 Task: Add an event with the title Second Lunch and Learn: Effective Project Management, date '2023/10/10', time 7:50 AM to 9:50 AMand add a description: A coffee meeting with a client is an informal and relaxed setting where business professionals come together to discuss matters related to their professional relationship. It provides an opportunity to connect on a more personal level, build rapport, and strengthen the business partnership.Select event color  Banana . Add location for the event as: 321 Tuileries Garden, Paris, France, logged in from the account softage.7@softage.netand send the event invitation to softage.10@softage.net and softage.5@softage.net. Set a reminder for the event Doesn't repeat
Action: Mouse moved to (55, 98)
Screenshot: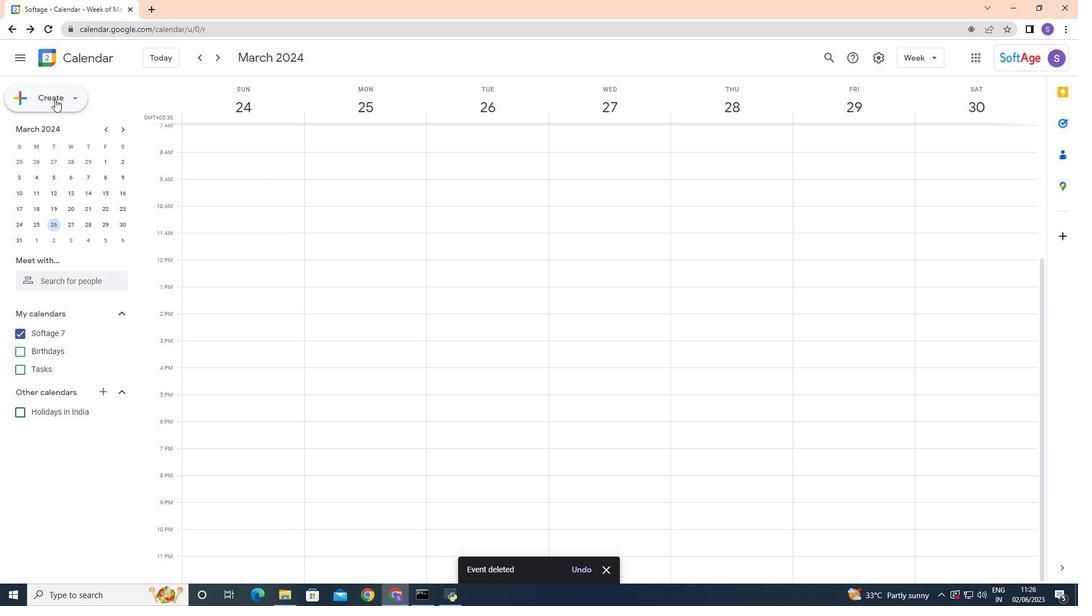 
Action: Mouse pressed left at (55, 98)
Screenshot: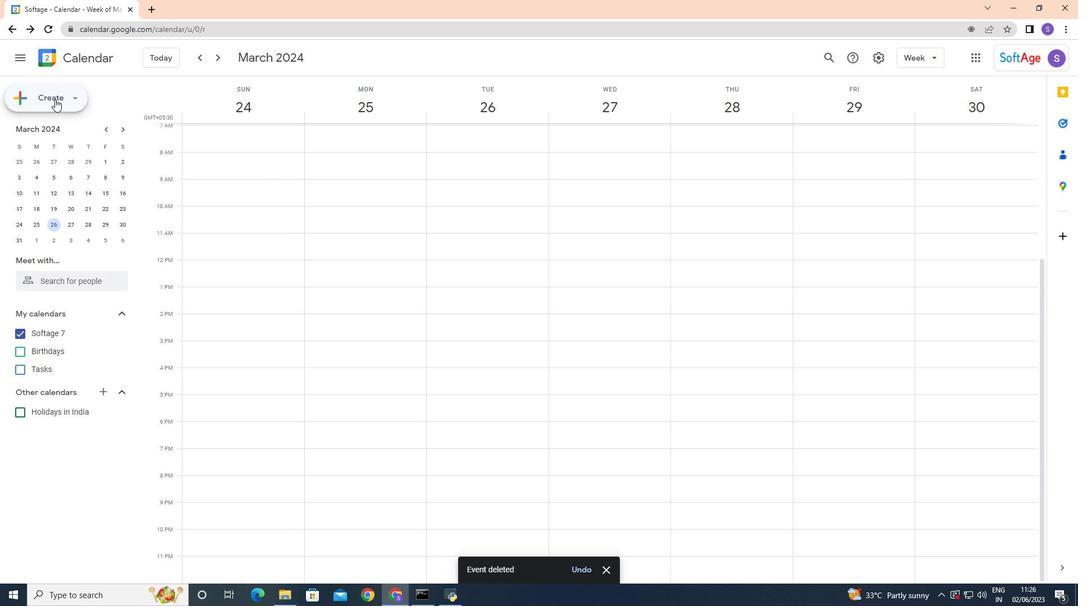 
Action: Mouse moved to (60, 133)
Screenshot: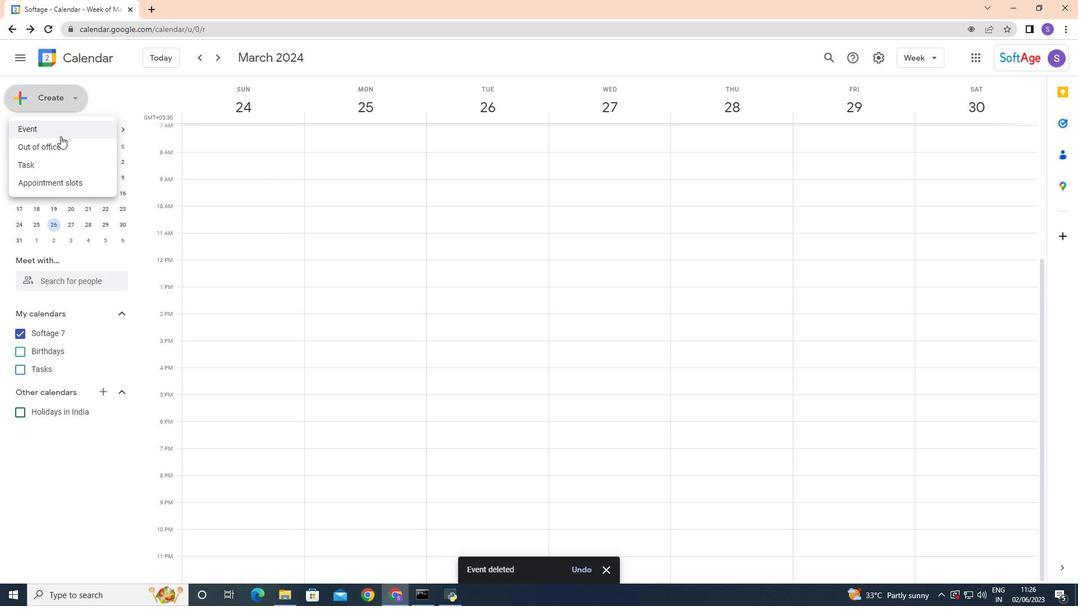
Action: Mouse pressed left at (60, 133)
Screenshot: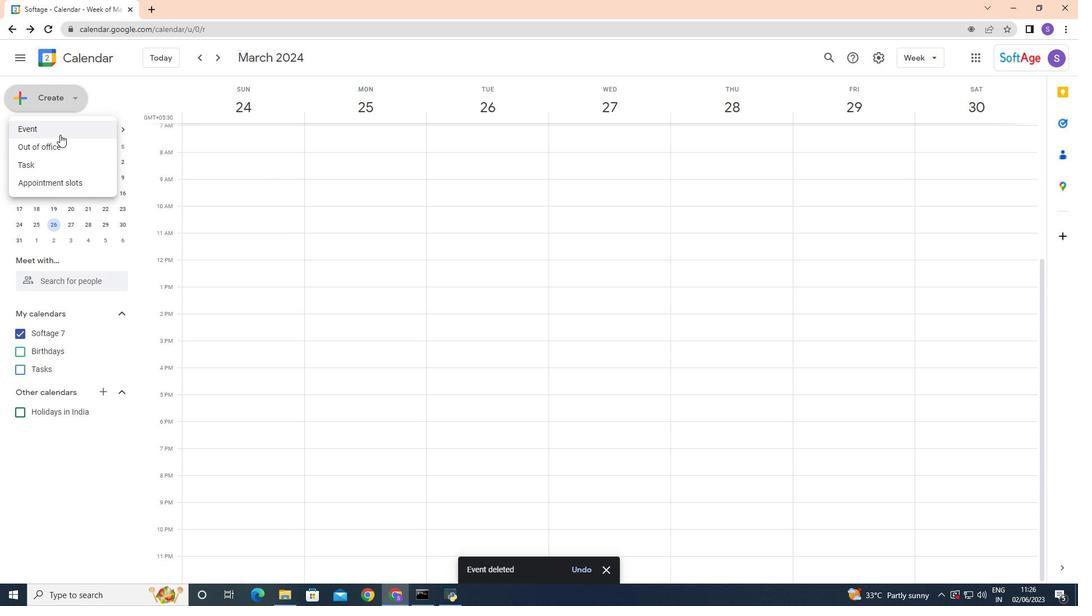 
Action: Mouse moved to (296, 209)
Screenshot: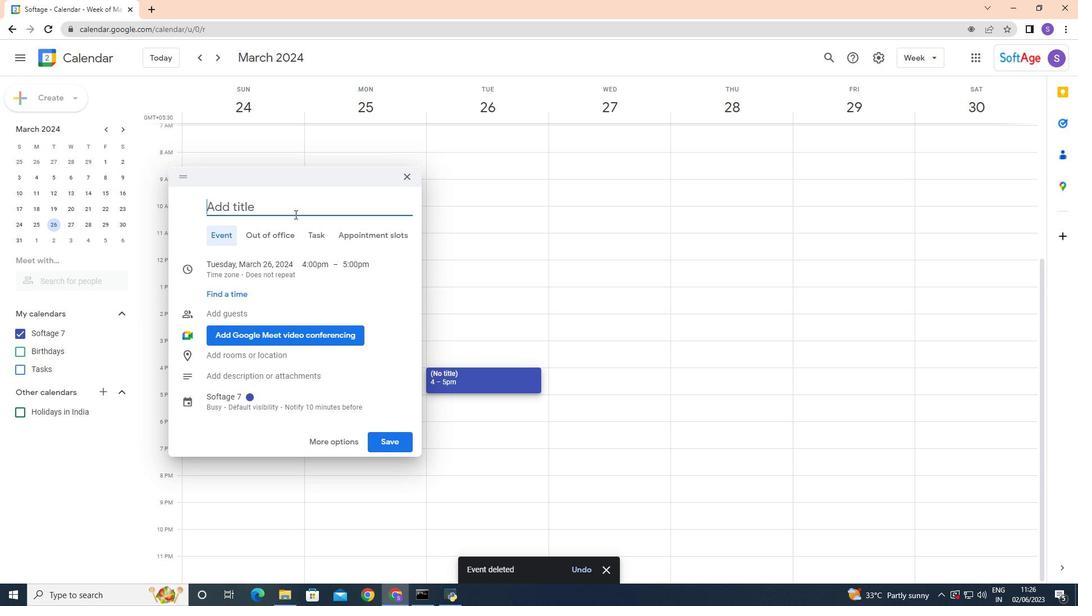 
Action: Mouse pressed left at (296, 209)
Screenshot: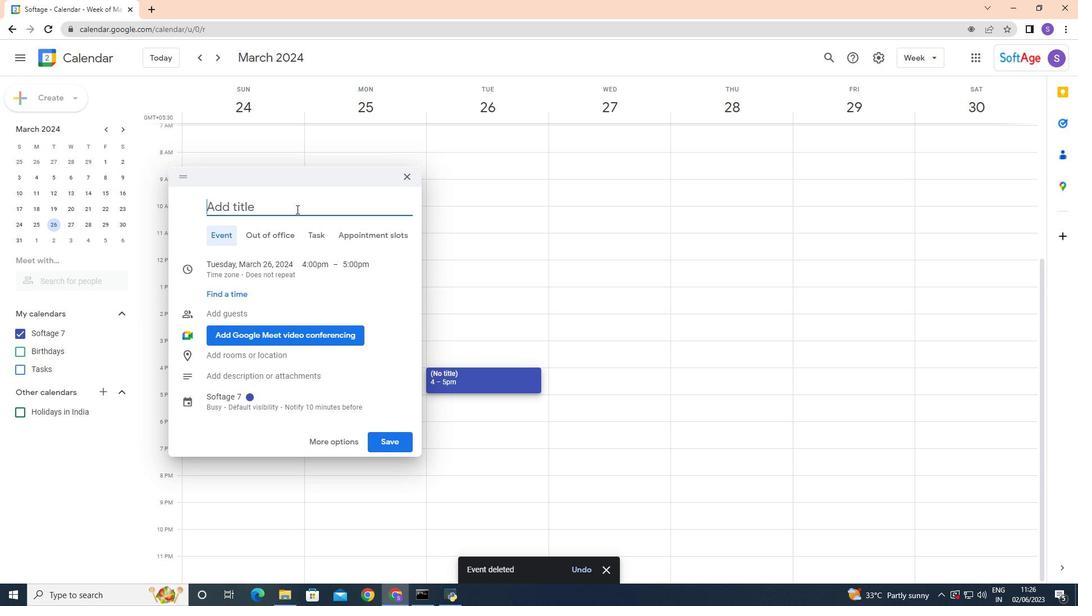 
Action: Key pressed <Key.shift>Second<Key.space><Key.shift>Lunch<Key.space>and<Key.space><Key.shift>Learn<Key.shift_r>:<Key.space><Key.shift>Effective<Key.space><Key.shift>Project<Key.space><Key.shift>Management
Screenshot: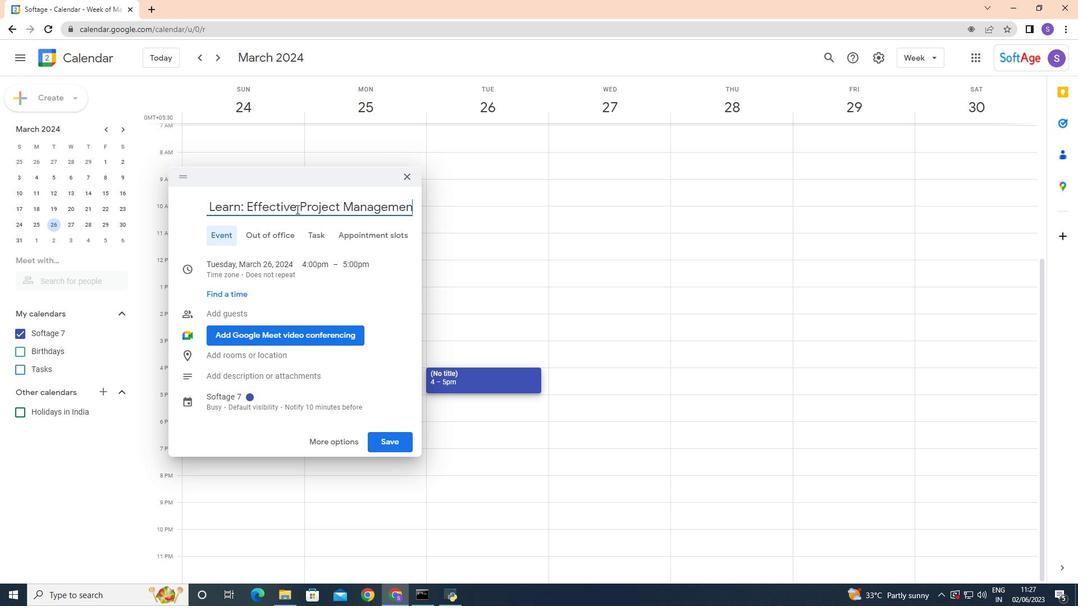 
Action: Mouse moved to (262, 270)
Screenshot: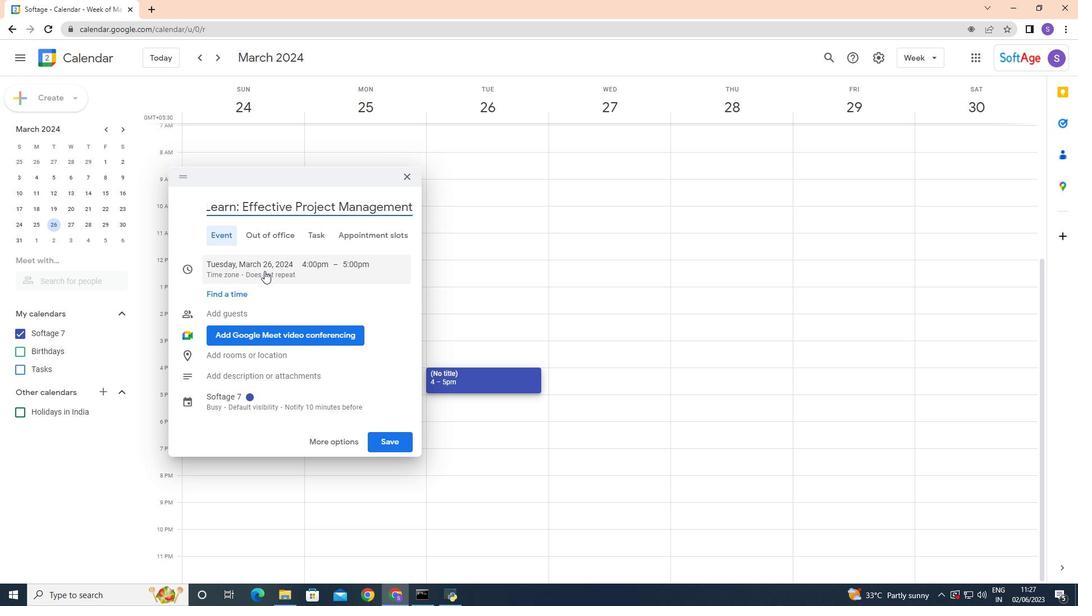 
Action: Mouse pressed left at (262, 270)
Screenshot: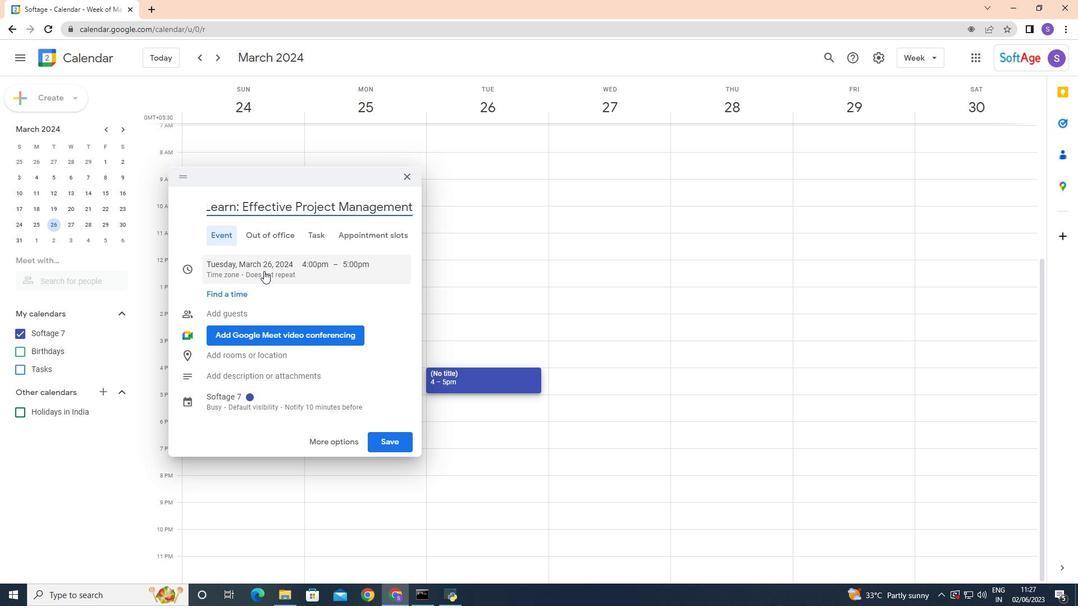 
Action: Mouse moved to (325, 286)
Screenshot: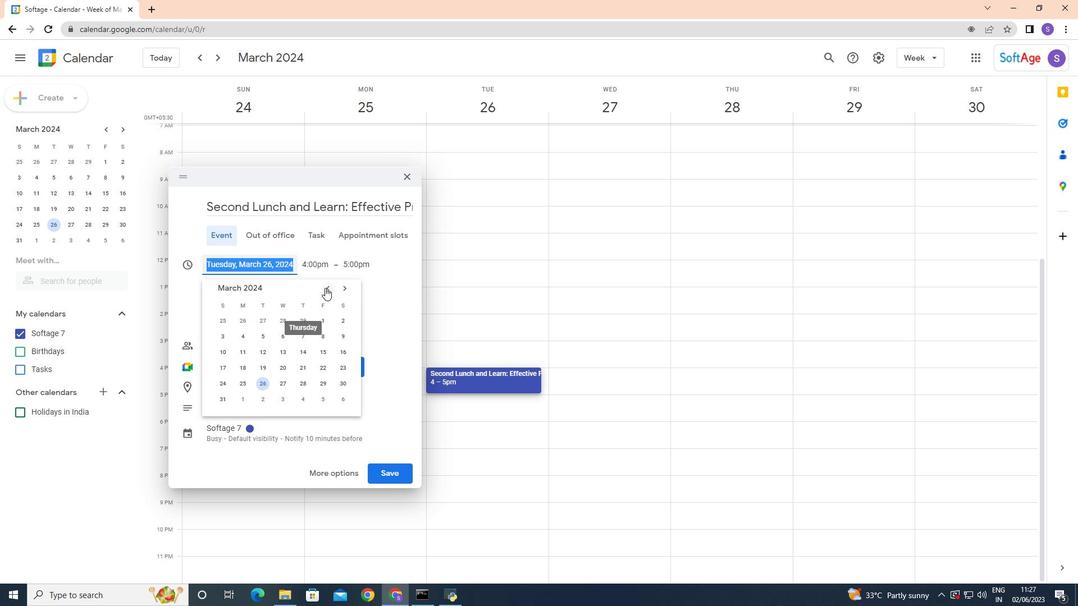 
Action: Mouse pressed left at (325, 286)
Screenshot: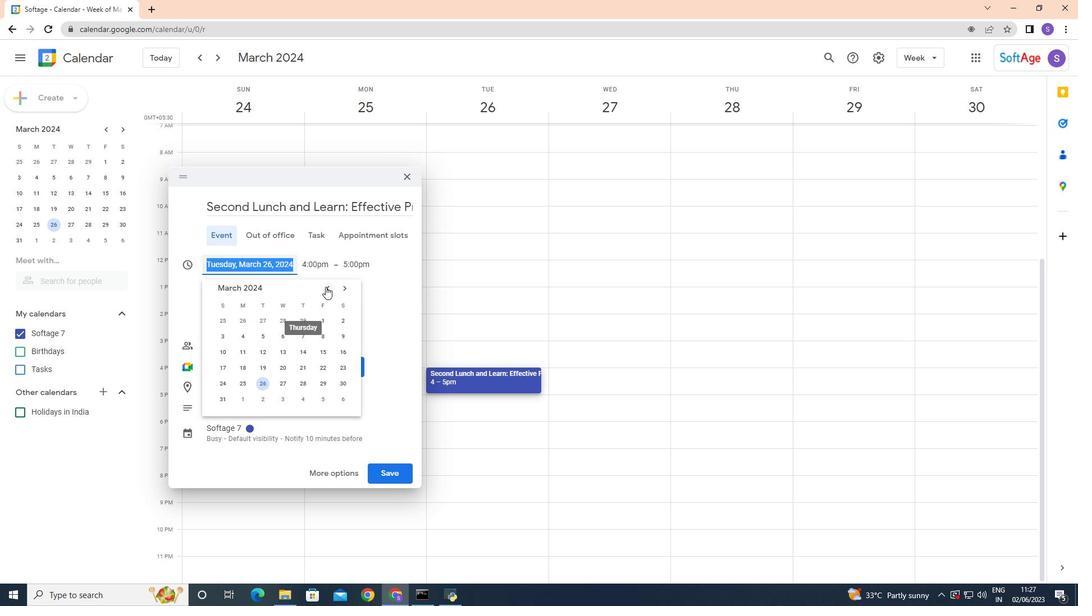 
Action: Mouse moved to (325, 286)
Screenshot: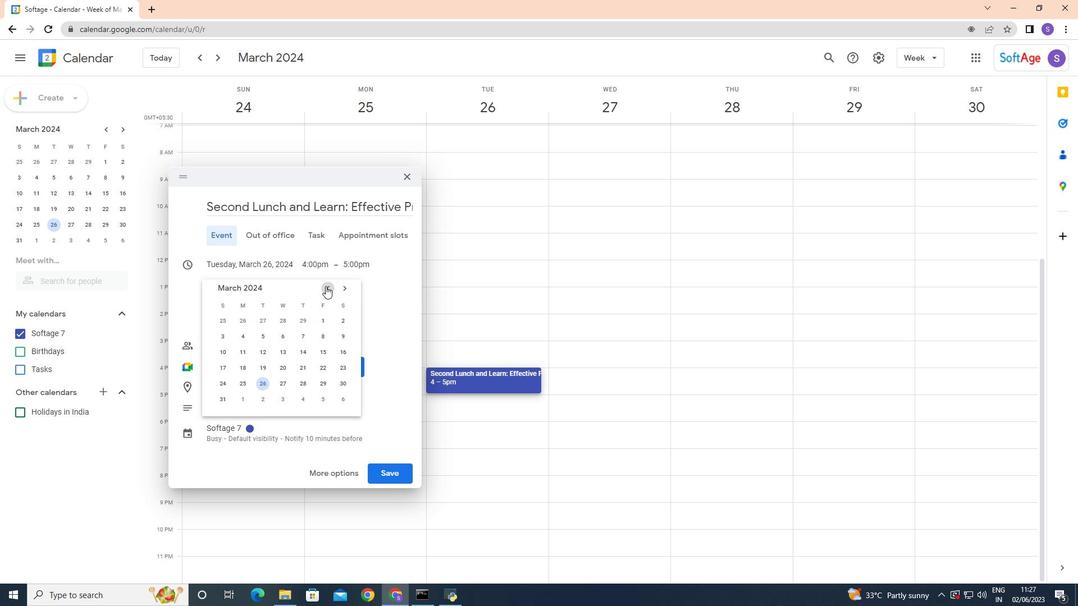 
Action: Mouse pressed left at (325, 286)
Screenshot: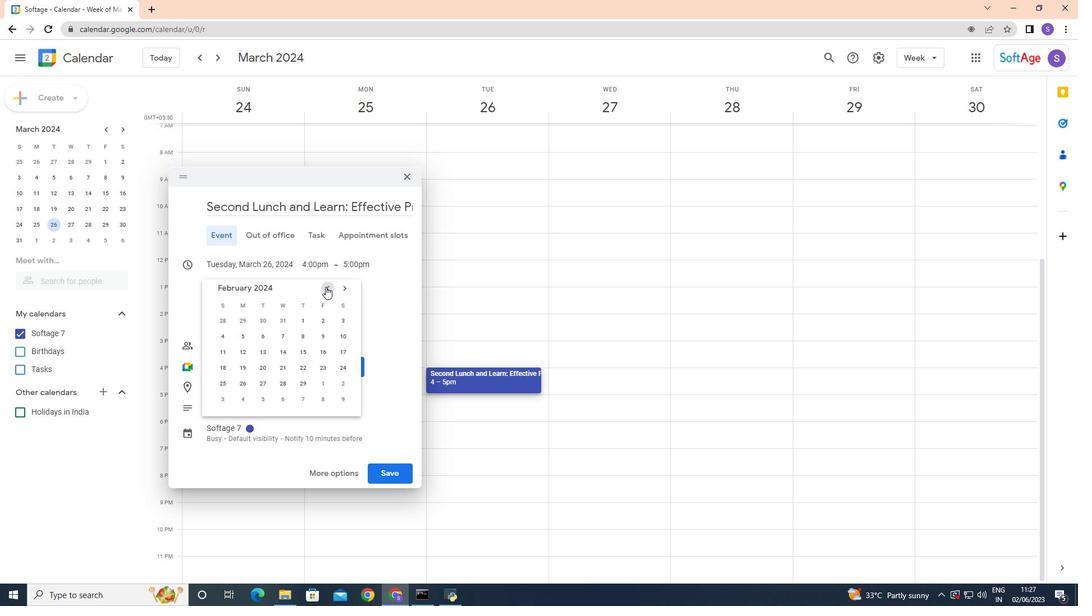 
Action: Mouse pressed left at (325, 286)
Screenshot: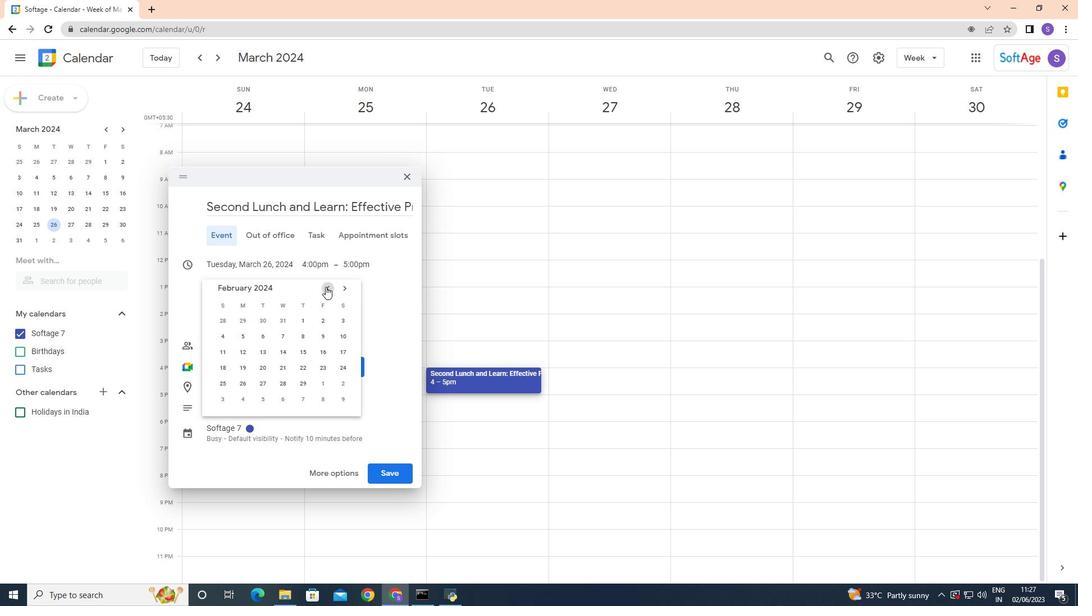 
Action: Mouse pressed left at (325, 286)
Screenshot: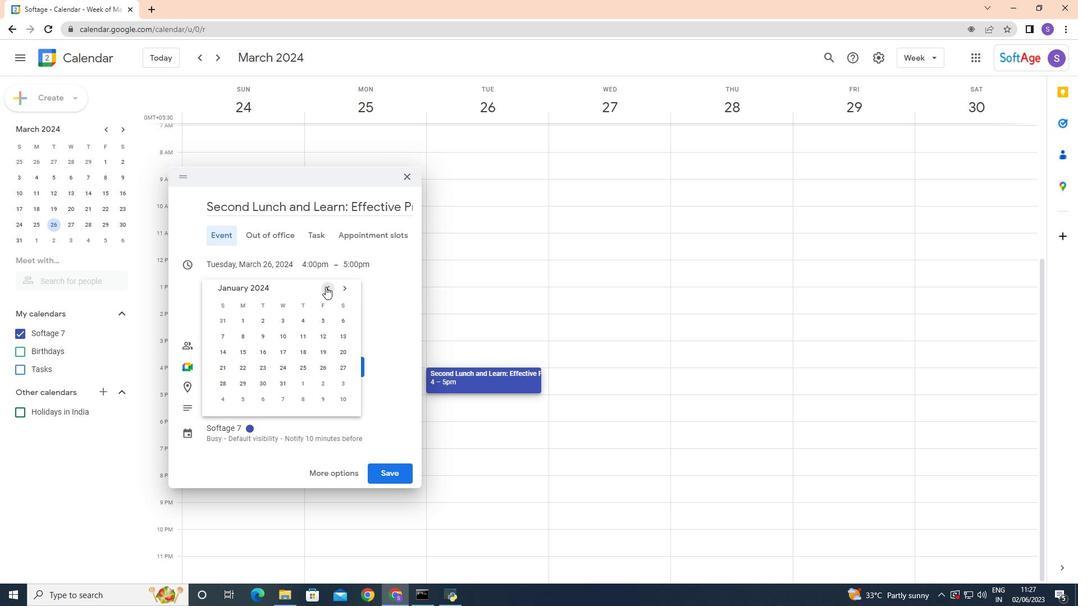 
Action: Mouse pressed left at (325, 286)
Screenshot: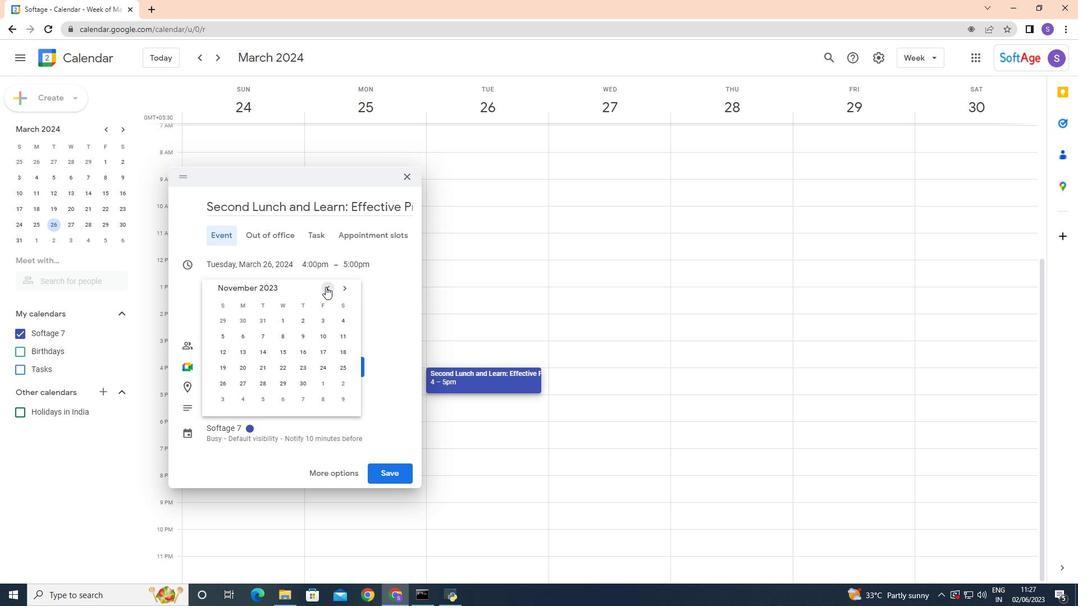 
Action: Mouse moved to (263, 336)
Screenshot: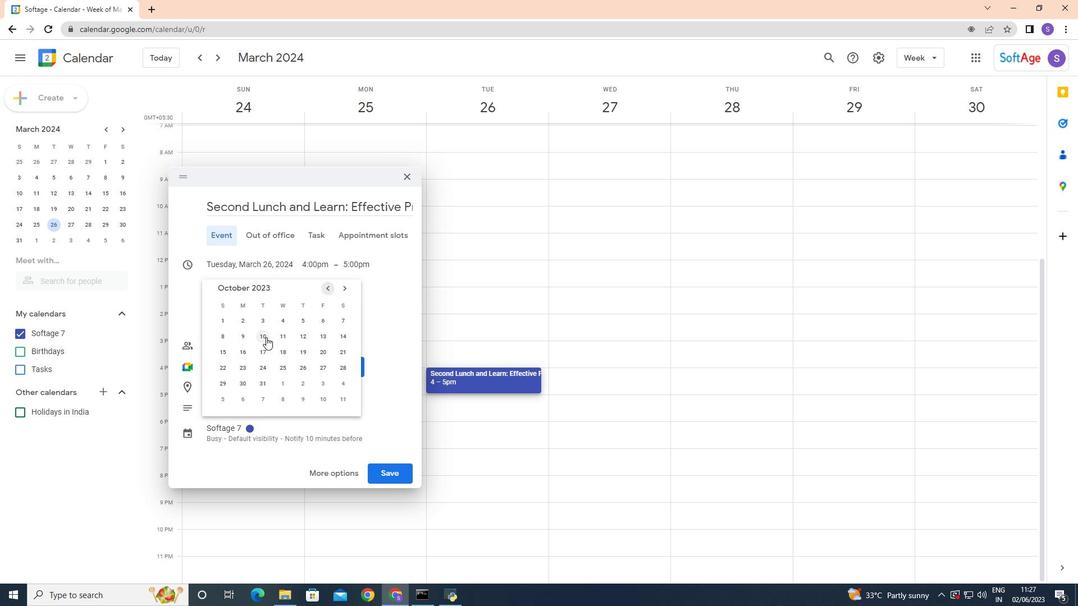 
Action: Mouse pressed left at (263, 336)
Screenshot: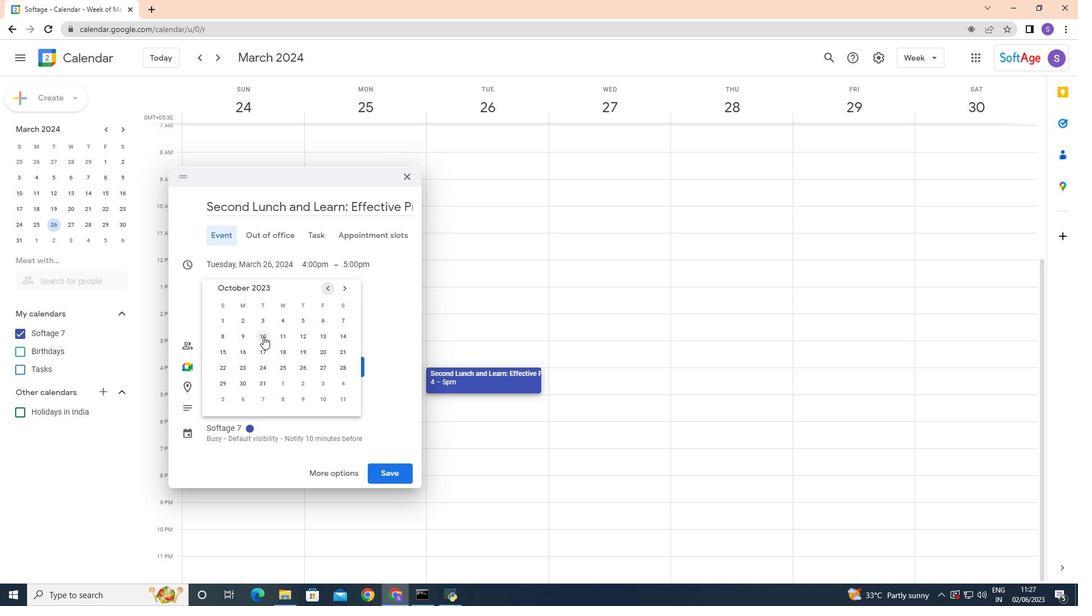 
Action: Mouse moved to (270, 265)
Screenshot: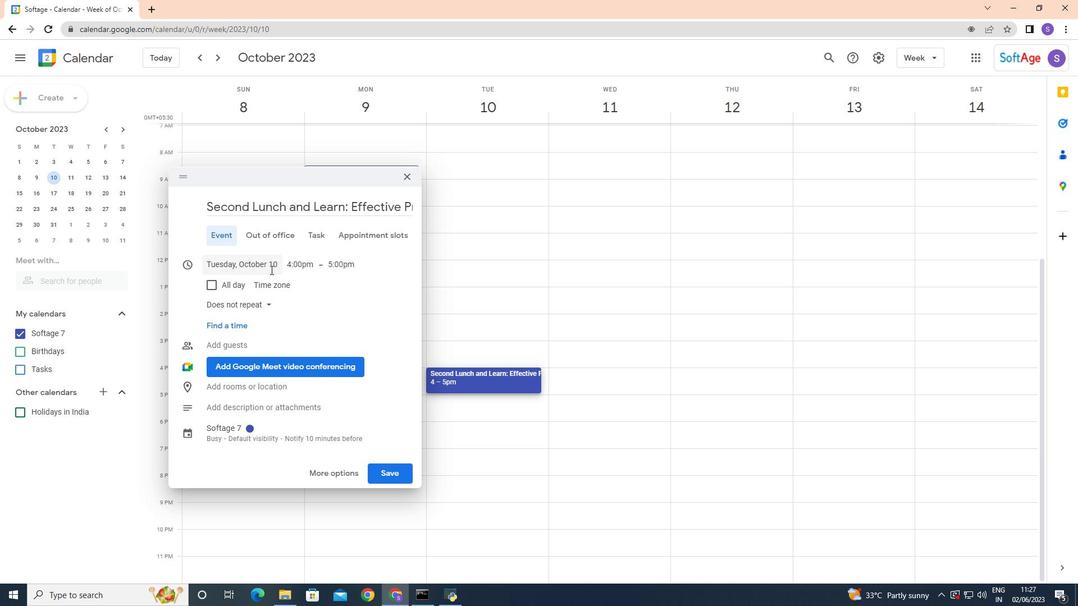 
Action: Mouse pressed left at (270, 265)
Screenshot: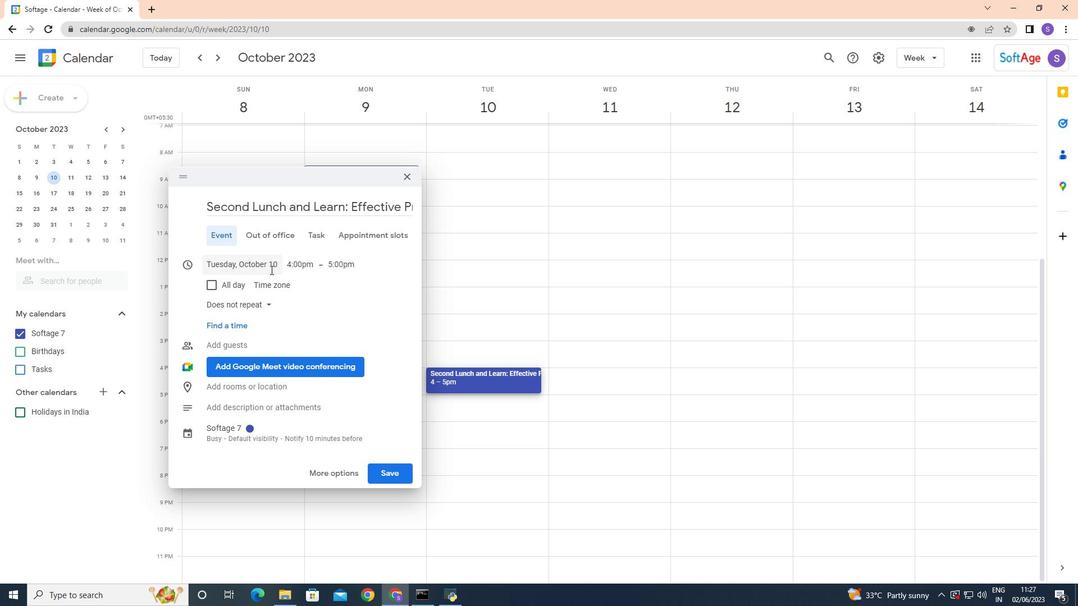 
Action: Mouse moved to (261, 336)
Screenshot: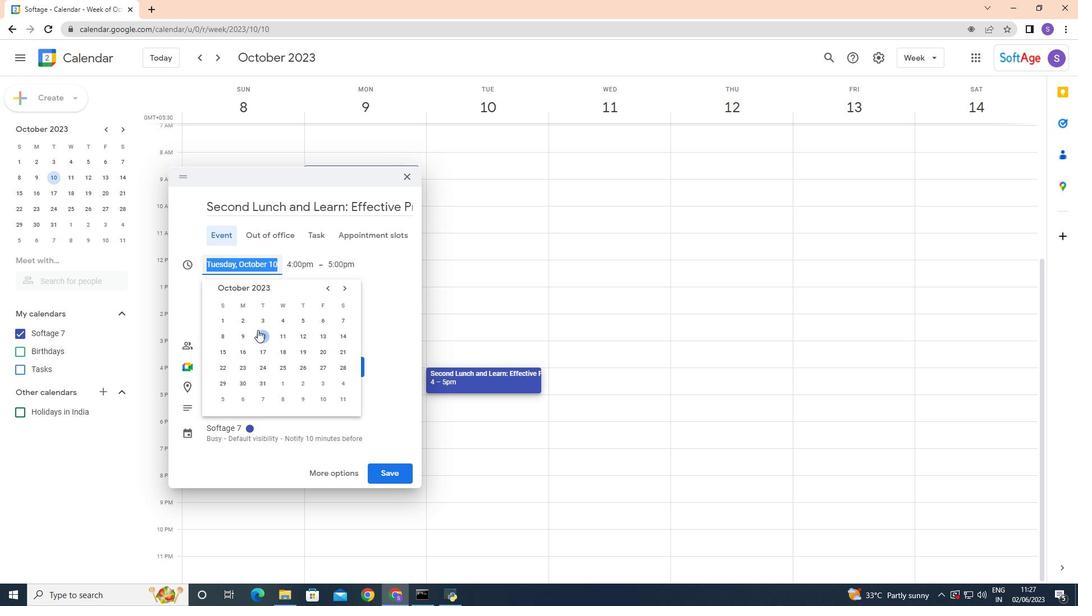 
Action: Mouse pressed left at (261, 336)
Screenshot: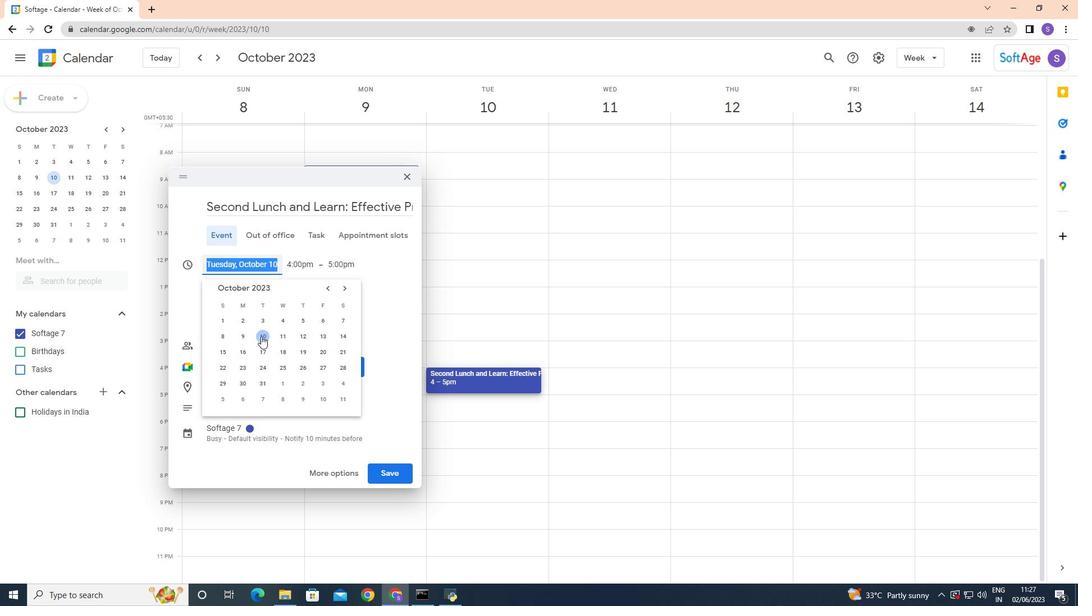 
Action: Mouse moved to (300, 265)
Screenshot: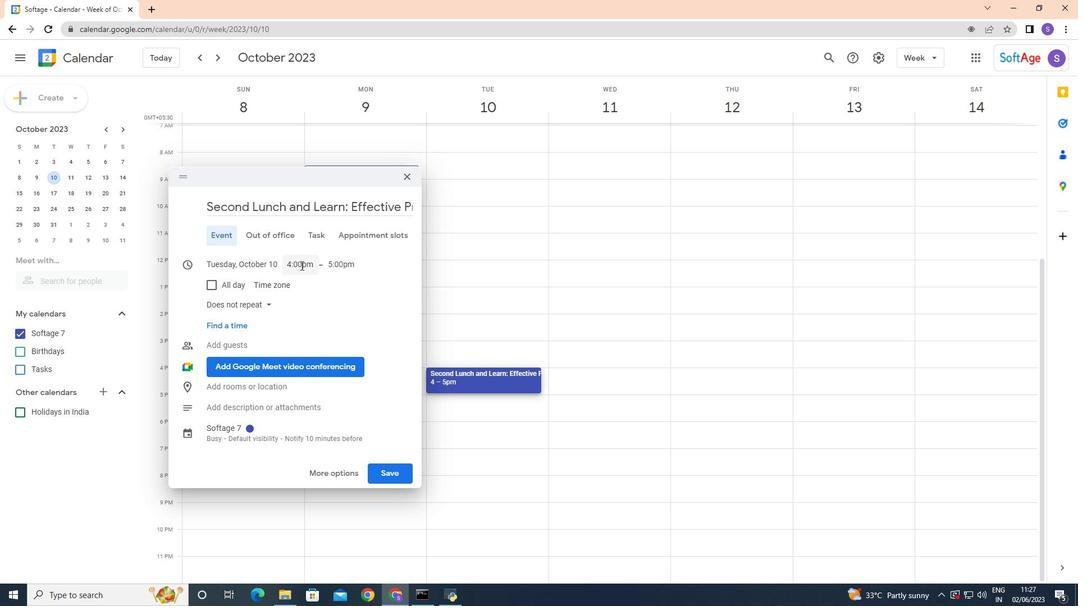 
Action: Mouse pressed left at (300, 265)
Screenshot: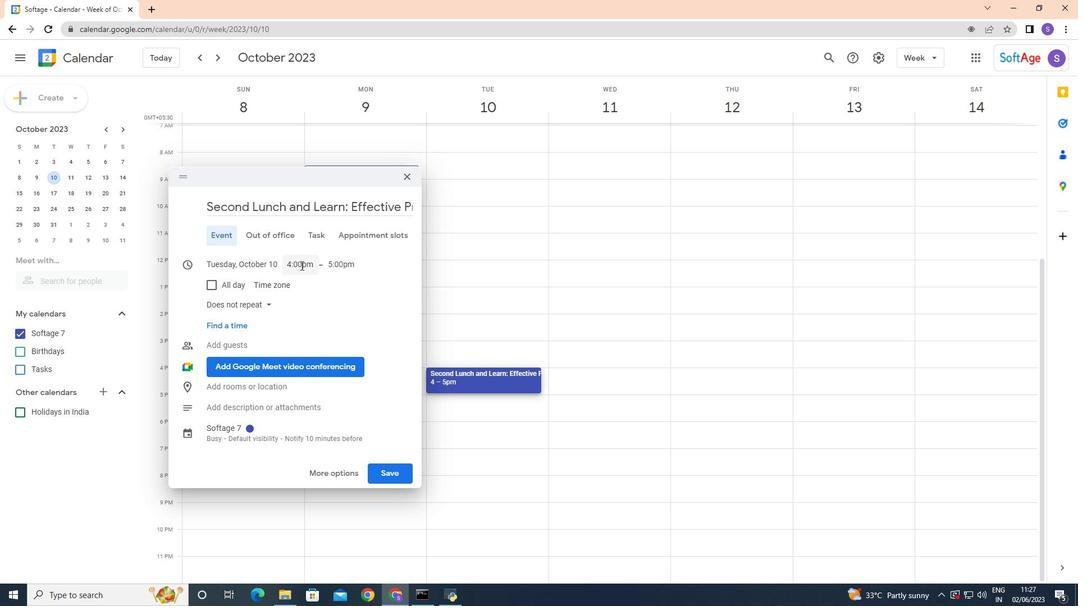 
Action: Mouse moved to (332, 338)
Screenshot: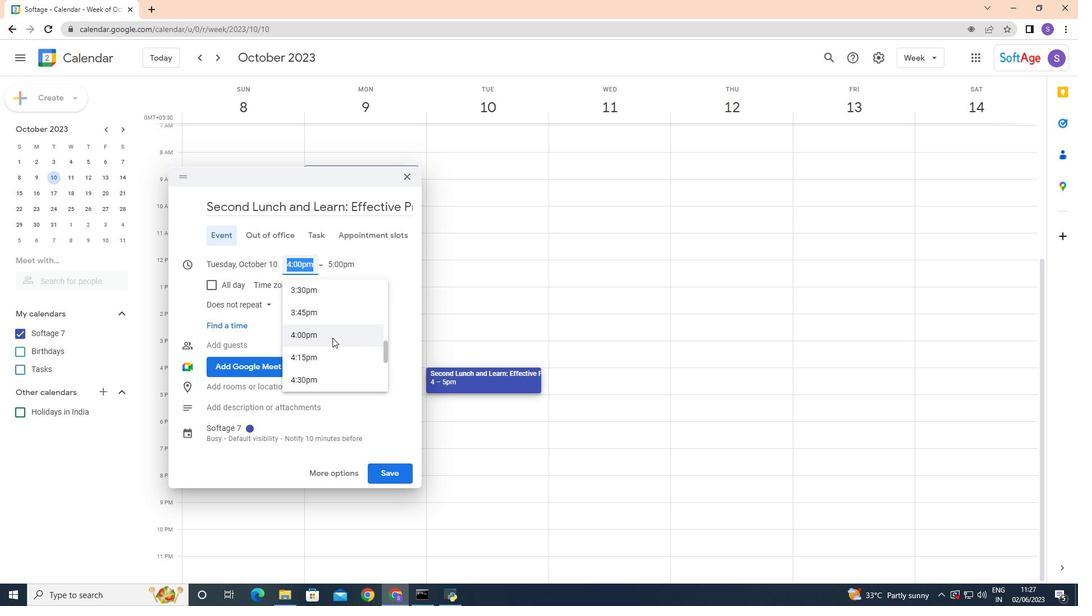 
Action: Mouse scrolled (332, 337) with delta (0, 0)
Screenshot: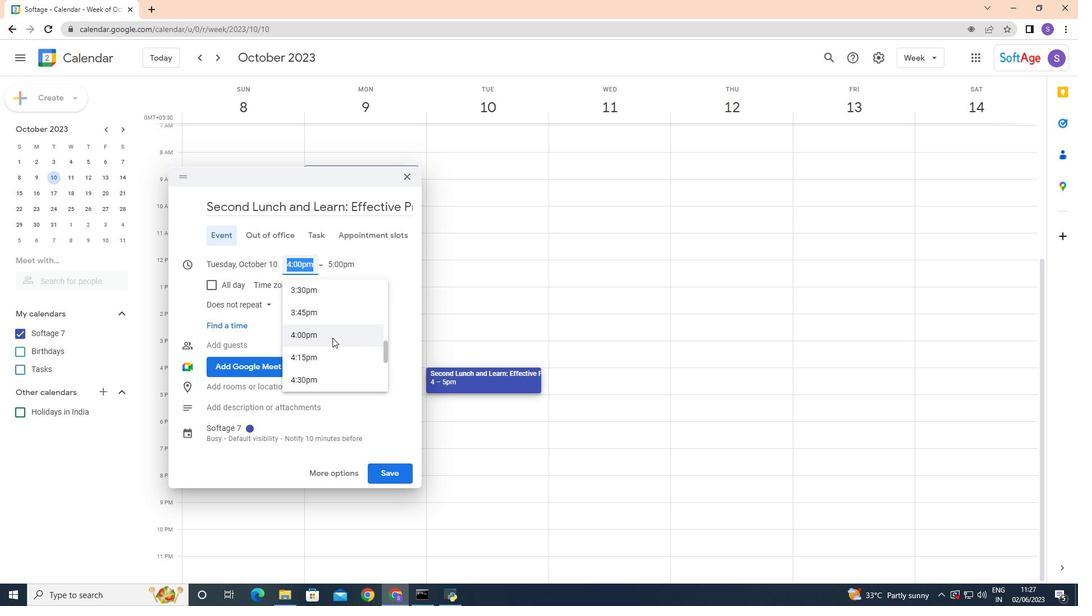 
Action: Mouse moved to (314, 359)
Screenshot: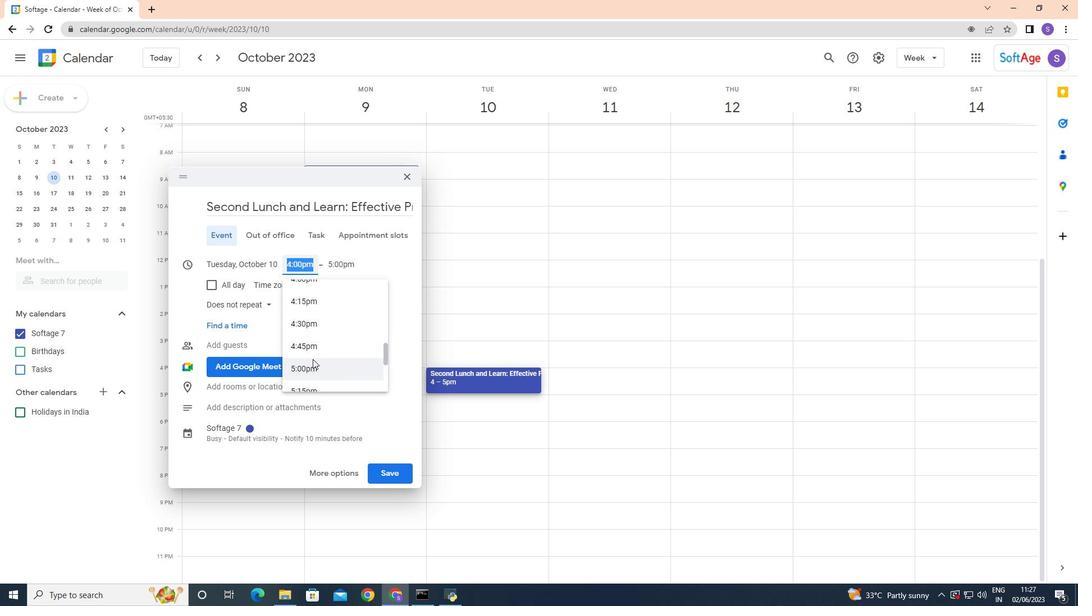 
Action: Mouse scrolled (314, 358) with delta (0, 0)
Screenshot: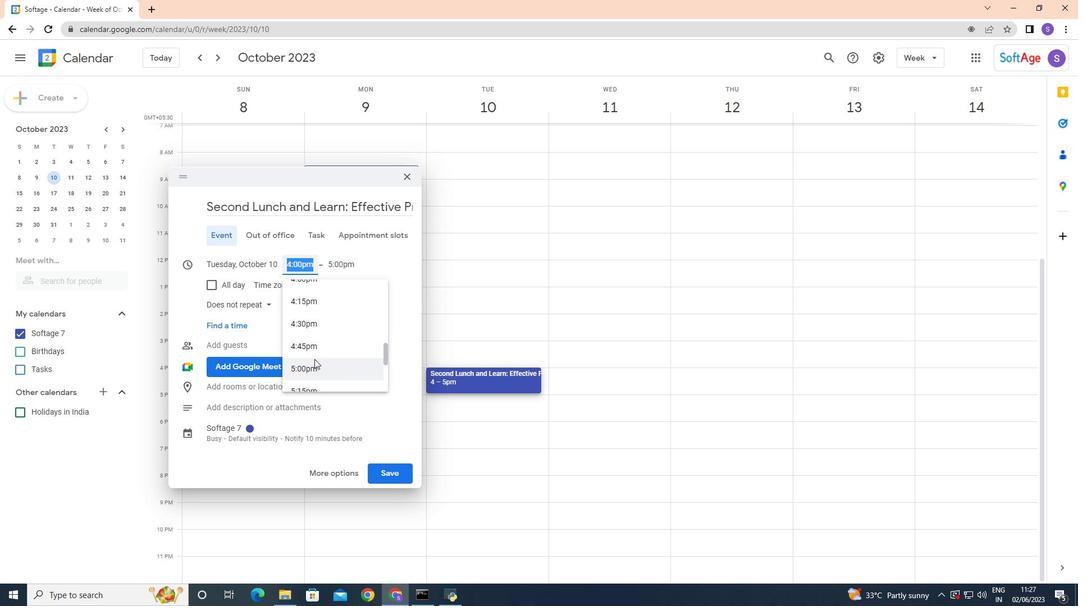 
Action: Mouse moved to (317, 350)
Screenshot: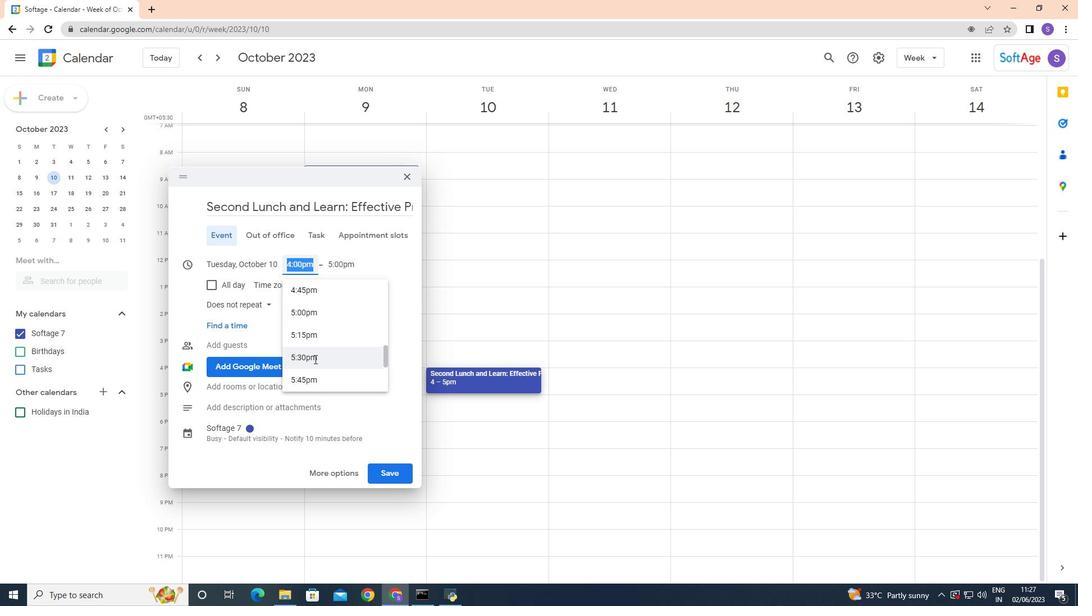 
Action: Mouse scrolled (317, 351) with delta (0, 0)
Screenshot: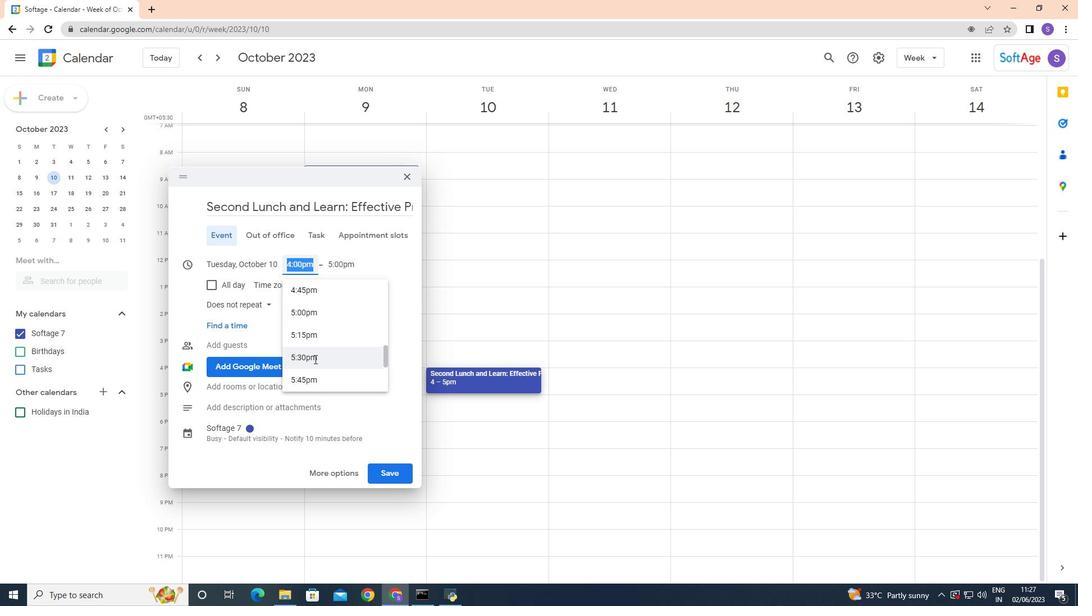 
Action: Mouse moved to (321, 346)
Screenshot: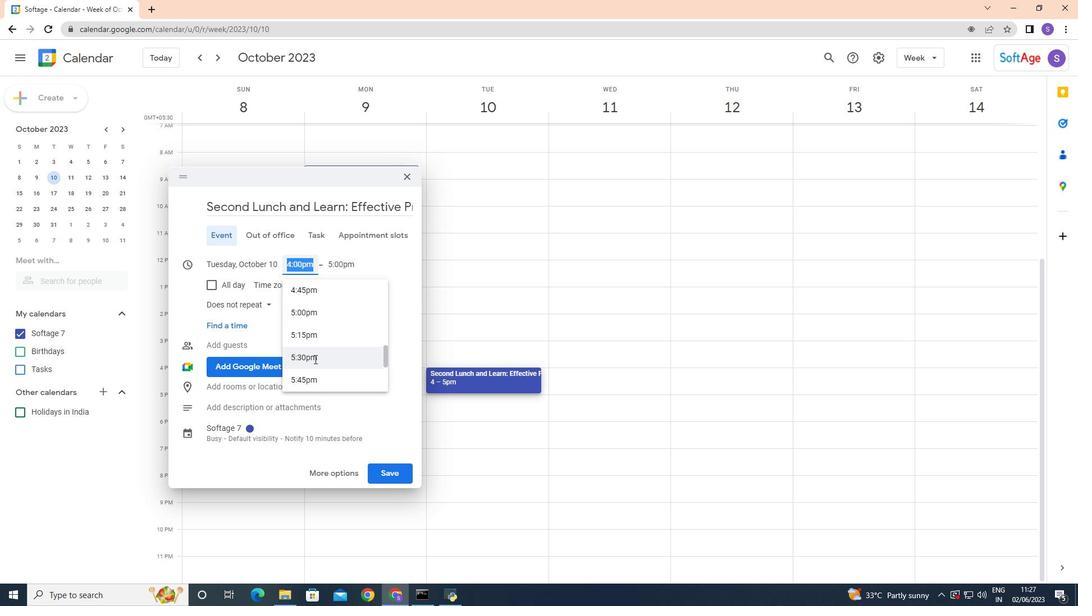 
Action: Mouse scrolled (320, 347) with delta (0, 0)
Screenshot: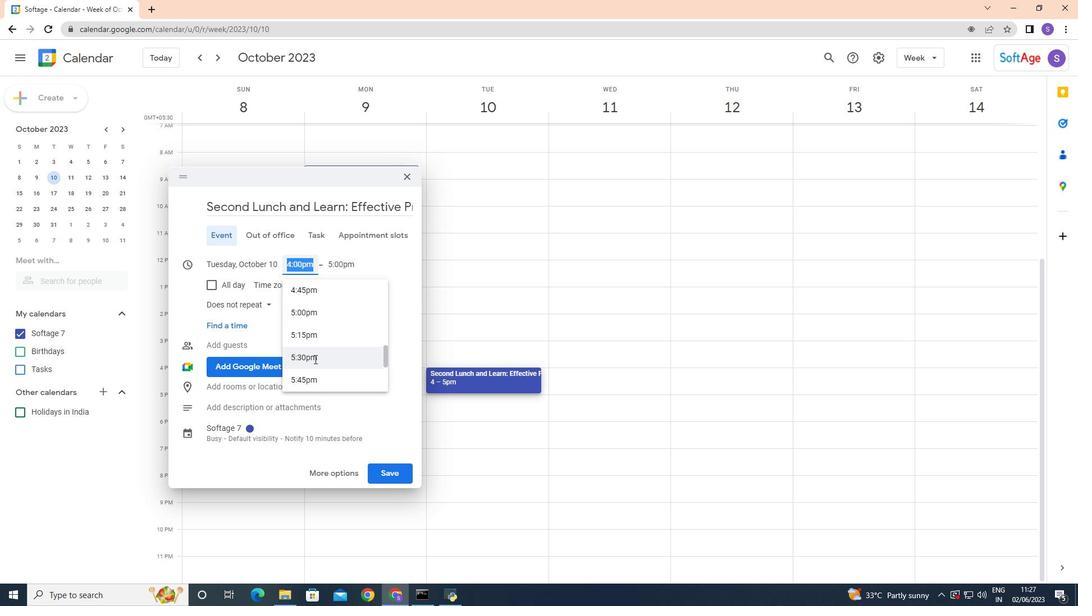 
Action: Mouse scrolled (320, 347) with delta (0, 0)
Screenshot: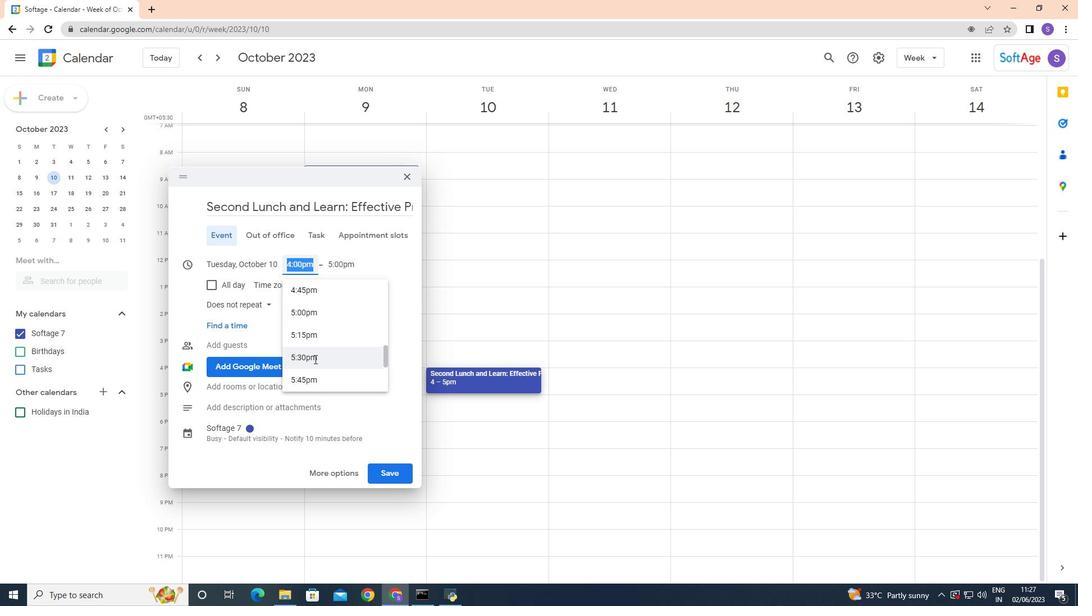 
Action: Mouse moved to (321, 345)
Screenshot: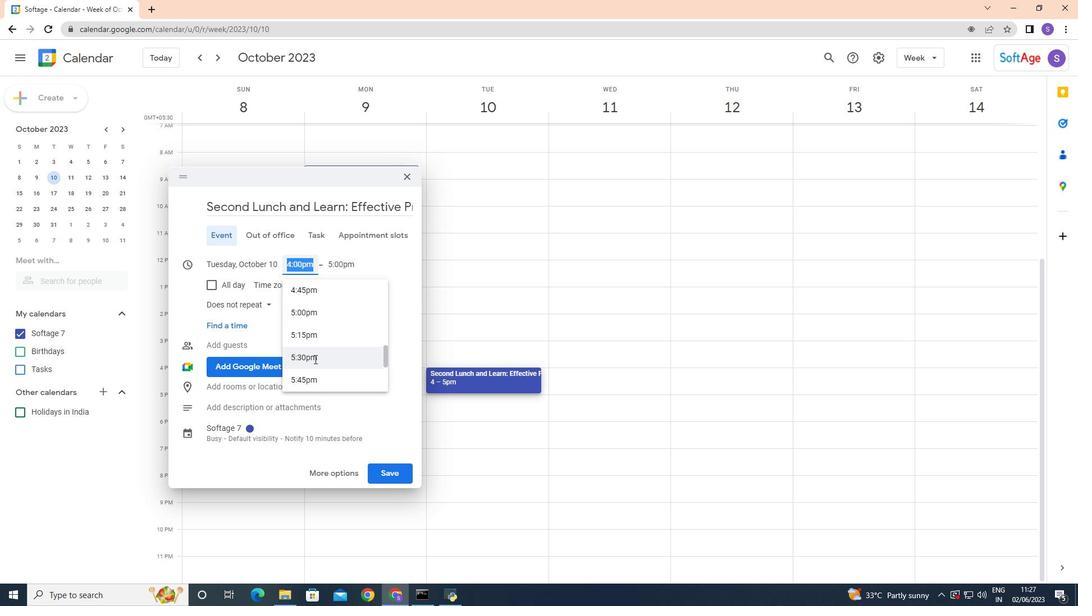 
Action: Mouse scrolled (321, 346) with delta (0, 0)
Screenshot: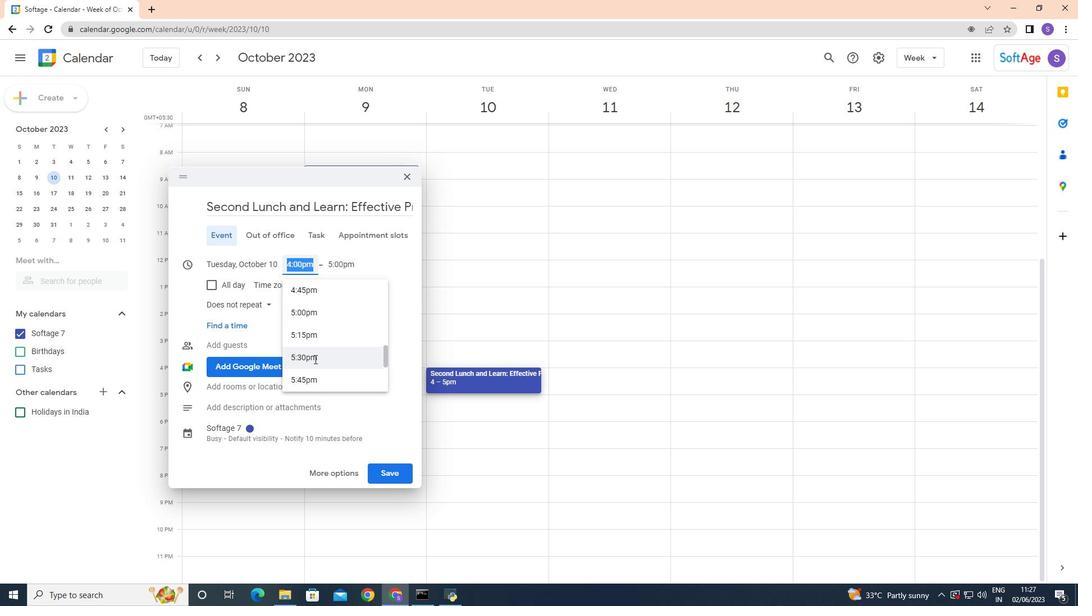 
Action: Mouse moved to (321, 345)
Screenshot: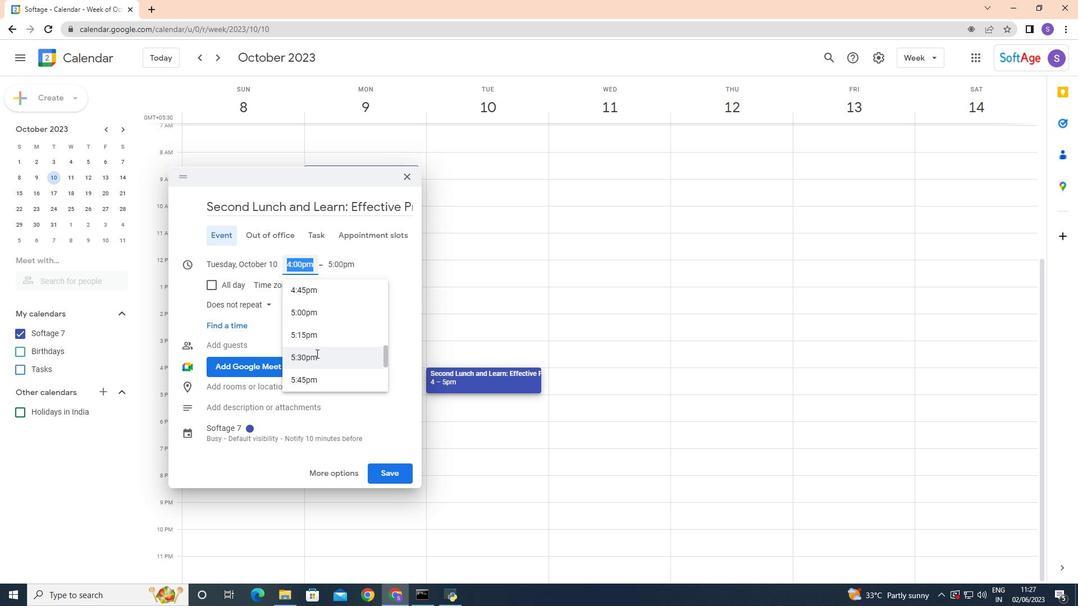 
Action: Mouse scrolled (321, 346) with delta (0, 0)
Screenshot: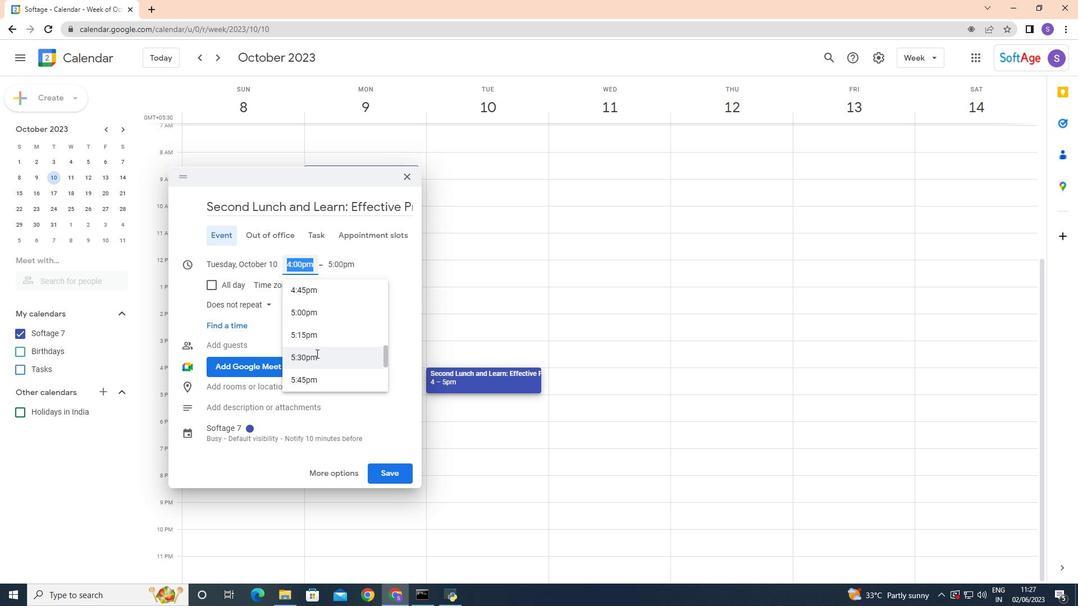 
Action: Mouse moved to (322, 348)
Screenshot: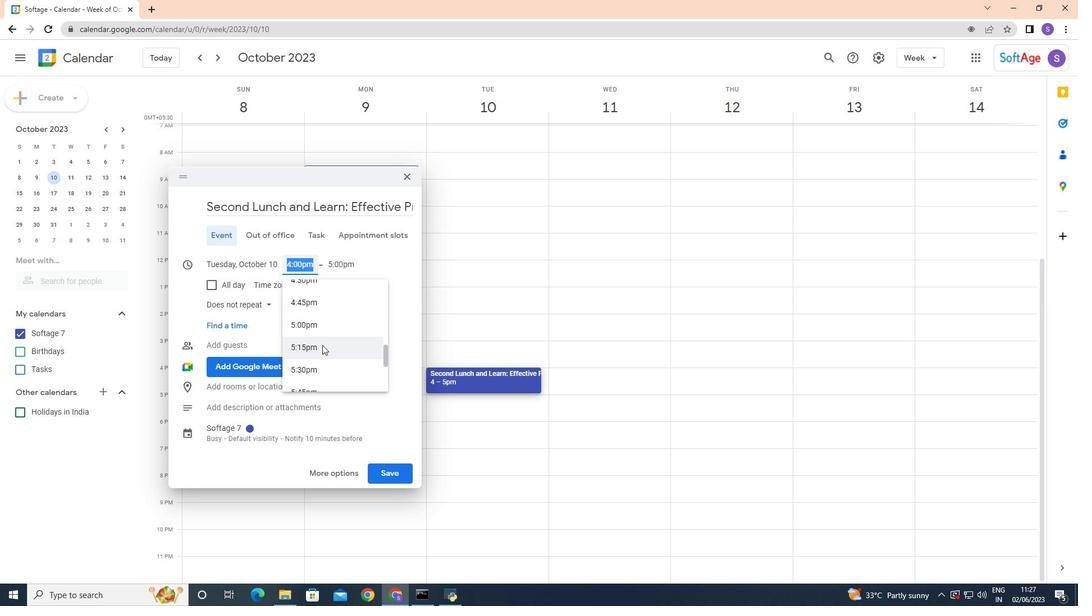
Action: Mouse scrolled (322, 349) with delta (0, 0)
Screenshot: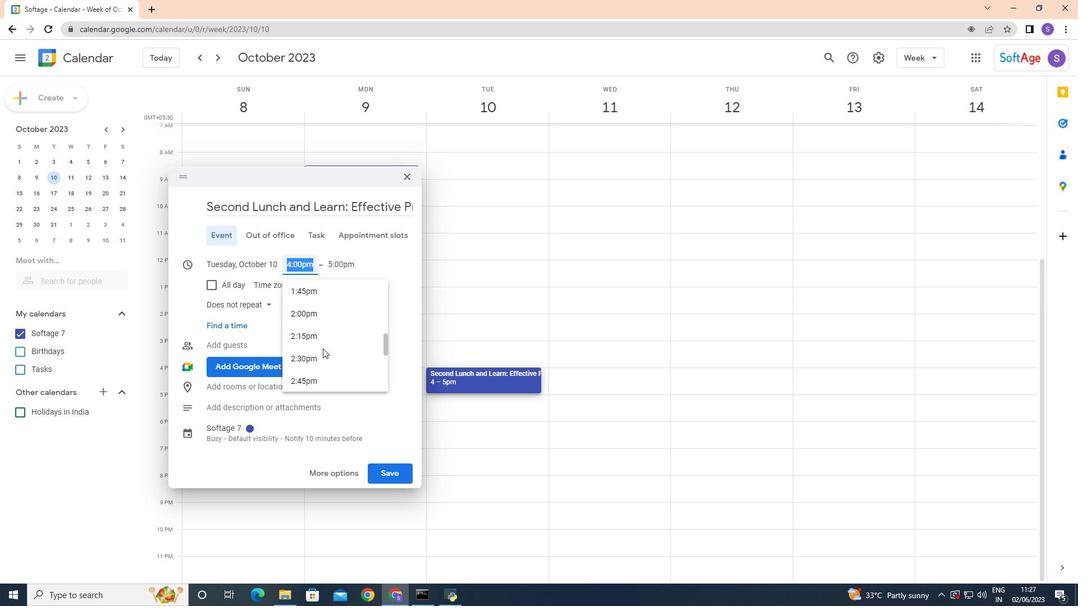
Action: Mouse scrolled (322, 349) with delta (0, 0)
Screenshot: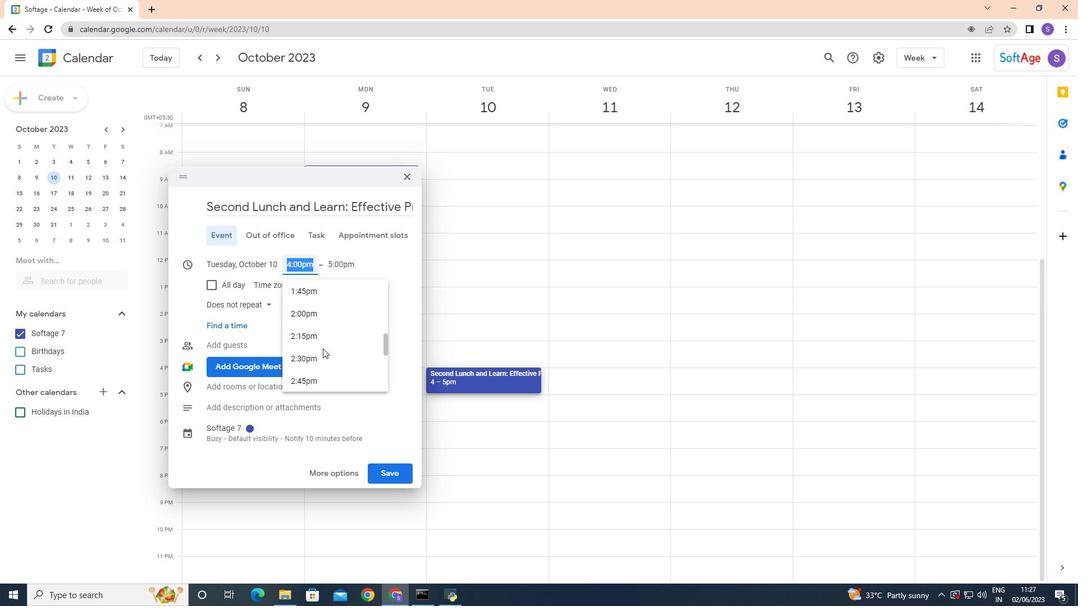 
Action: Mouse moved to (322, 348)
Screenshot: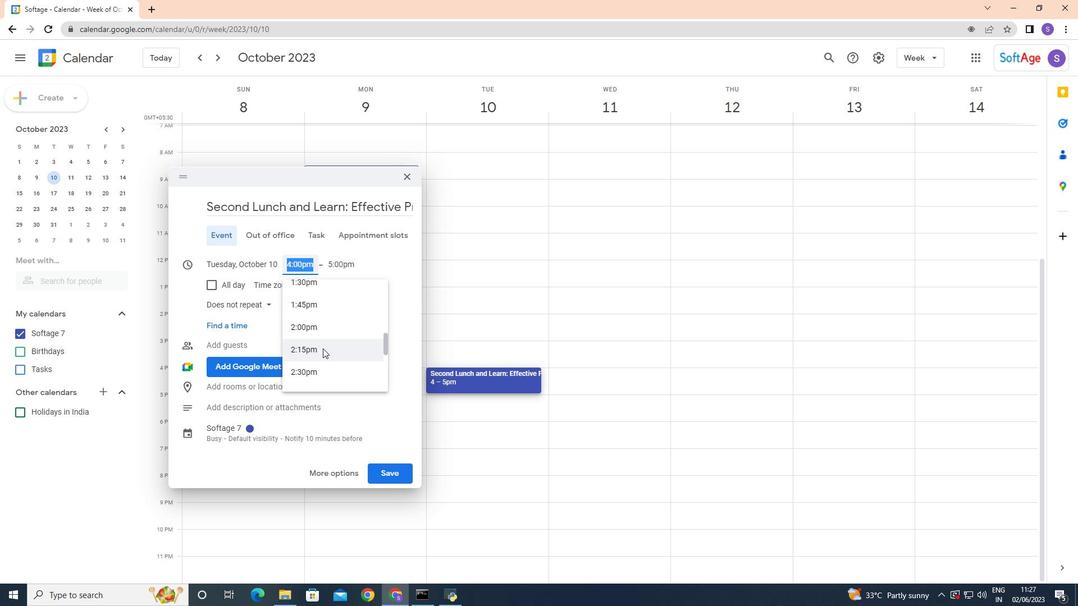
Action: Mouse scrolled (322, 349) with delta (0, 0)
Screenshot: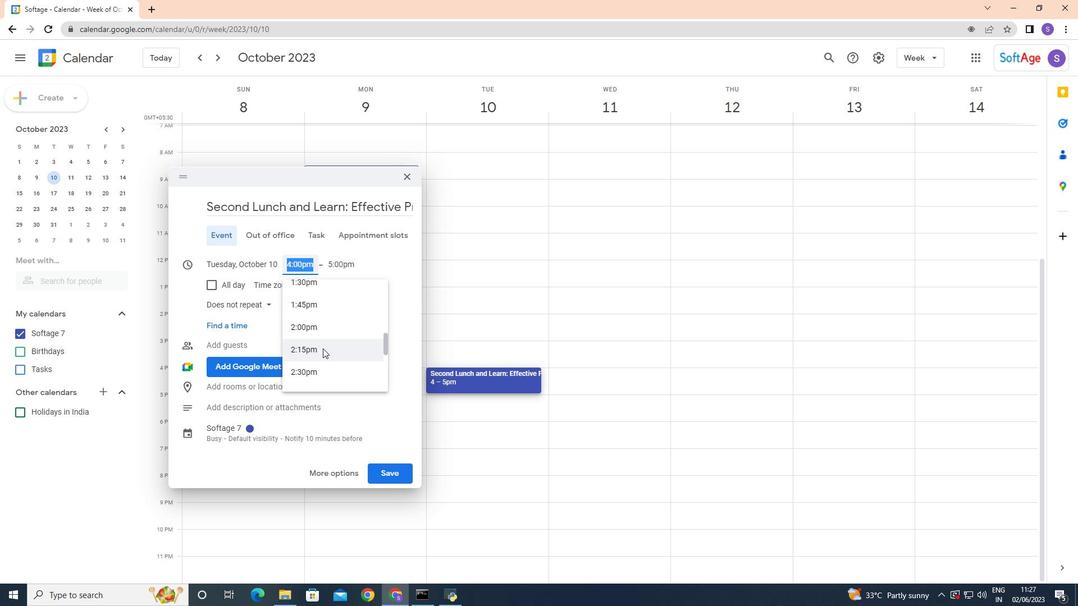 
Action: Mouse moved to (323, 348)
Screenshot: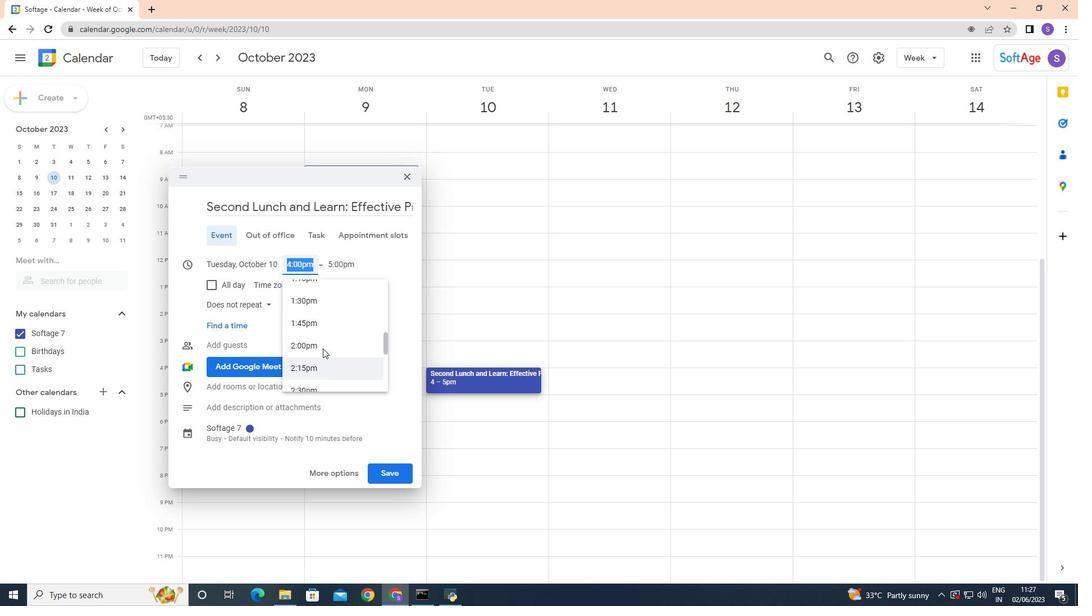 
Action: Mouse scrolled (322, 349) with delta (0, 0)
Screenshot: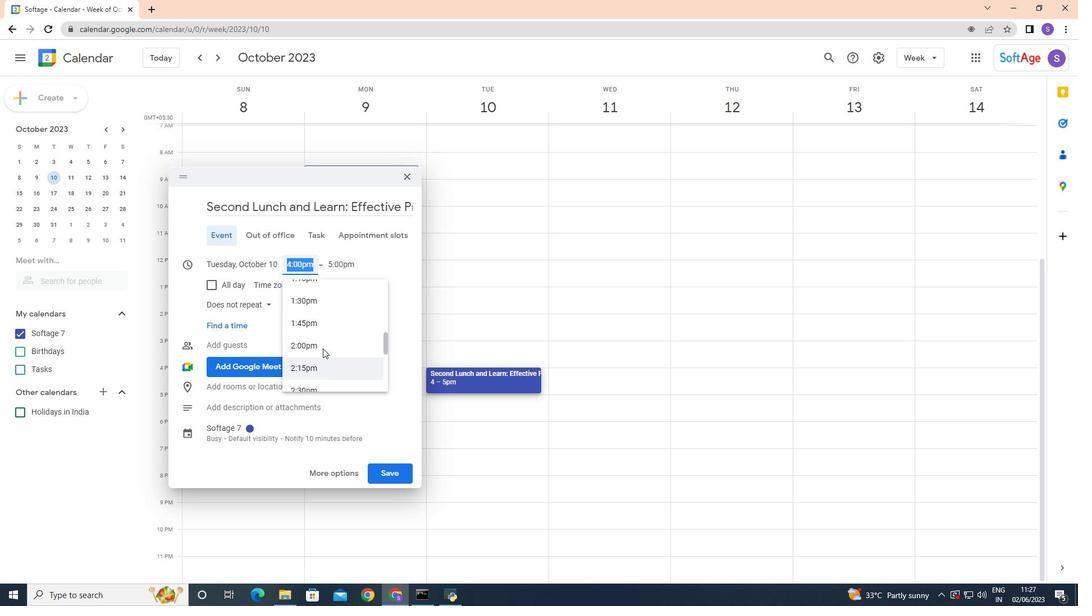 
Action: Mouse scrolled (323, 348) with delta (0, 0)
Screenshot: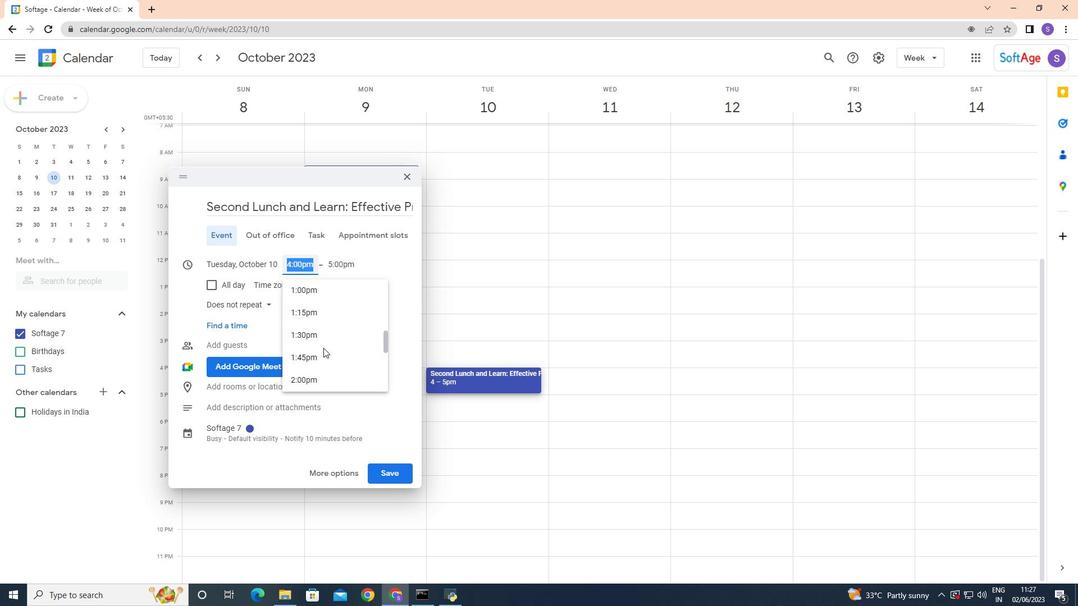 
Action: Mouse scrolled (323, 348) with delta (0, 0)
Screenshot: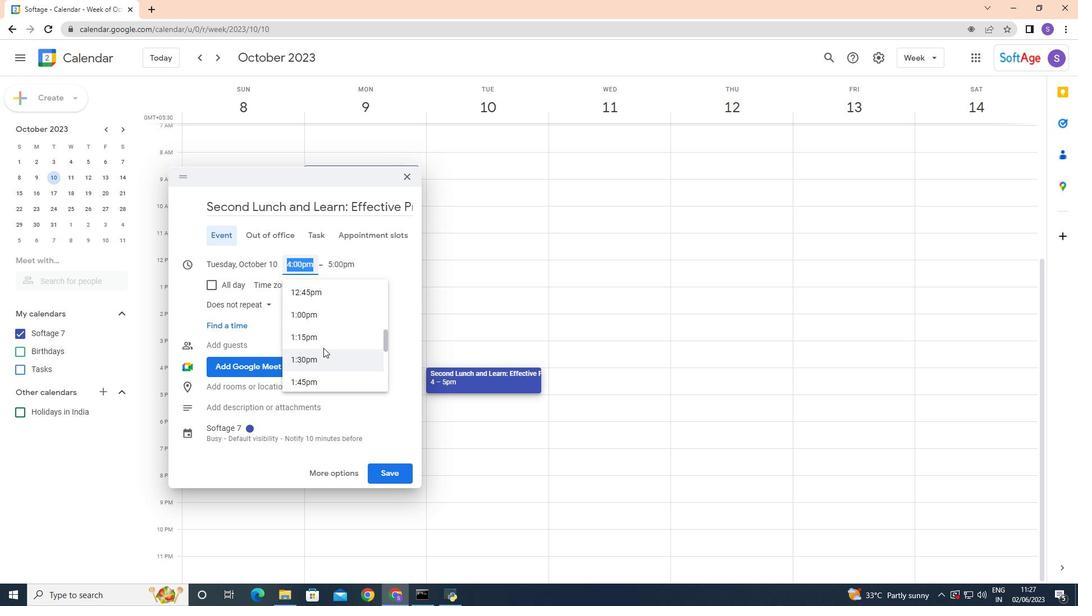 
Action: Mouse scrolled (323, 348) with delta (0, 0)
Screenshot: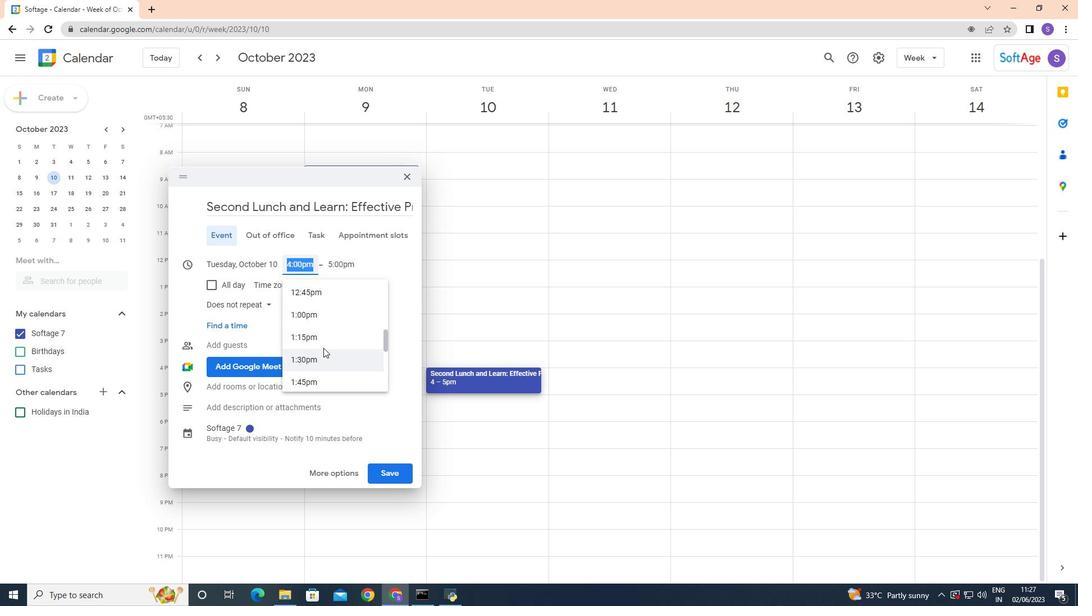 
Action: Mouse scrolled (323, 348) with delta (0, 0)
Screenshot: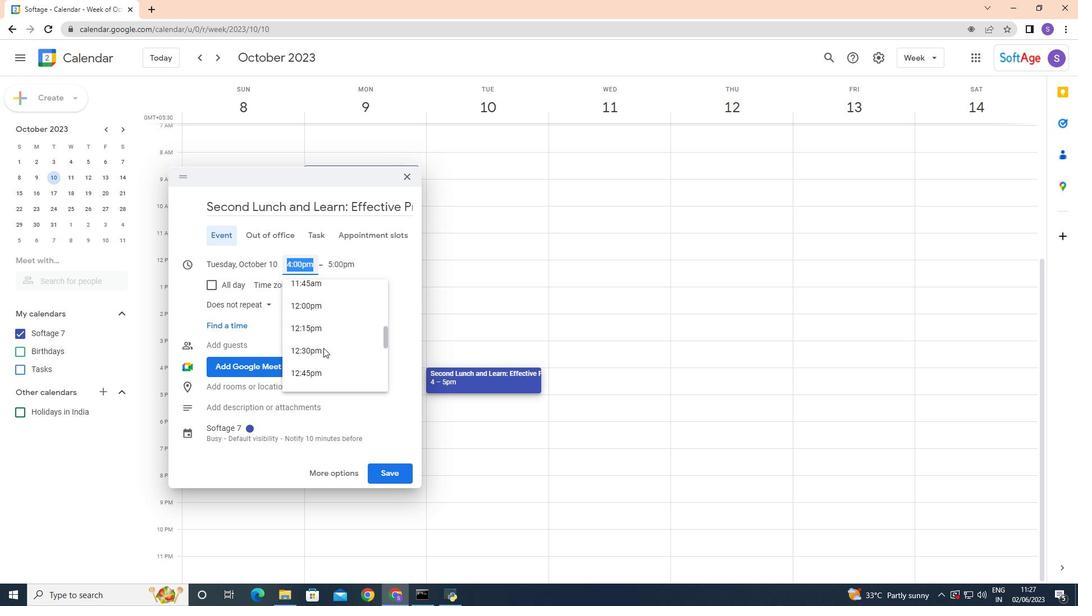
Action: Mouse scrolled (323, 348) with delta (0, 0)
Screenshot: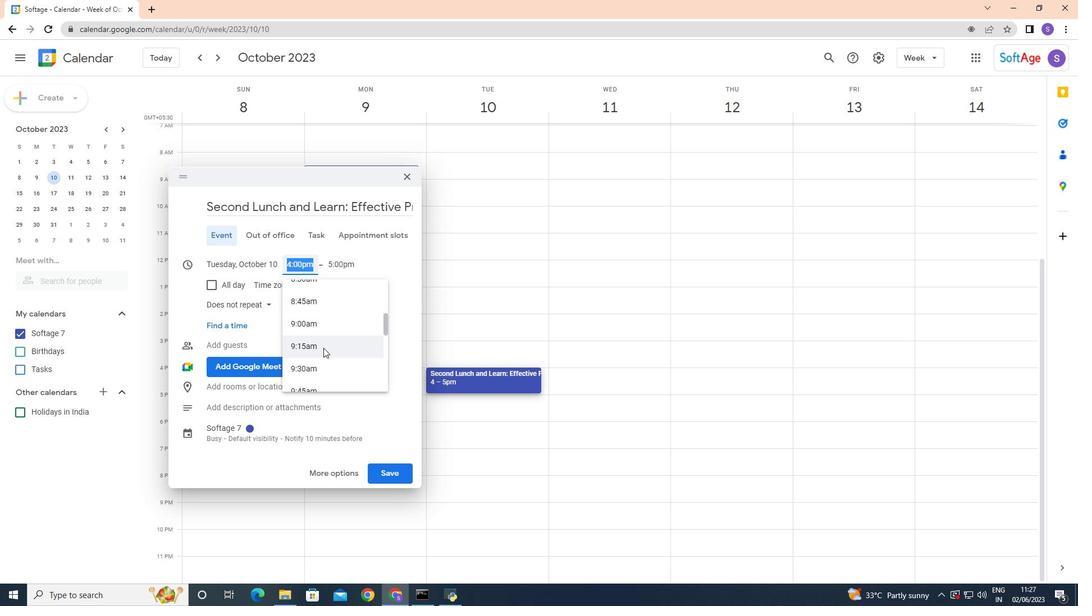 
Action: Mouse moved to (318, 347)
Screenshot: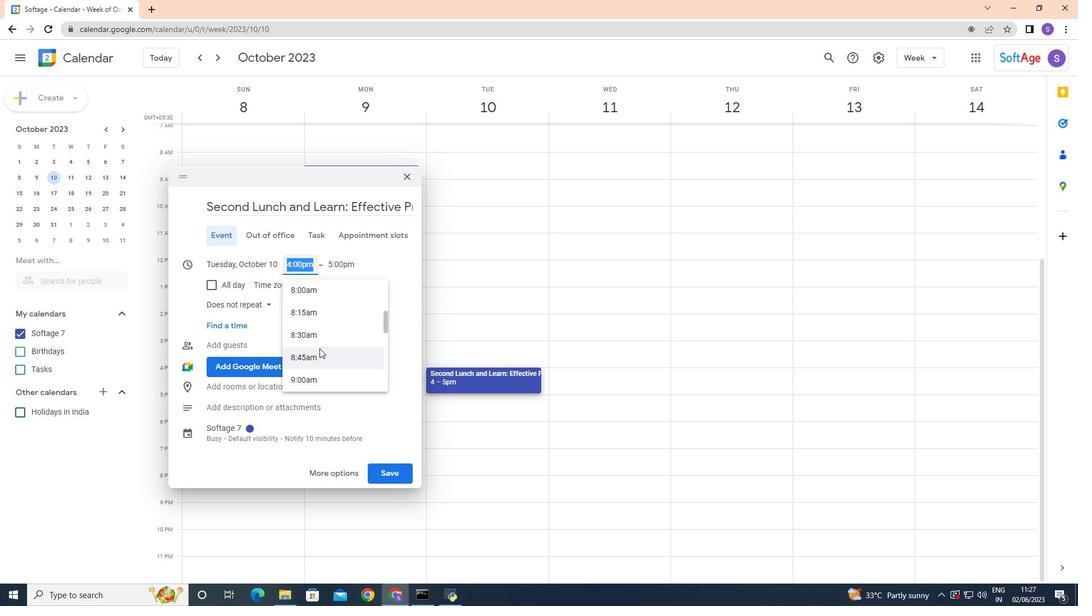 
Action: Mouse scrolled (318, 348) with delta (0, 0)
Screenshot: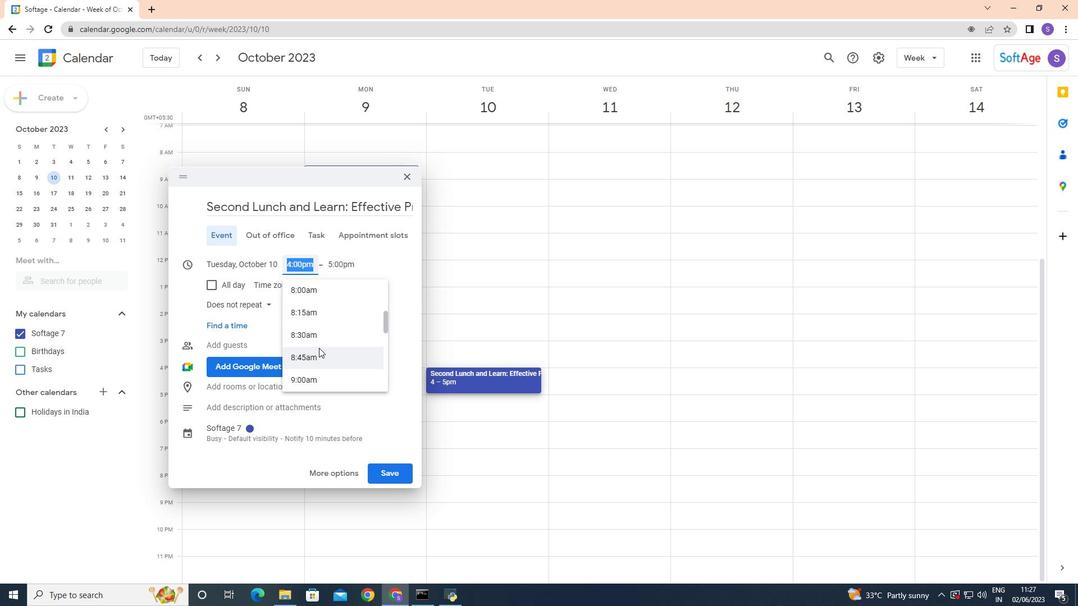 
Action: Mouse scrolled (318, 348) with delta (0, 0)
Screenshot: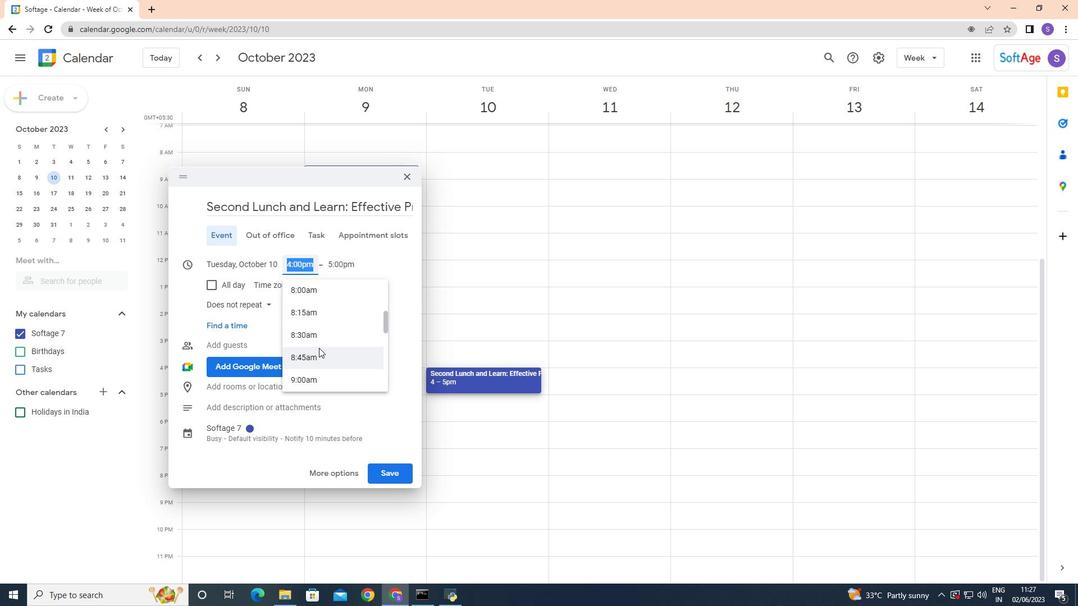 
Action: Mouse moved to (310, 379)
Screenshot: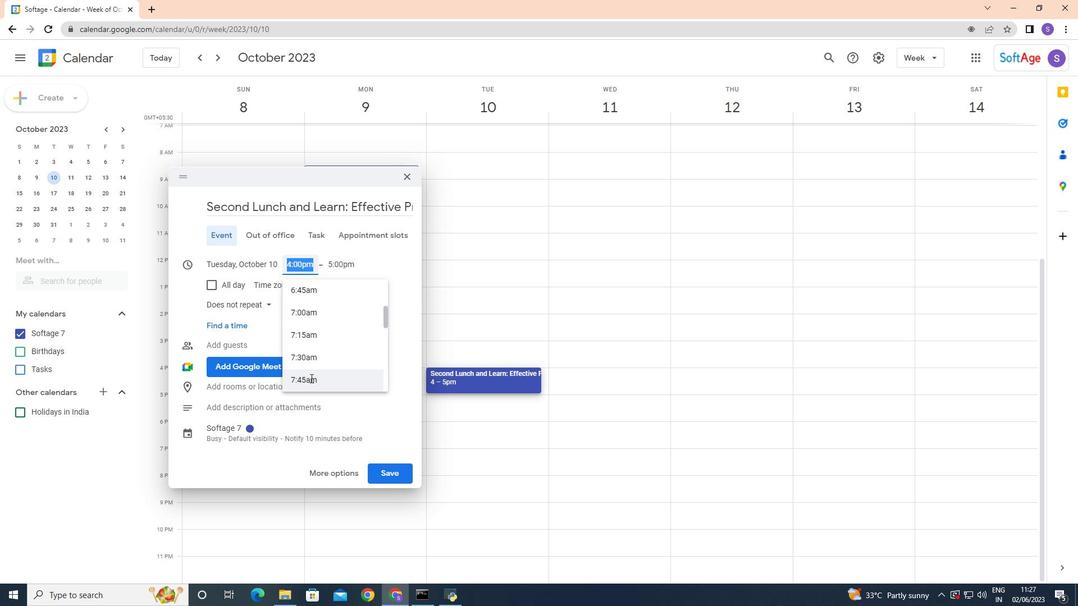
Action: Mouse pressed left at (310, 379)
Screenshot: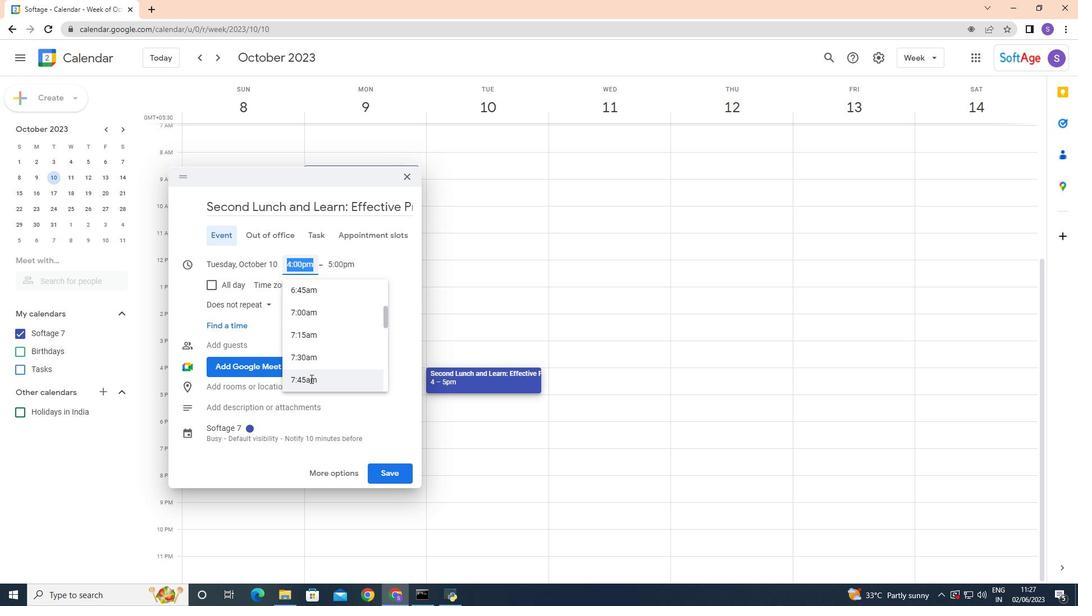 
Action: Mouse moved to (299, 242)
Screenshot: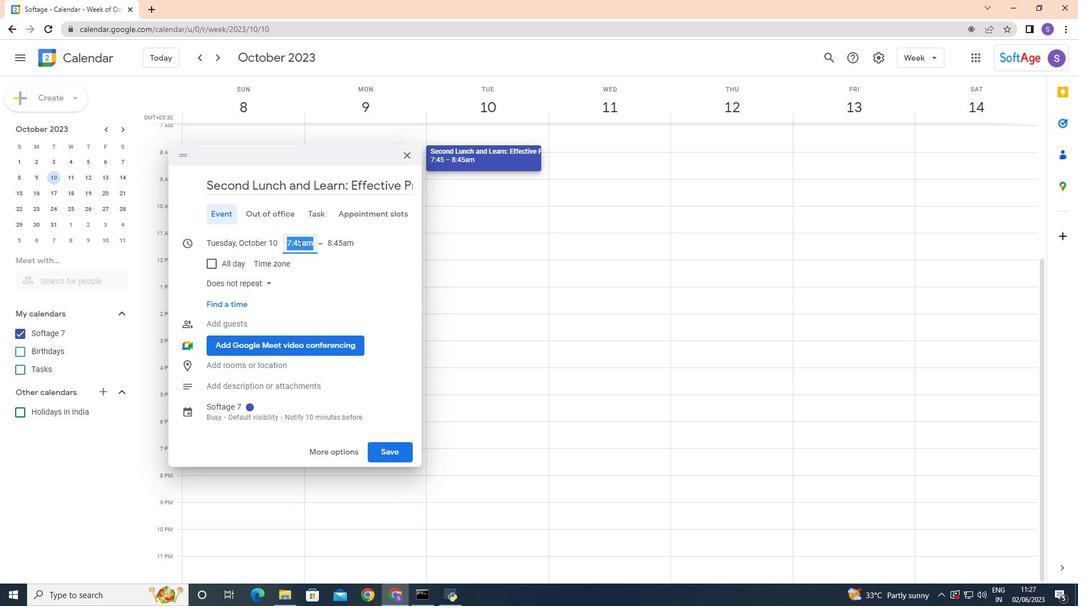 
Action: Mouse pressed left at (299, 242)
Screenshot: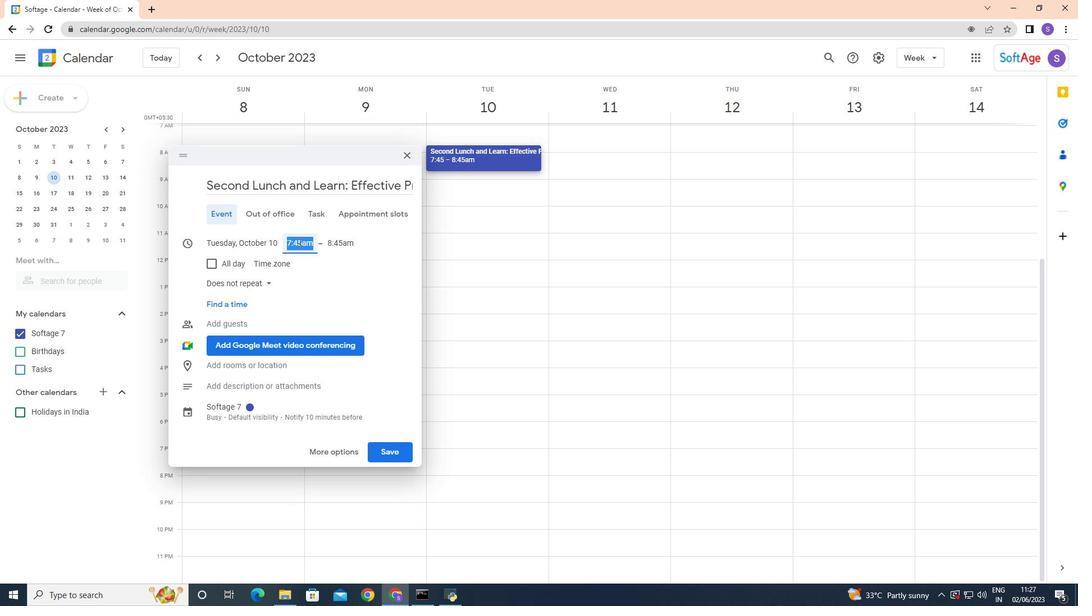 
Action: Mouse moved to (309, 252)
Screenshot: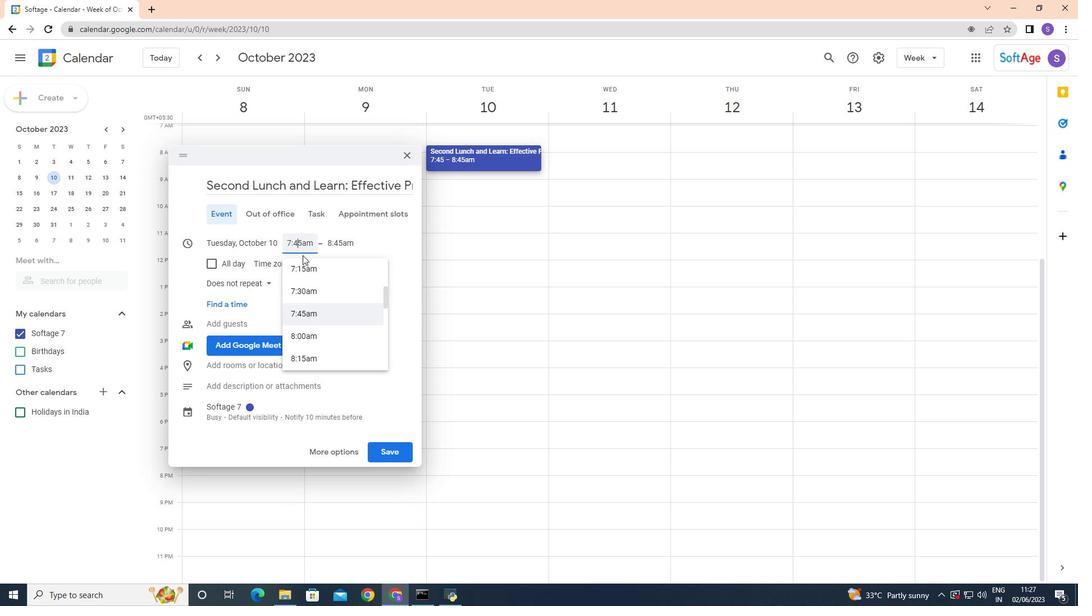 
Action: Key pressed <Key.backspace>
Screenshot: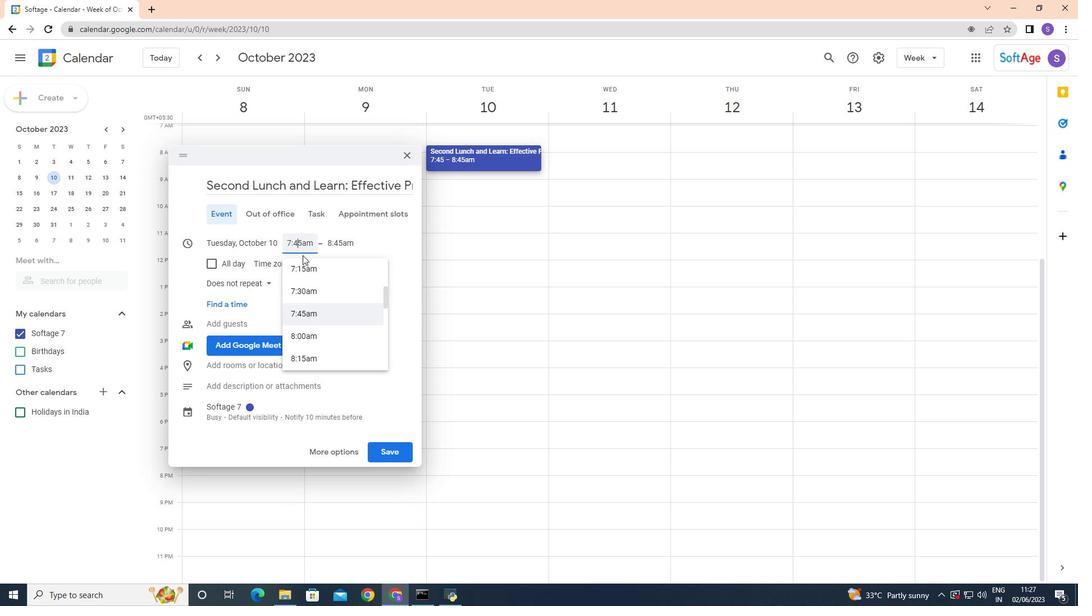 
Action: Mouse moved to (323, 241)
Screenshot: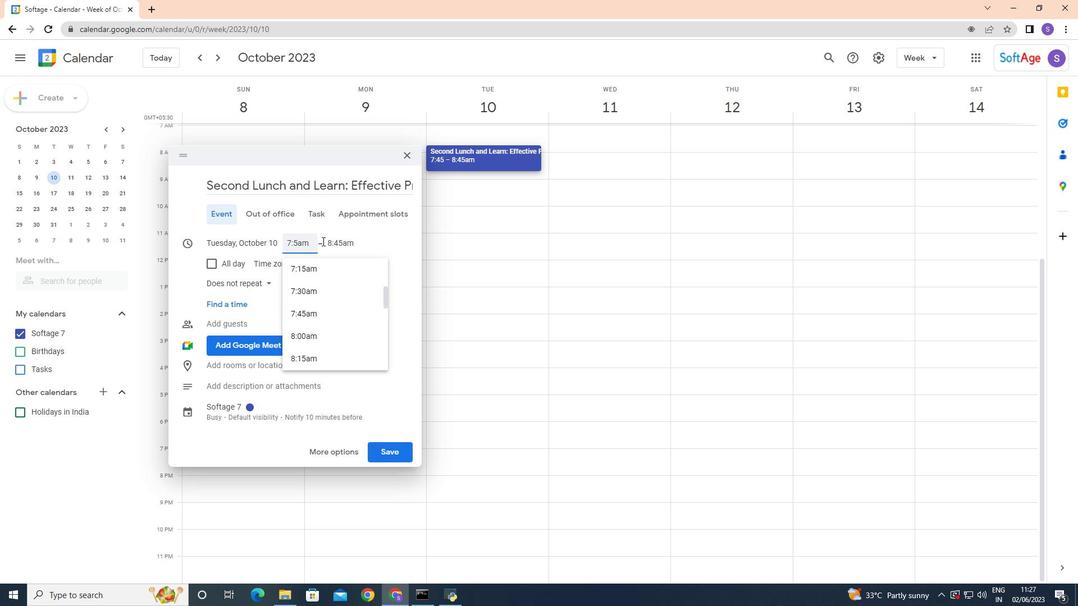 
Action: Key pressed <Key.right>
Screenshot: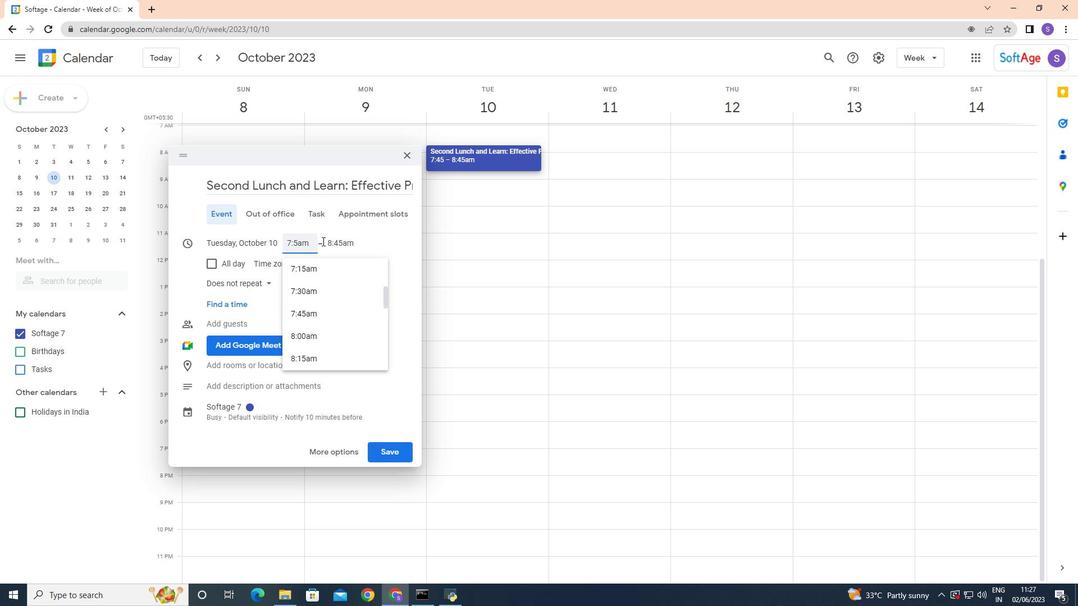 
Action: Mouse moved to (329, 245)
Screenshot: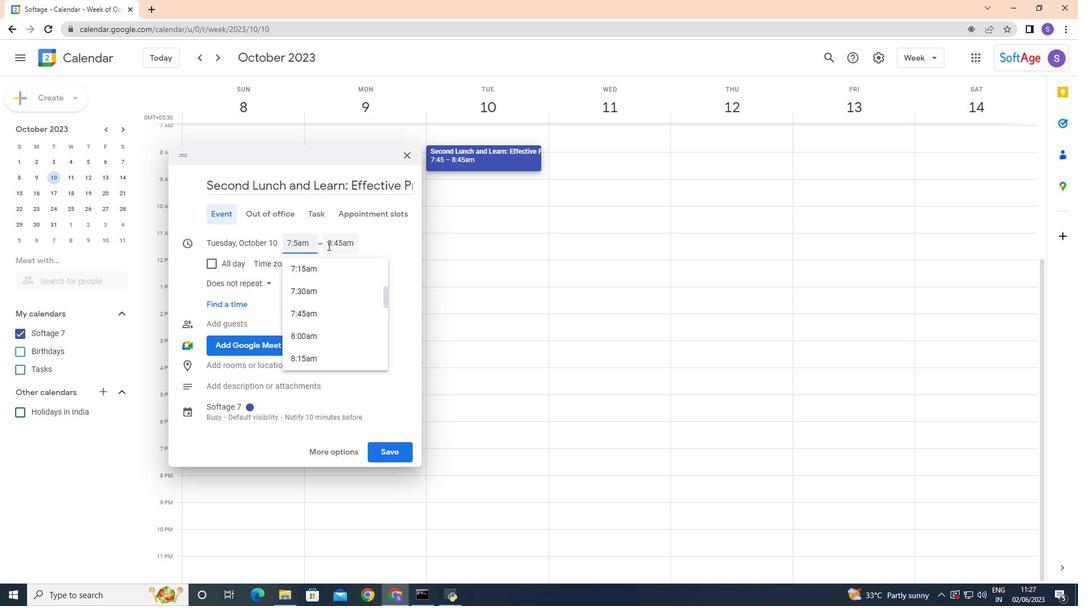 
Action: Key pressed 0
Screenshot: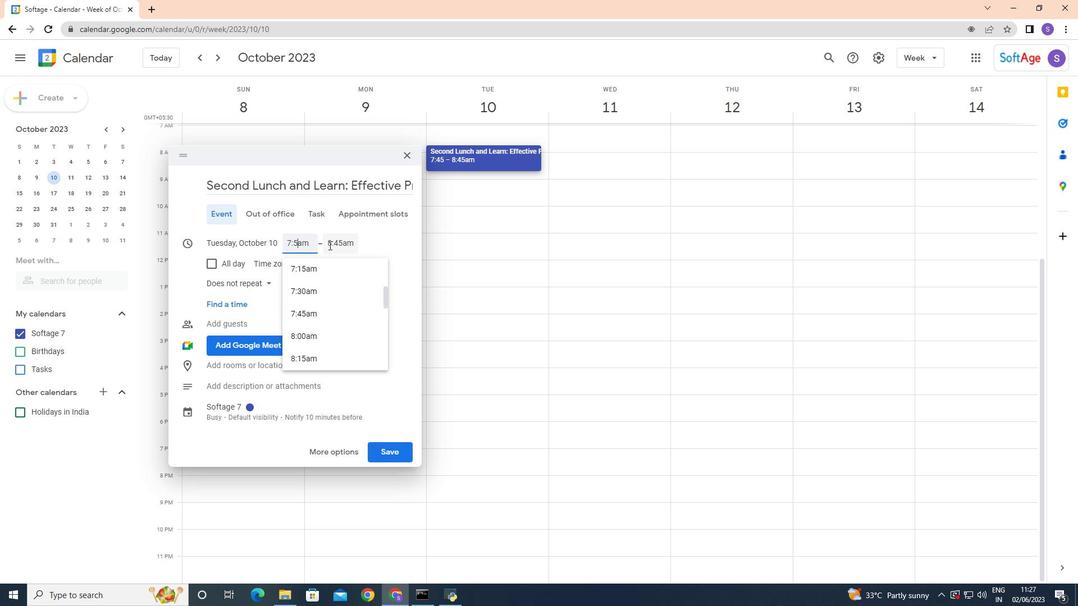 
Action: Mouse moved to (341, 242)
Screenshot: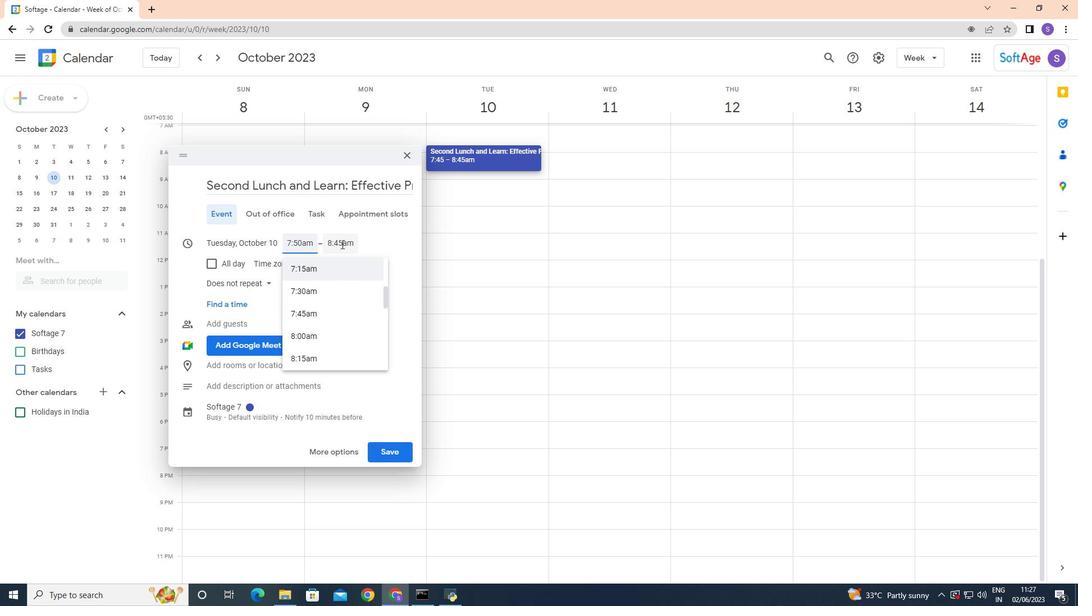 
Action: Mouse pressed left at (341, 242)
Screenshot: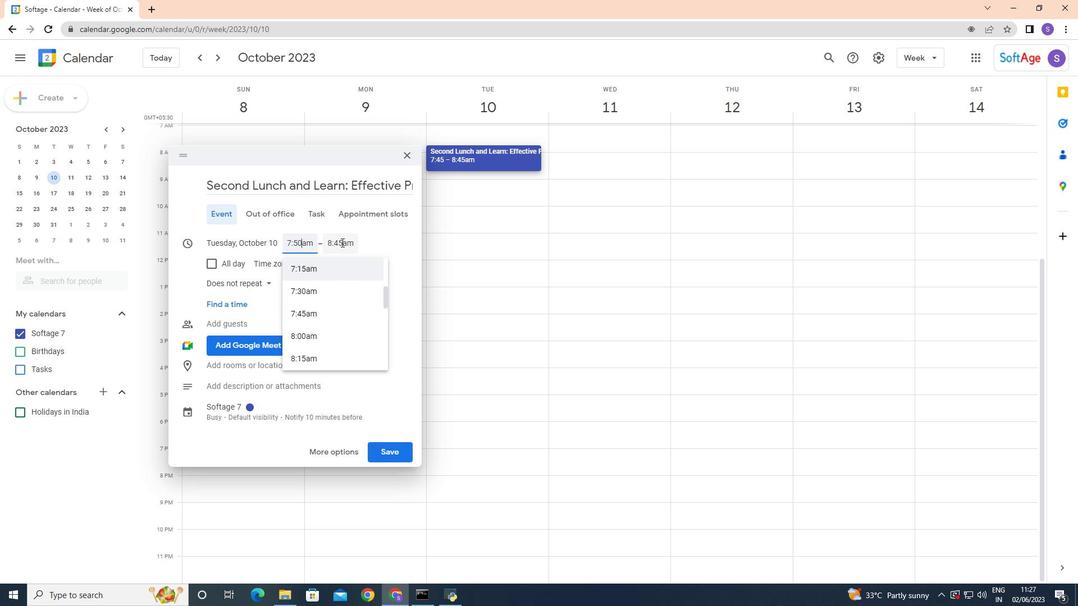 
Action: Mouse moved to (348, 332)
Screenshot: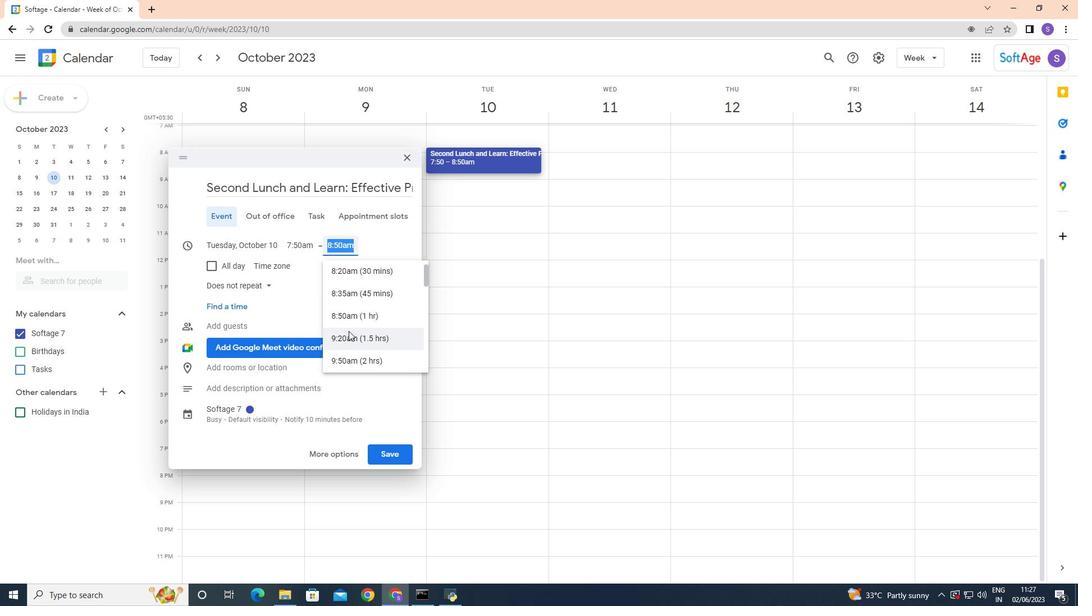 
Action: Mouse scrolled (348, 332) with delta (0, 0)
Screenshot: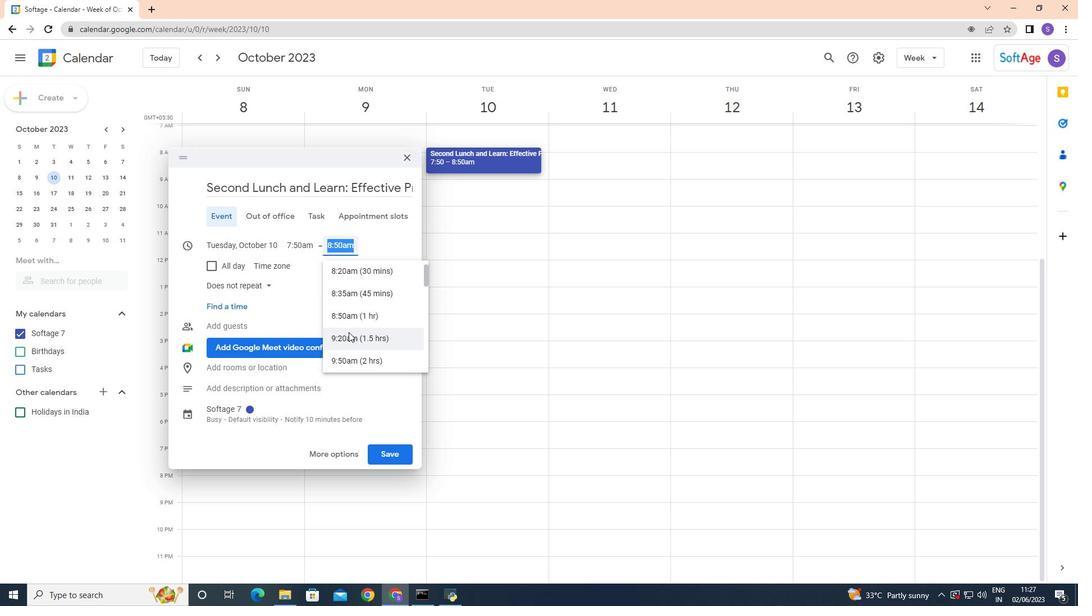 
Action: Mouse moved to (354, 336)
Screenshot: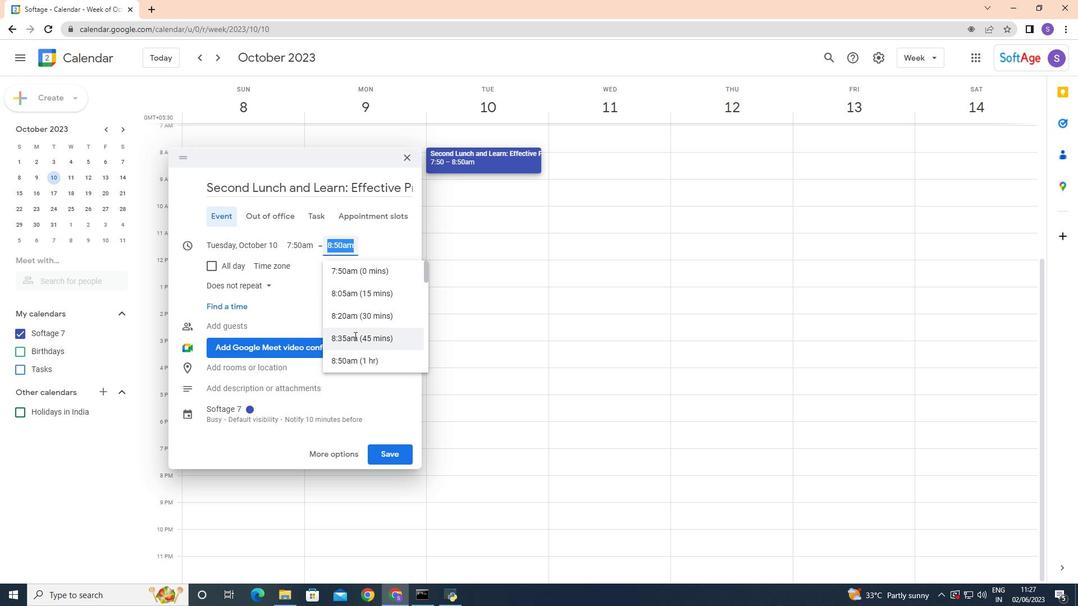 
Action: Mouse scrolled (354, 335) with delta (0, 0)
Screenshot: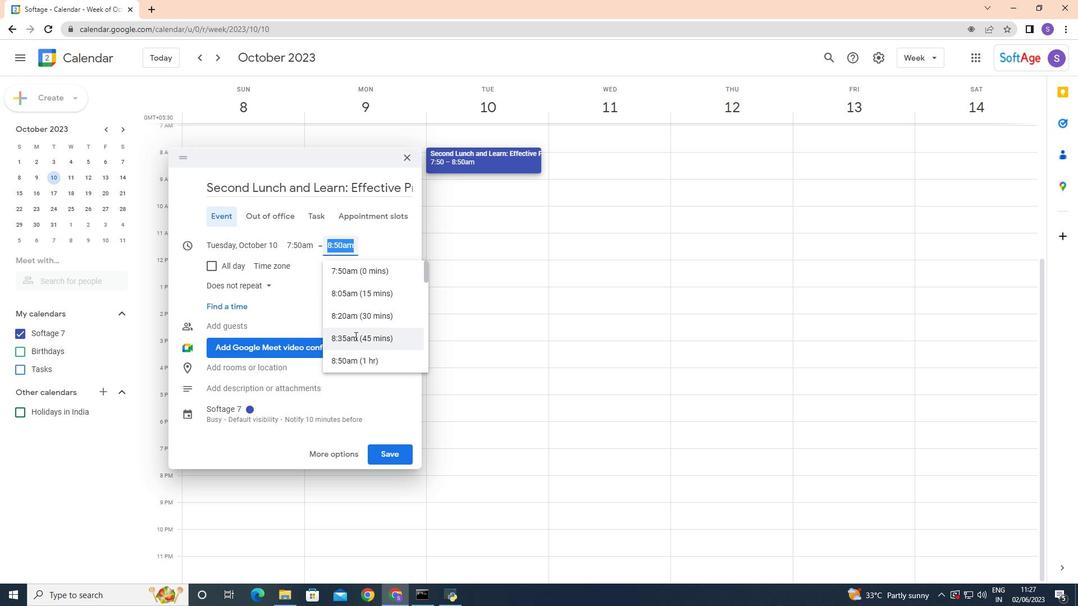 
Action: Mouse moved to (355, 336)
Screenshot: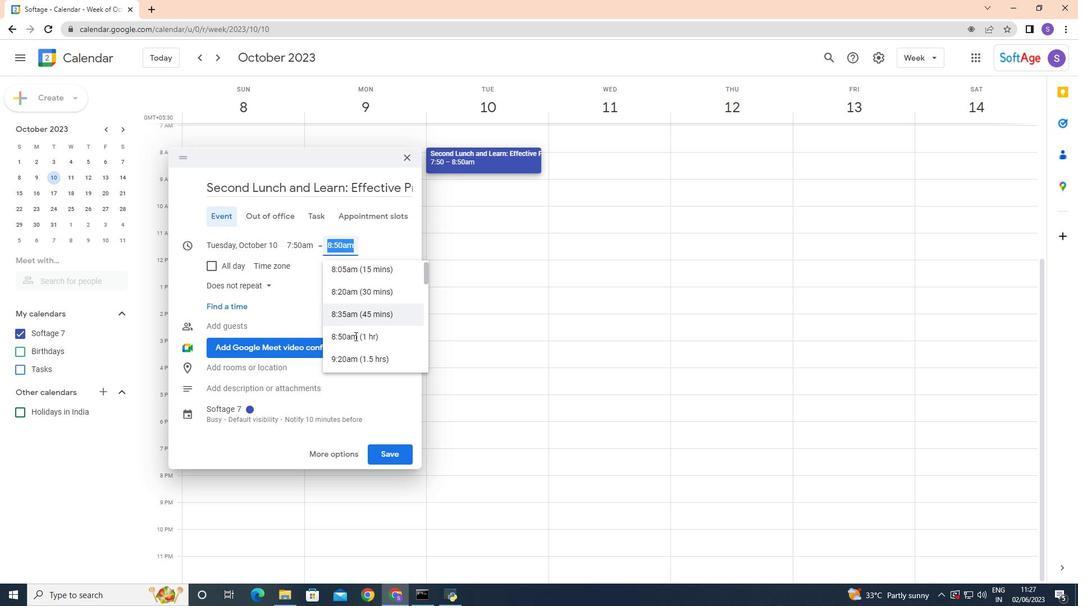 
Action: Mouse scrolled (355, 335) with delta (0, 0)
Screenshot: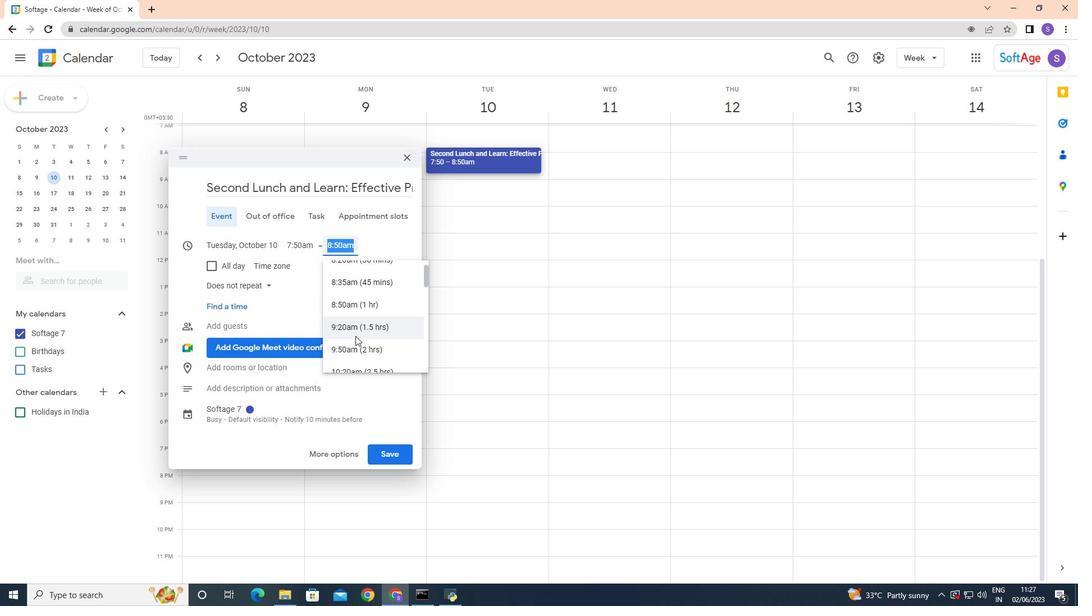 
Action: Mouse moved to (357, 340)
Screenshot: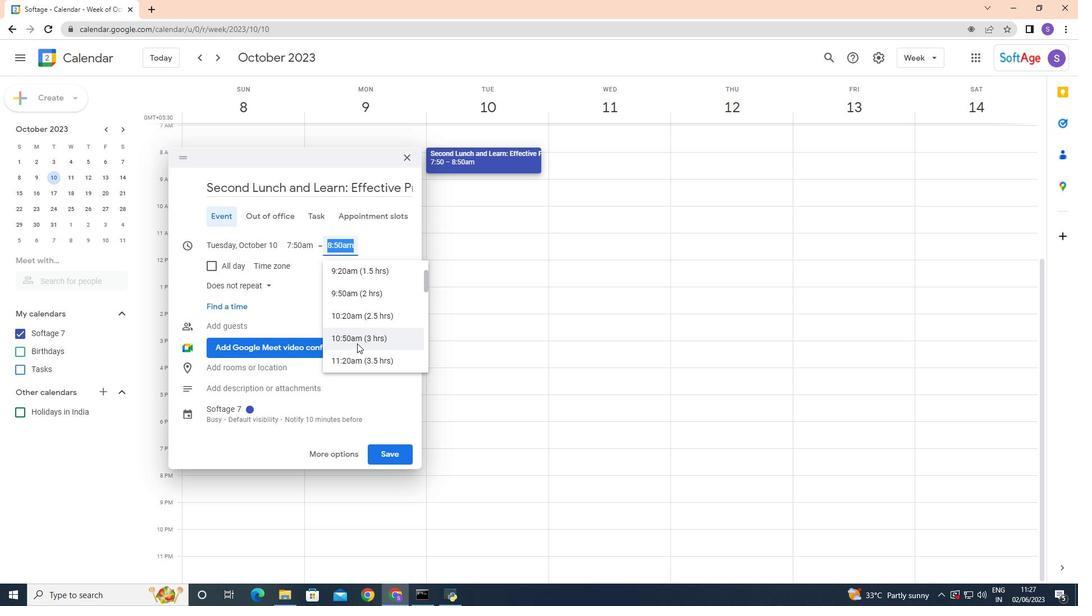 
Action: Mouse pressed left at (357, 340)
Screenshot: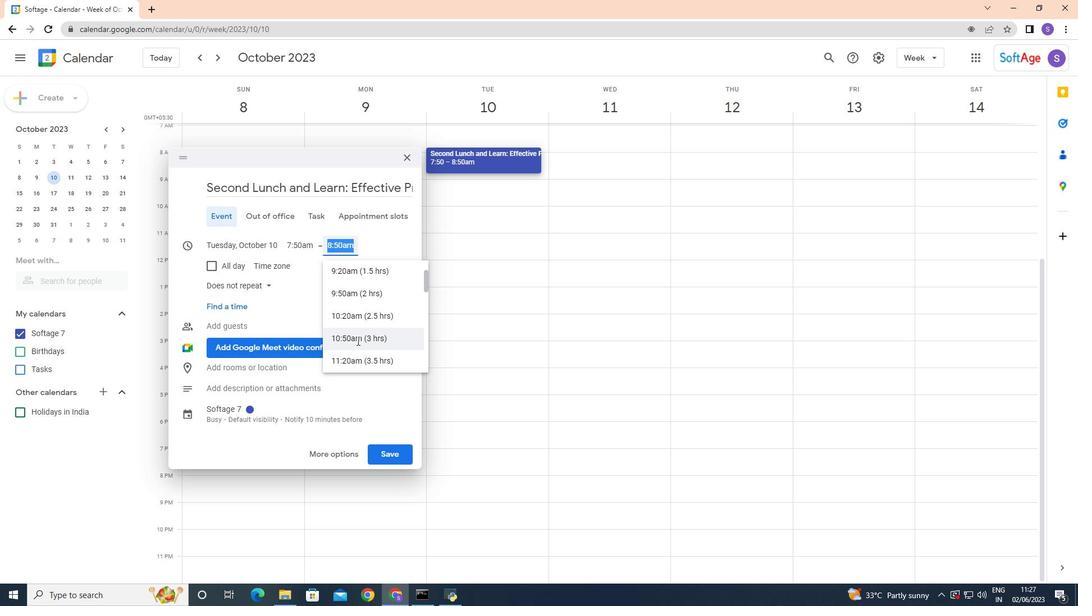 
Action: Mouse moved to (349, 248)
Screenshot: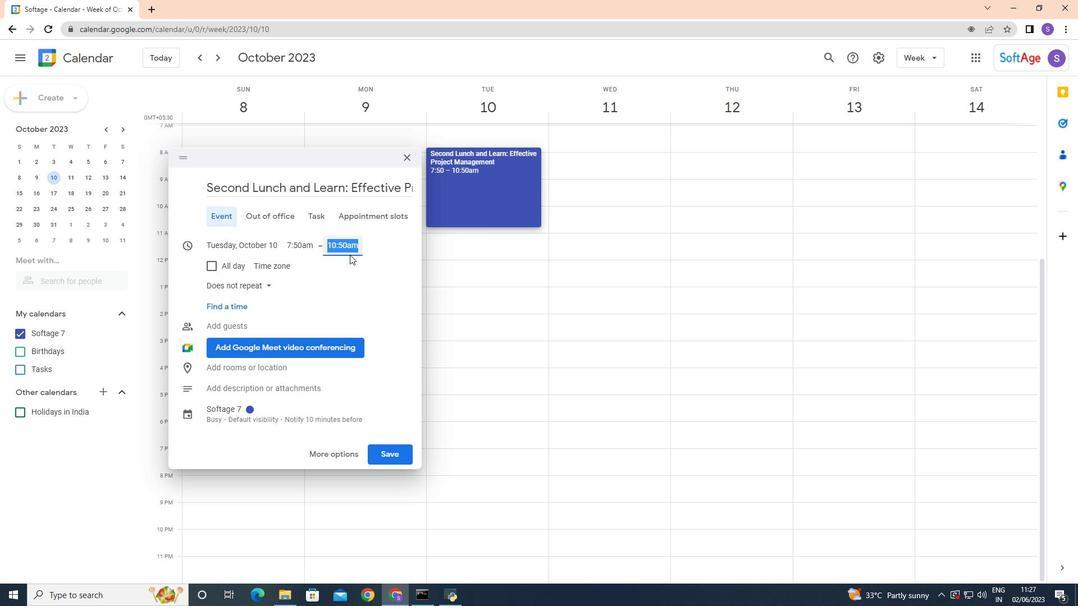 
Action: Mouse pressed left at (349, 248)
Screenshot: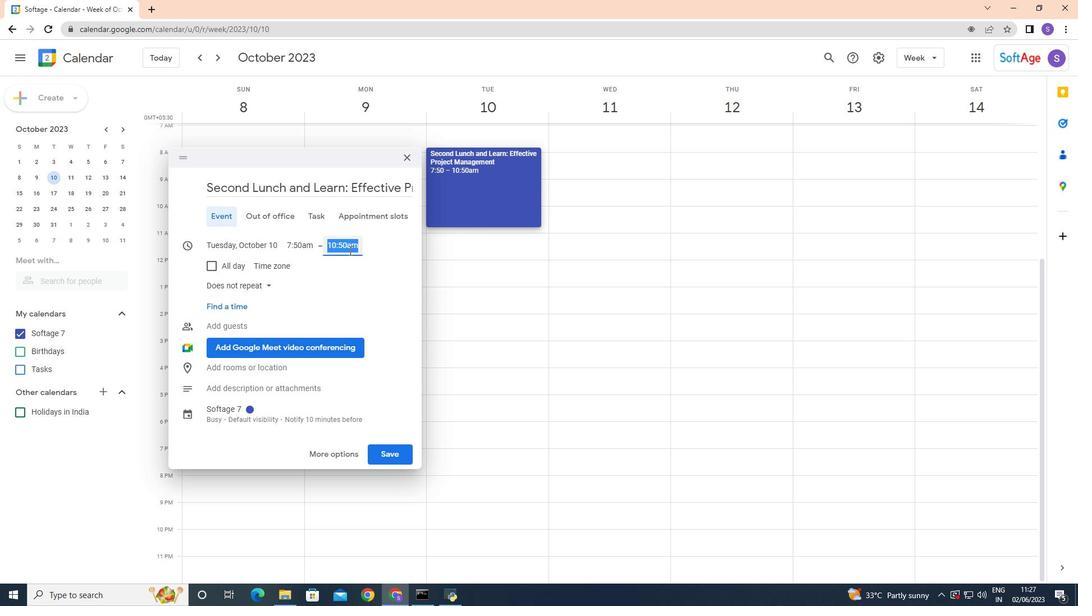 
Action: Mouse moved to (365, 314)
Screenshot: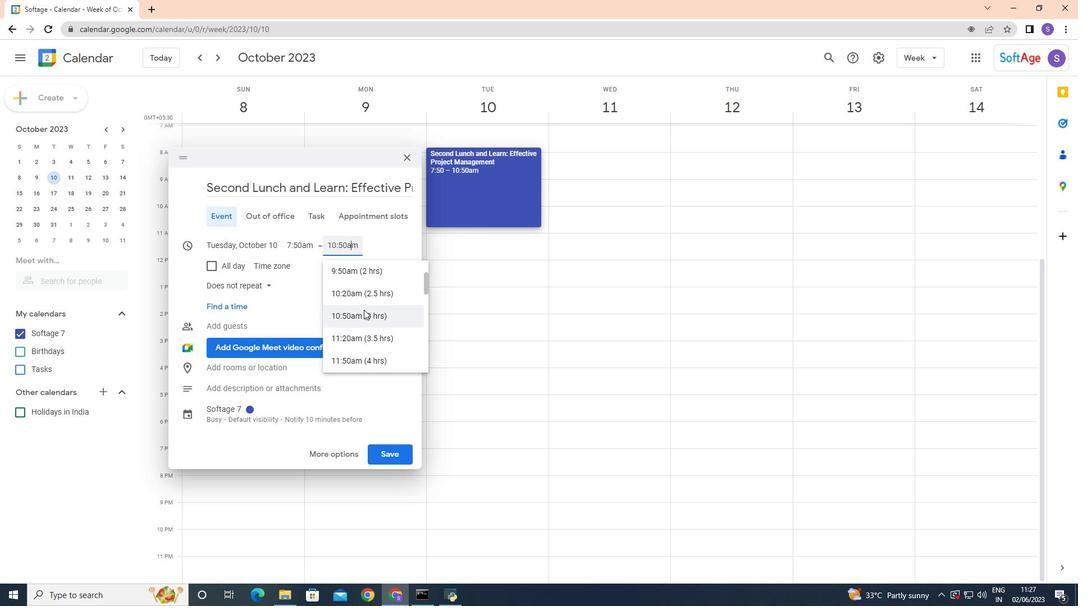 
Action: Mouse scrolled (365, 315) with delta (0, 0)
Screenshot: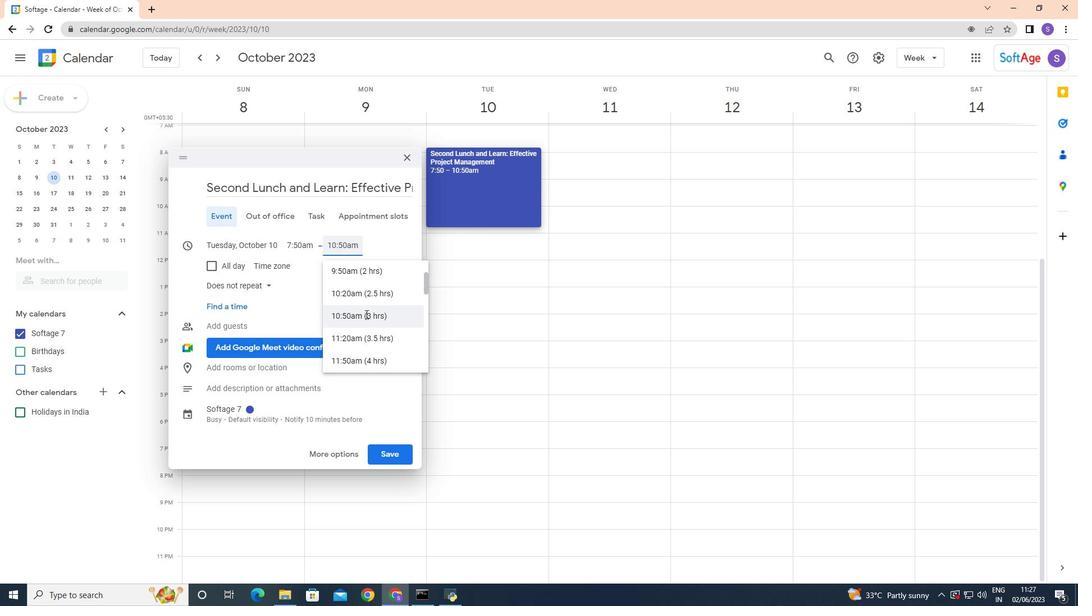 
Action: Mouse moved to (362, 329)
Screenshot: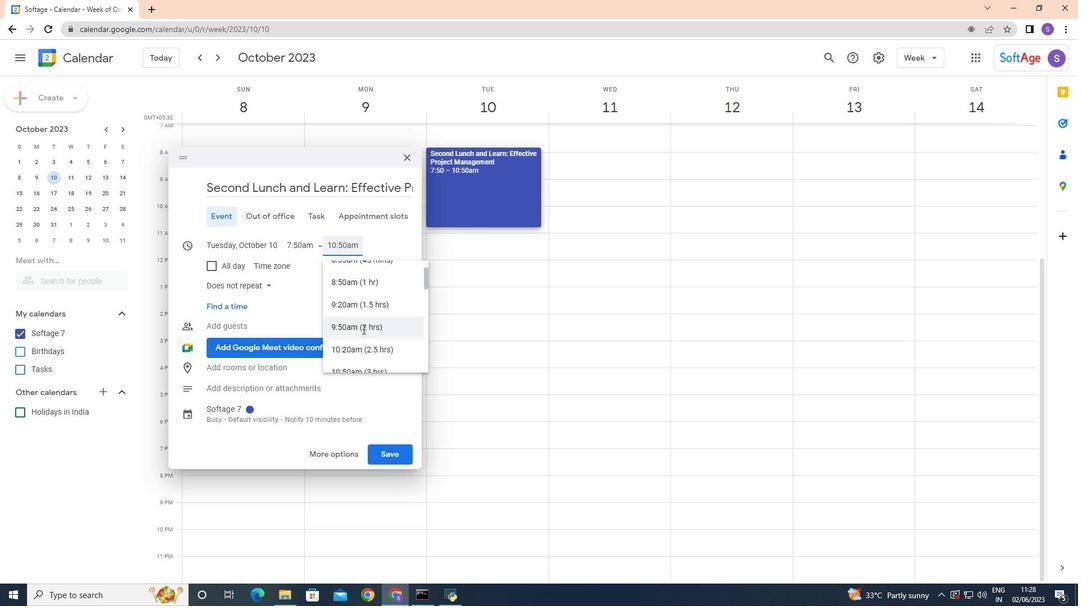 
Action: Mouse pressed left at (362, 329)
Screenshot: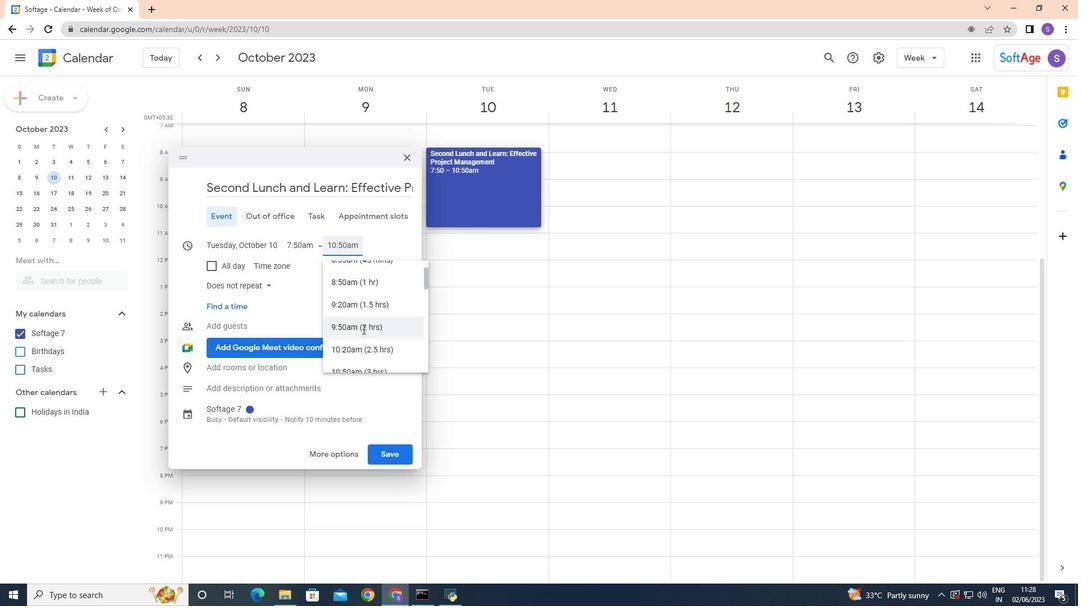 
Action: Mouse moved to (375, 277)
Screenshot: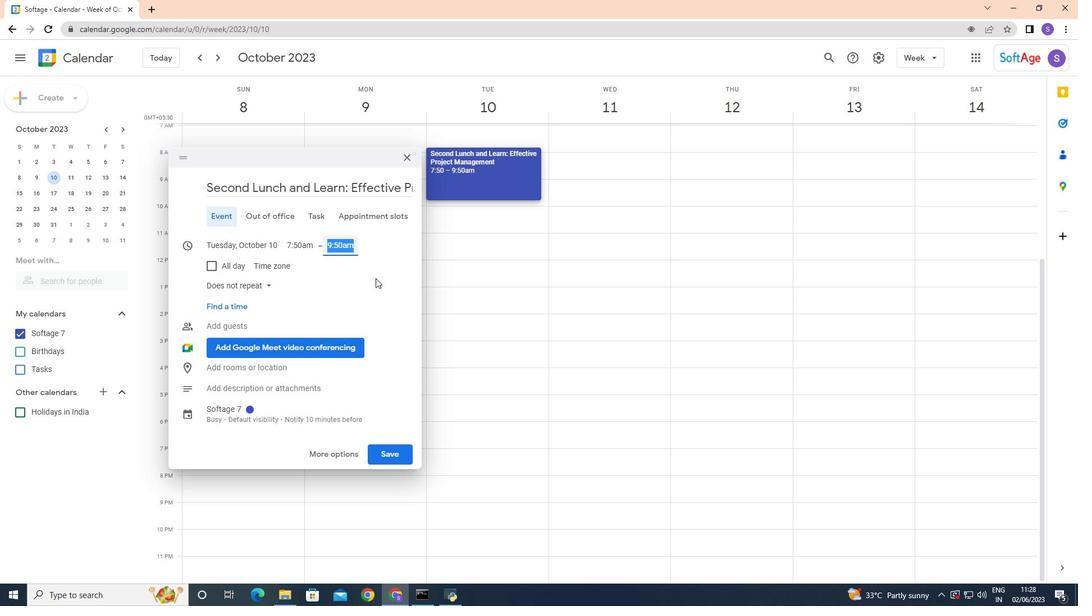 
Action: Mouse pressed left at (375, 277)
Screenshot: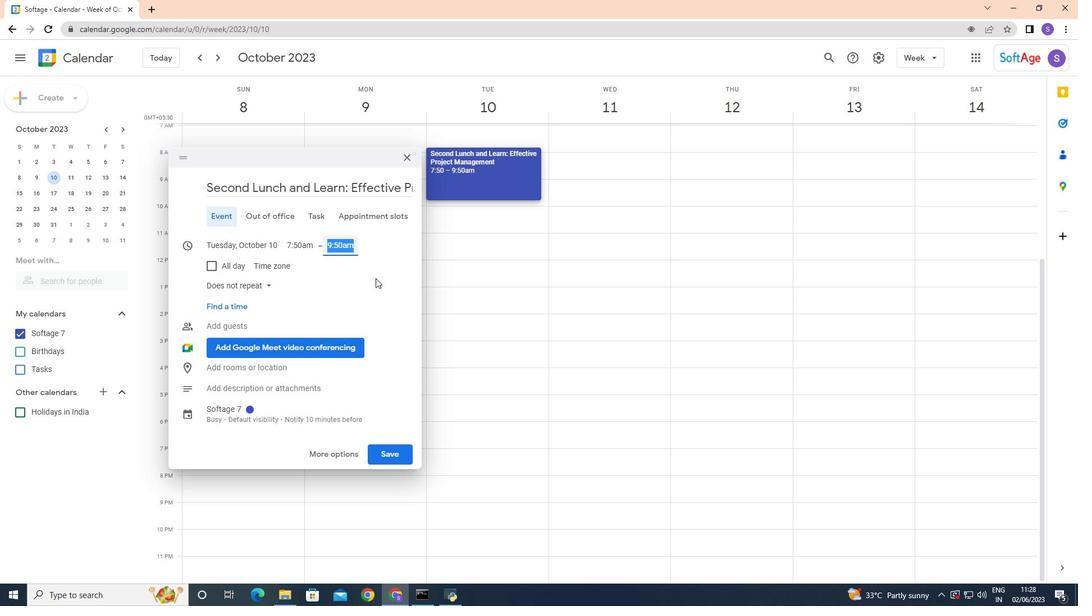 
Action: Mouse moved to (247, 389)
Screenshot: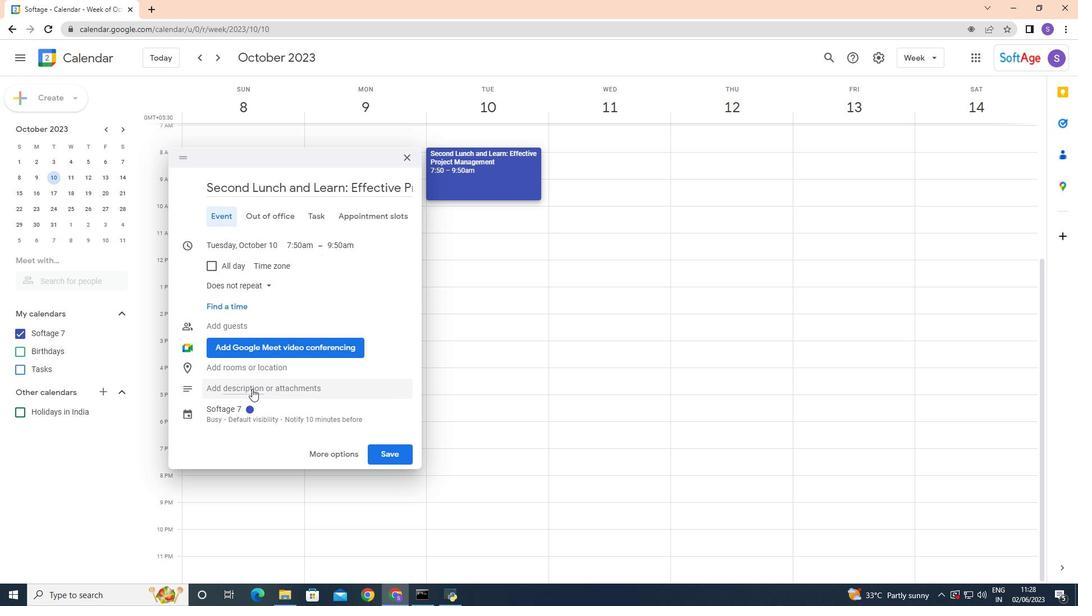 
Action: Mouse pressed left at (247, 389)
Screenshot: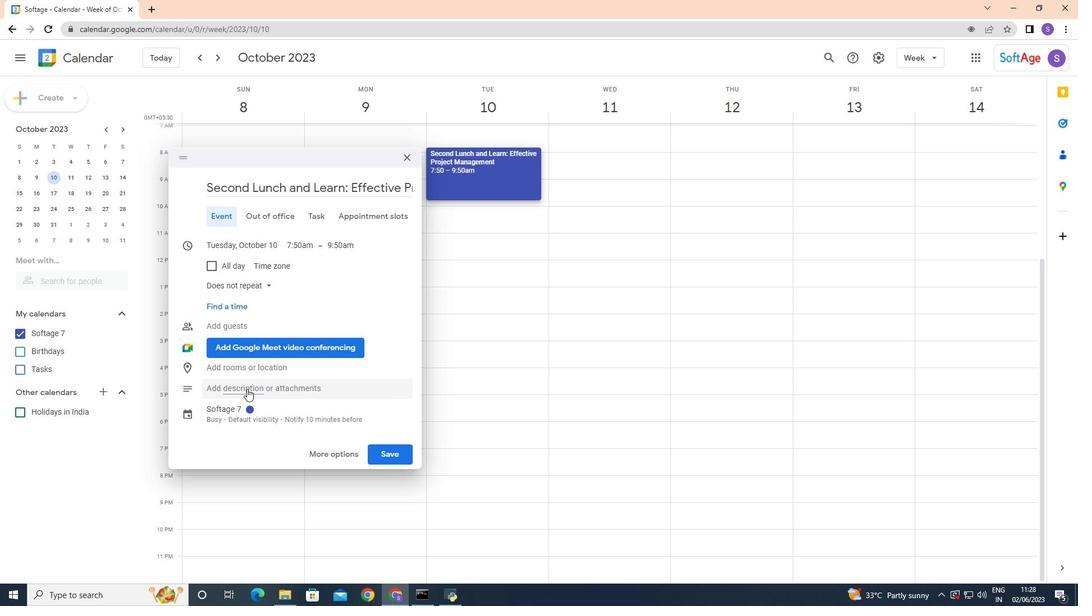 
Action: Mouse moved to (247, 387)
Screenshot: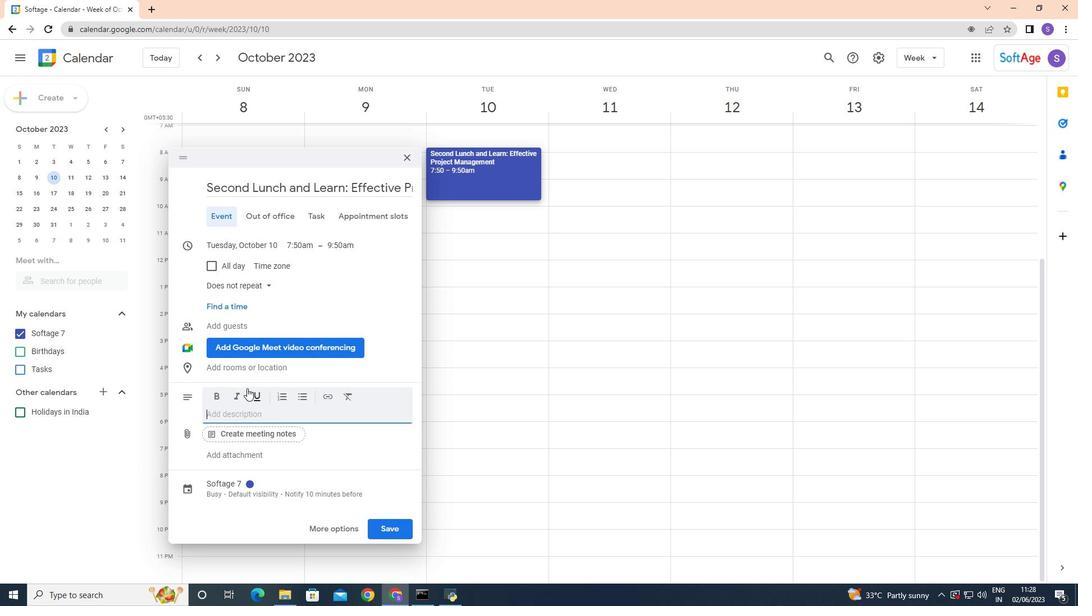 
Action: Key pressed <Key.shift>A<Key.space>coffee<Key.space>meeting<Key.space>with<Key.space>a<Key.space>client<Key.space>is<Key.space>an<Key.space>informal<Key.space>and<Key.space>relaxed<Key.space>setting<Key.space>where<Key.space>buss<Key.backspace>iness<Key.space>professional<Key.space>relationship.<Key.space><Key.shift>It<Key.space><Key.shift>provides<Key.space>an<Key.space>opportunity<Key.space>to<Key.space>connect<Key.space>on<Key.space>a<Key.space>more<Key.space>personal<Key.space>level,<Key.space>v<Key.backspace>build<Key.space>rapport,<Key.space>and<Key.space>strengthen<Key.space>the<Key.space>bussi<Key.backspace><Key.backspace>iness<Key.space>partnership.
Screenshot: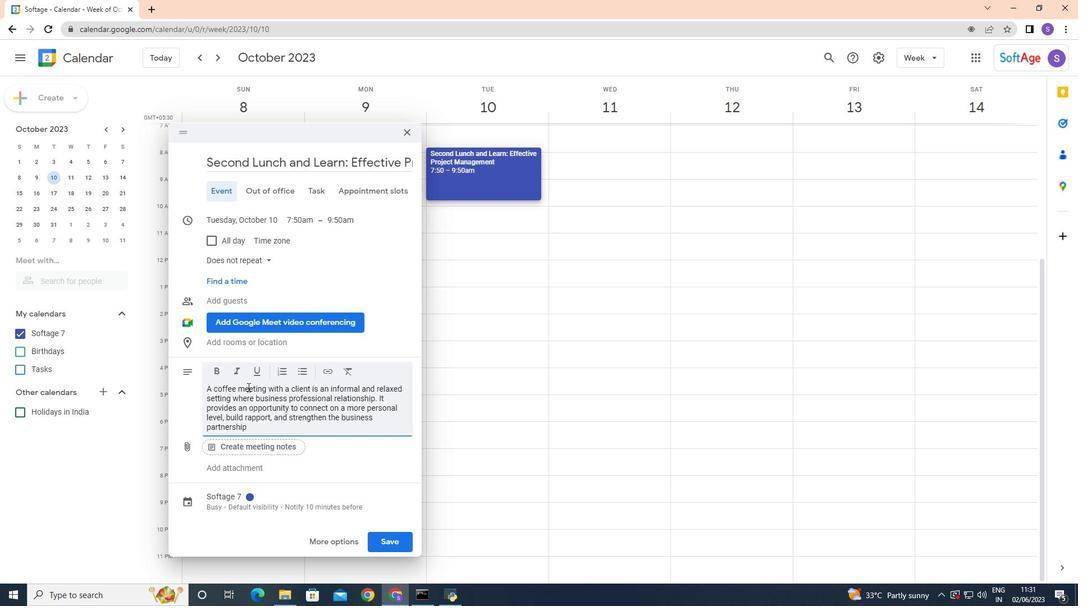 
Action: Mouse moved to (245, 498)
Screenshot: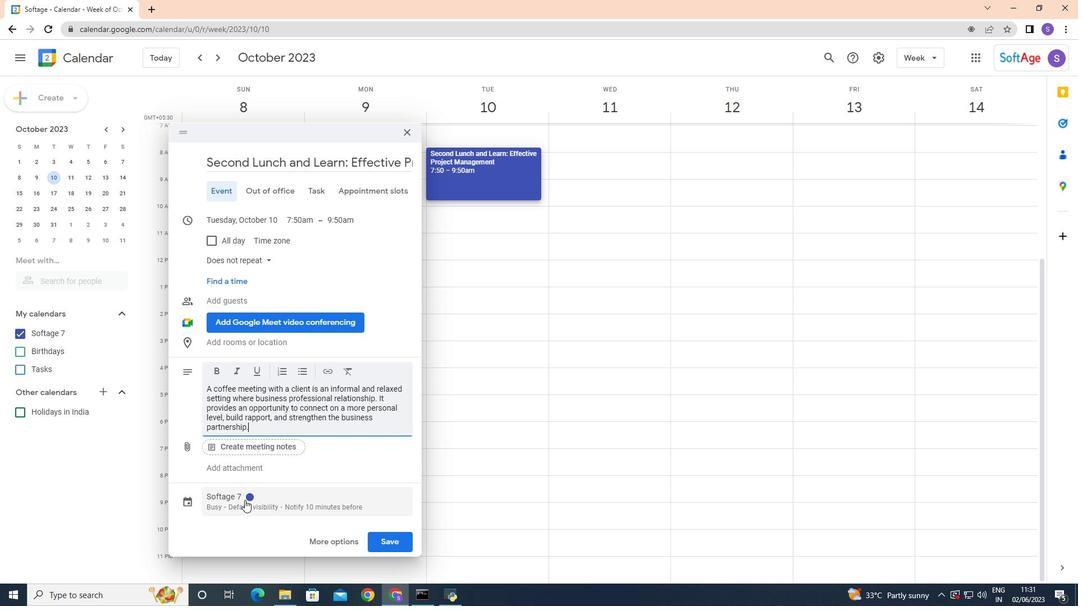 
Action: Mouse pressed left at (245, 498)
Screenshot: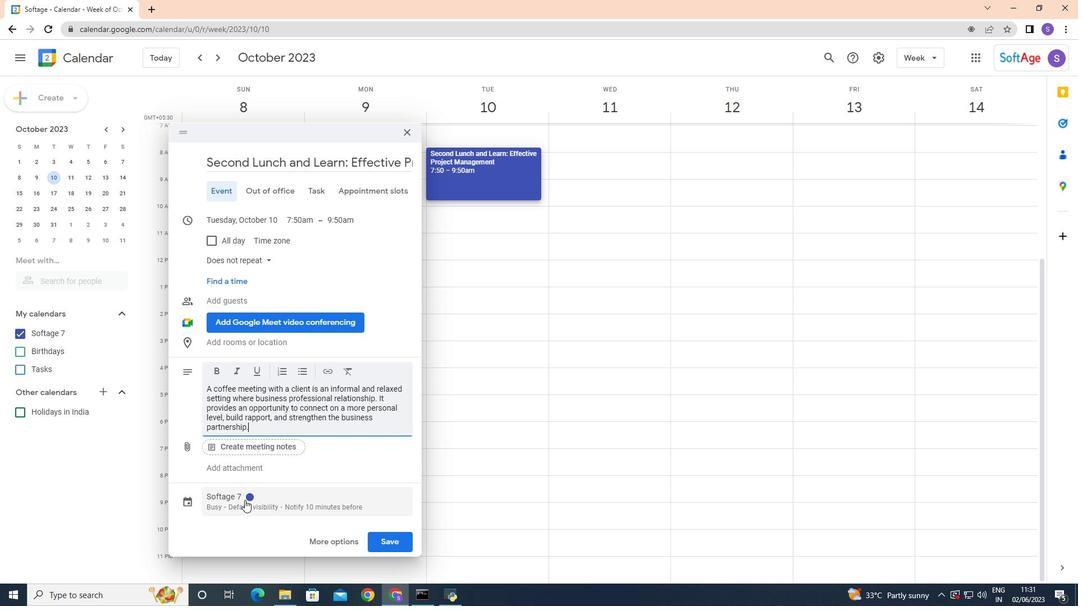 
Action: Mouse moved to (273, 421)
Screenshot: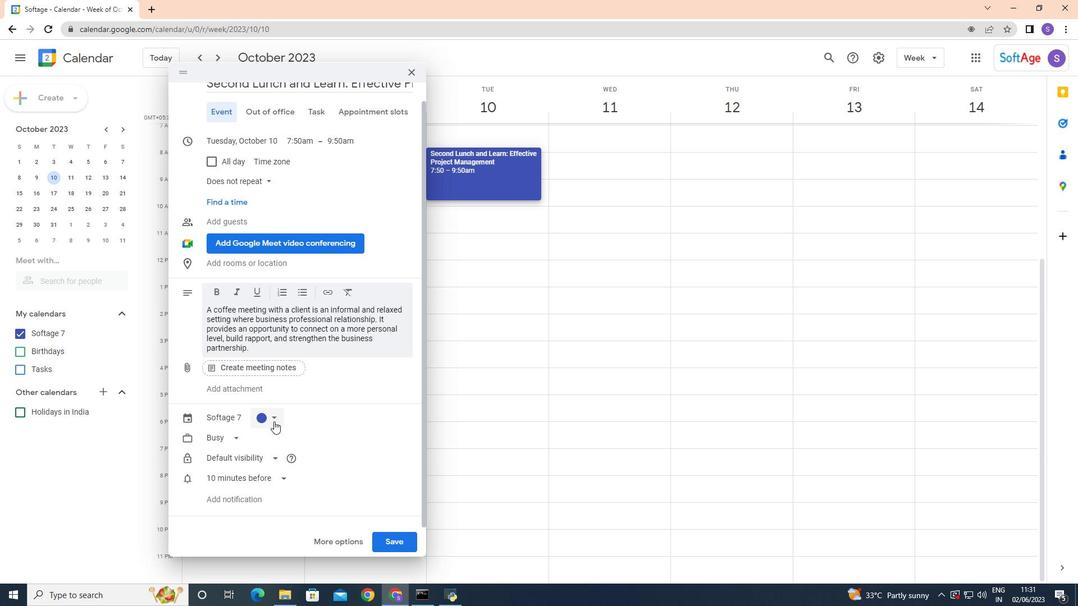 
Action: Mouse pressed left at (273, 421)
Screenshot: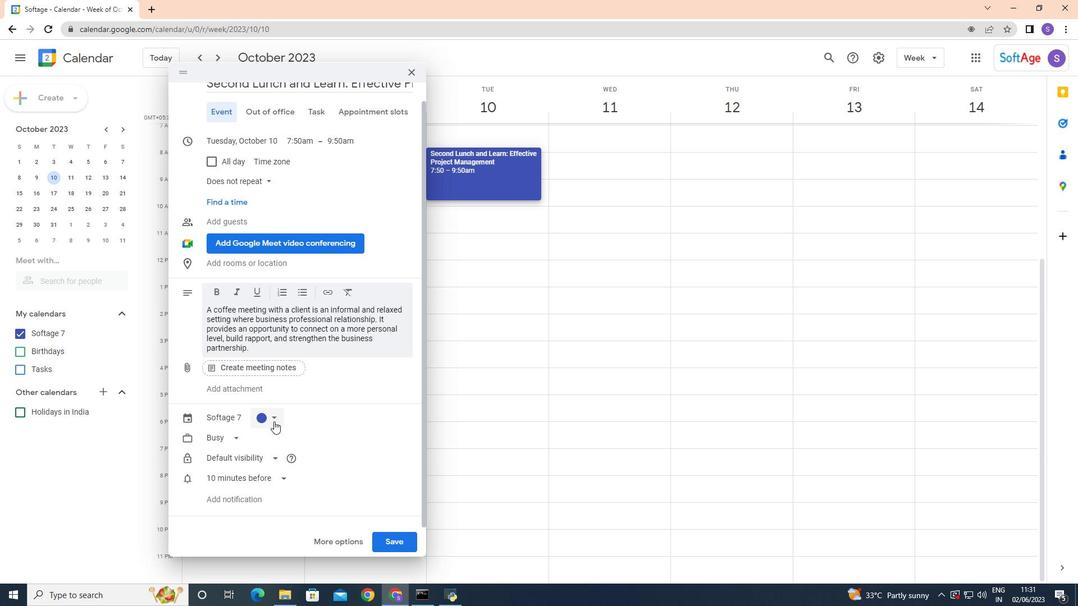 
Action: Mouse moved to (275, 432)
Screenshot: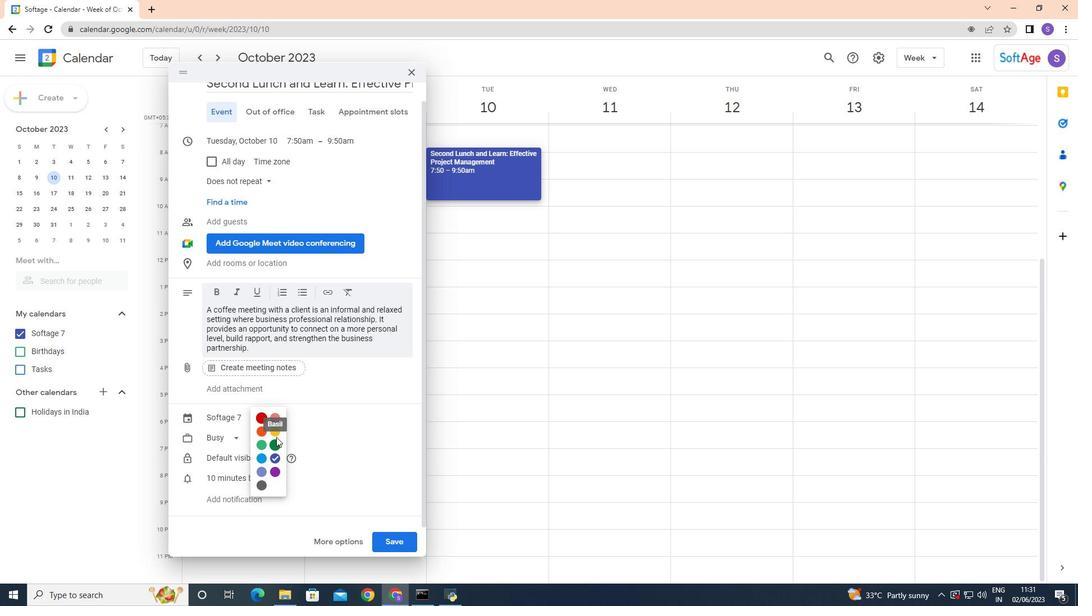 
Action: Mouse pressed left at (275, 432)
Screenshot: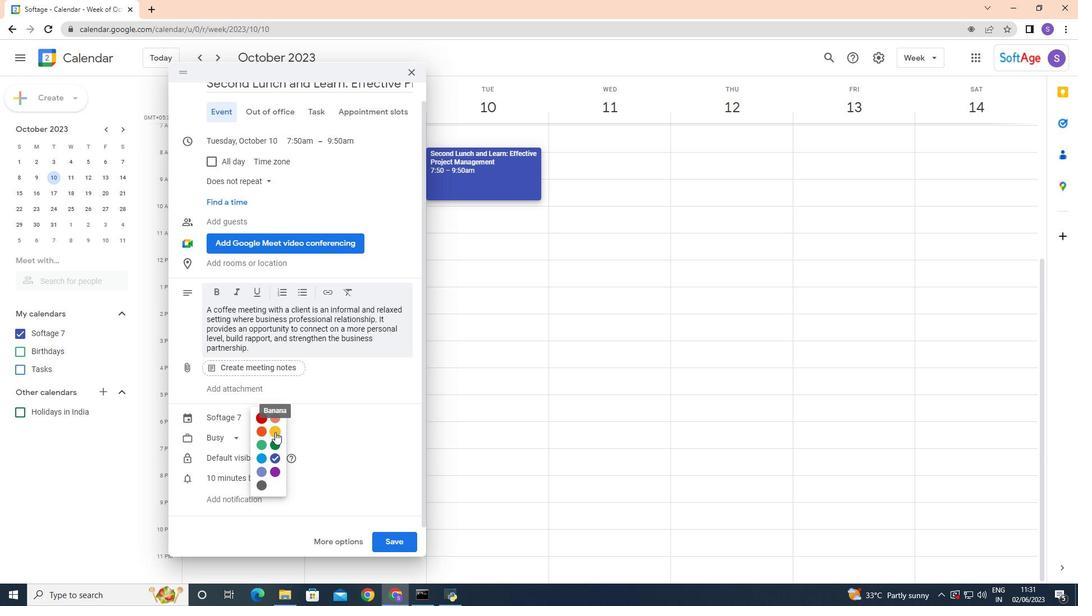 
Action: Mouse moved to (267, 263)
Screenshot: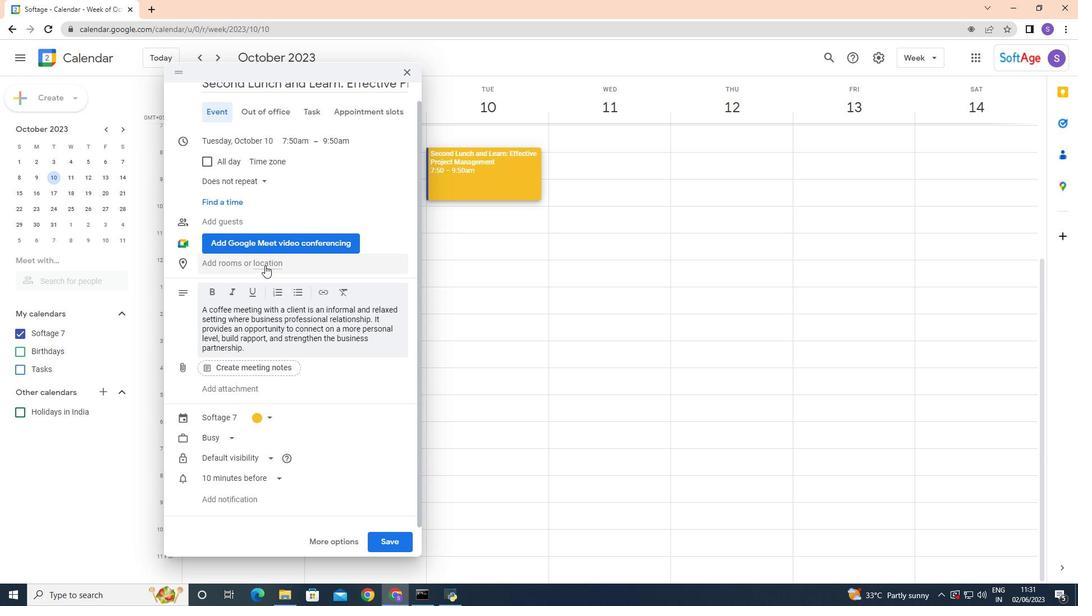 
Action: Mouse pressed left at (267, 263)
Screenshot: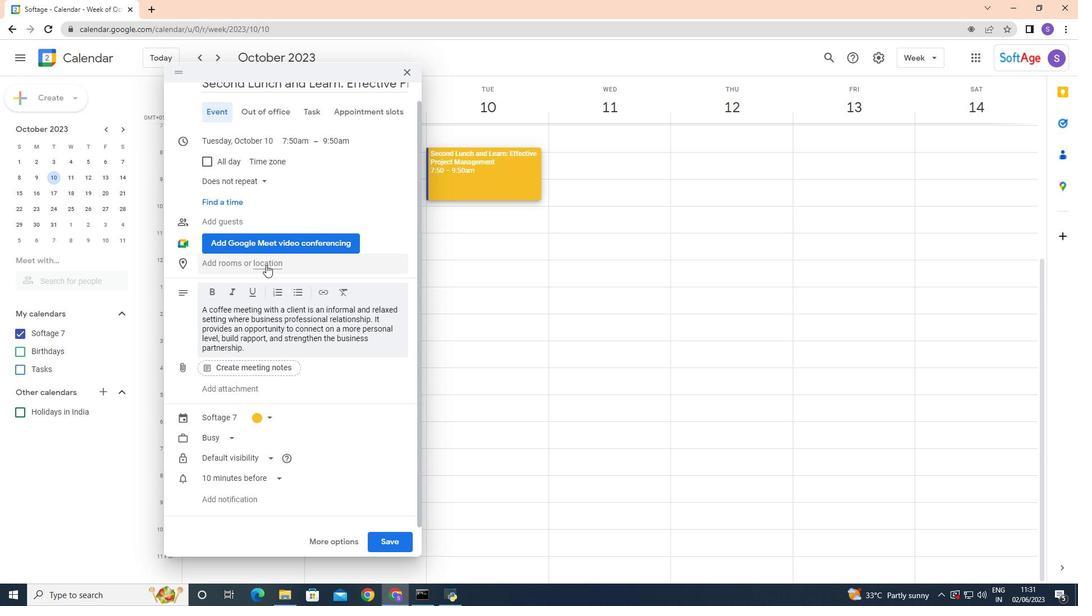 
Action: Mouse moved to (261, 309)
Screenshot: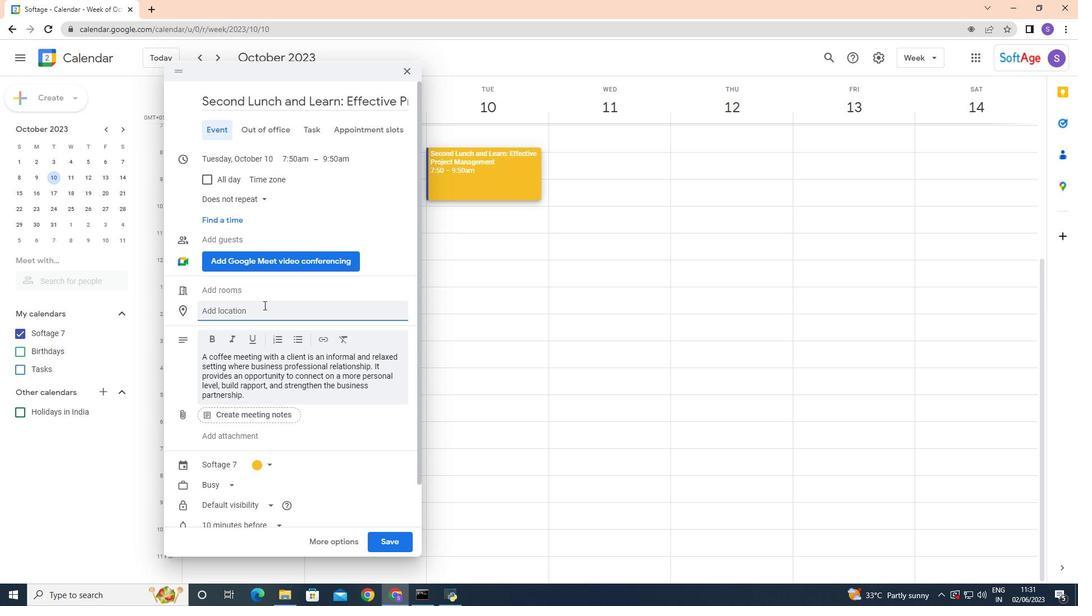 
Action: Mouse pressed left at (261, 309)
Screenshot: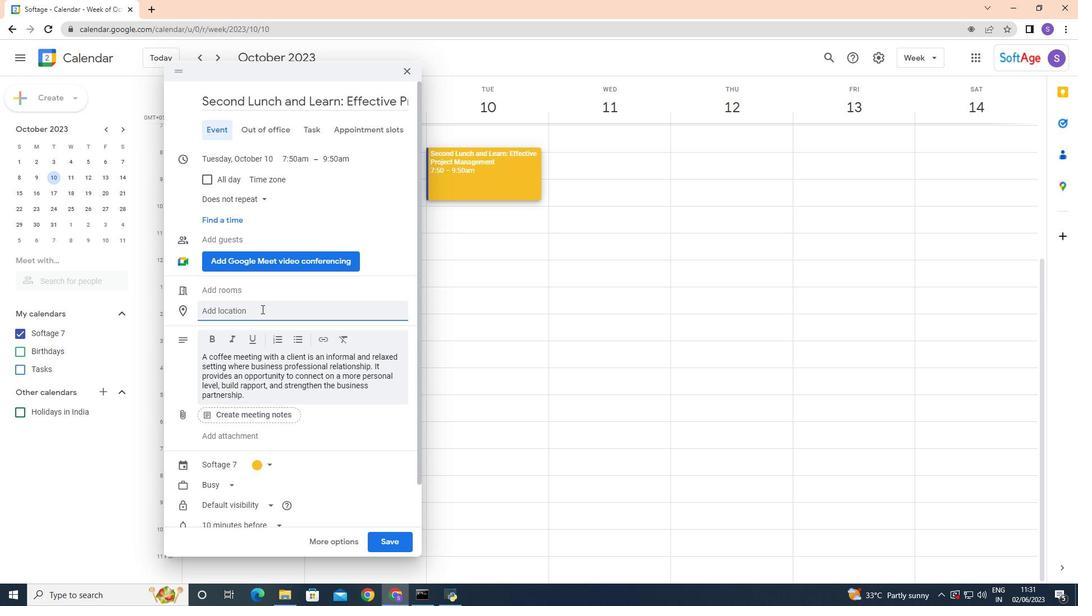 
Action: Key pressed 321<Key.space><Key.shift>Tuileries<Key.space><Key.shift>Garden,<Key.space>
Screenshot: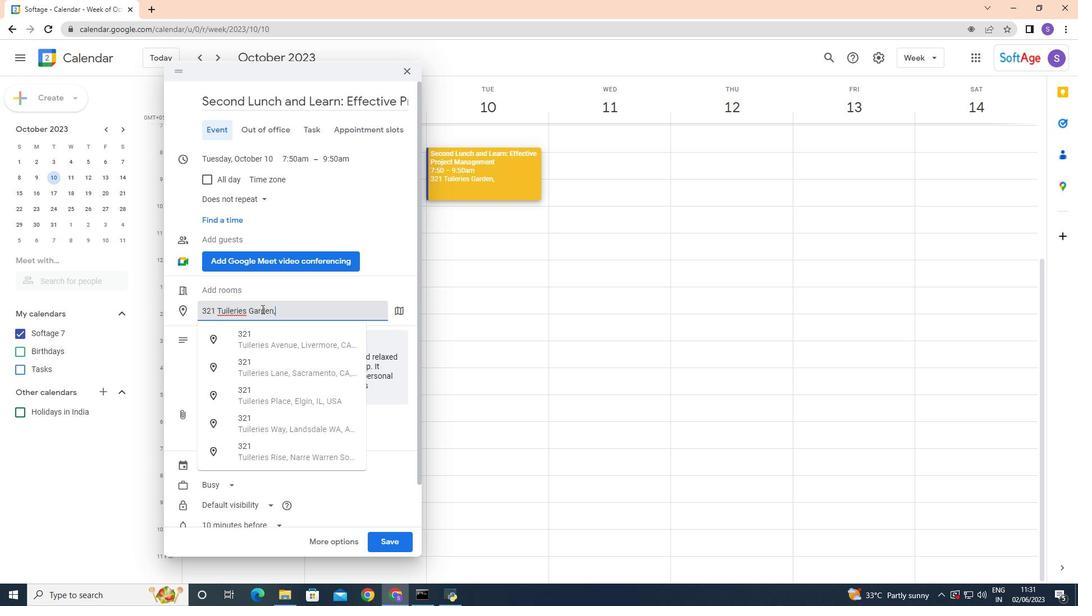 
Action: Mouse moved to (242, 308)
Screenshot: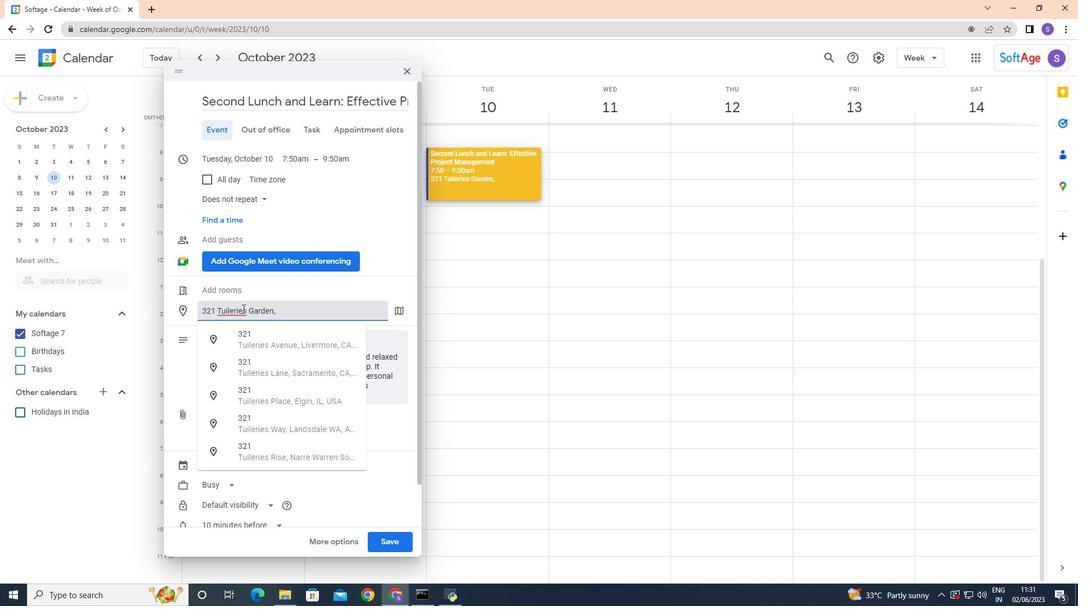 
Action: Mouse pressed right at (242, 308)
Screenshot: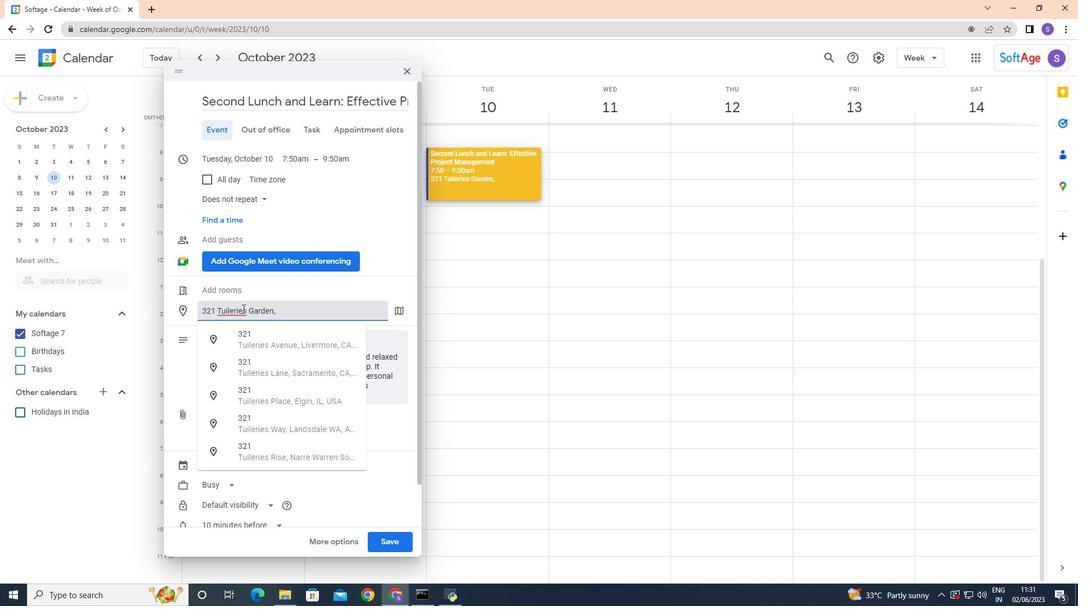 
Action: Mouse moved to (233, 312)
Screenshot: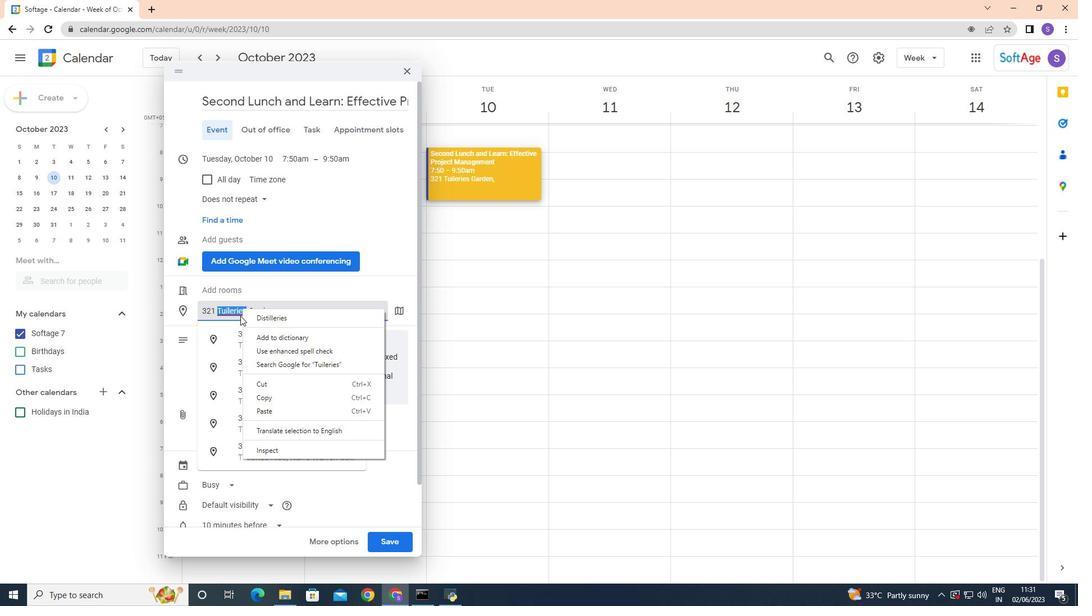 
Action: Mouse pressed left at (233, 312)
Screenshot: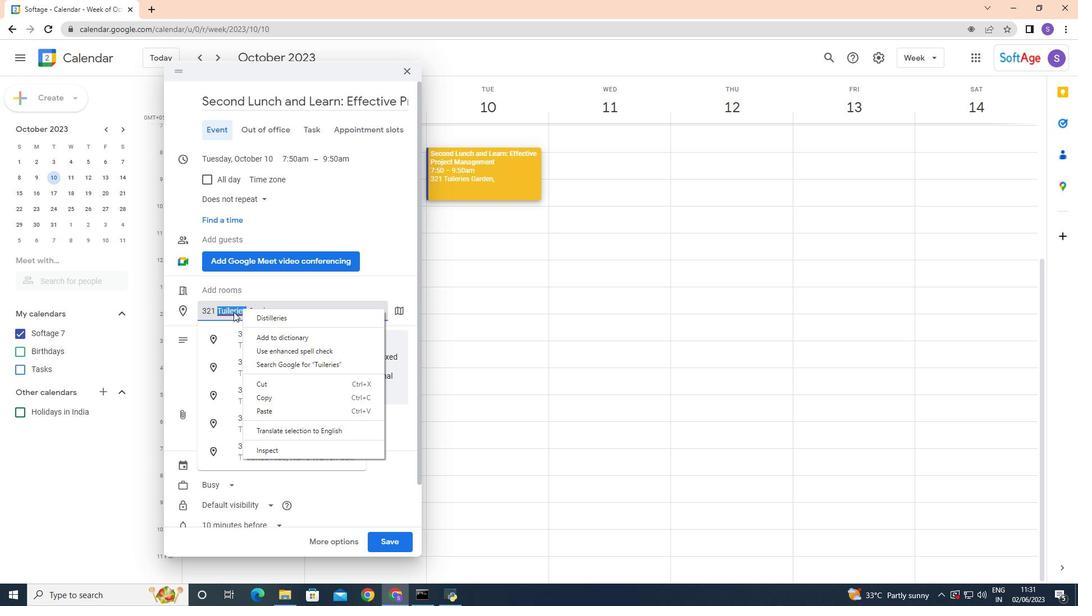 
Action: Mouse moved to (286, 311)
Screenshot: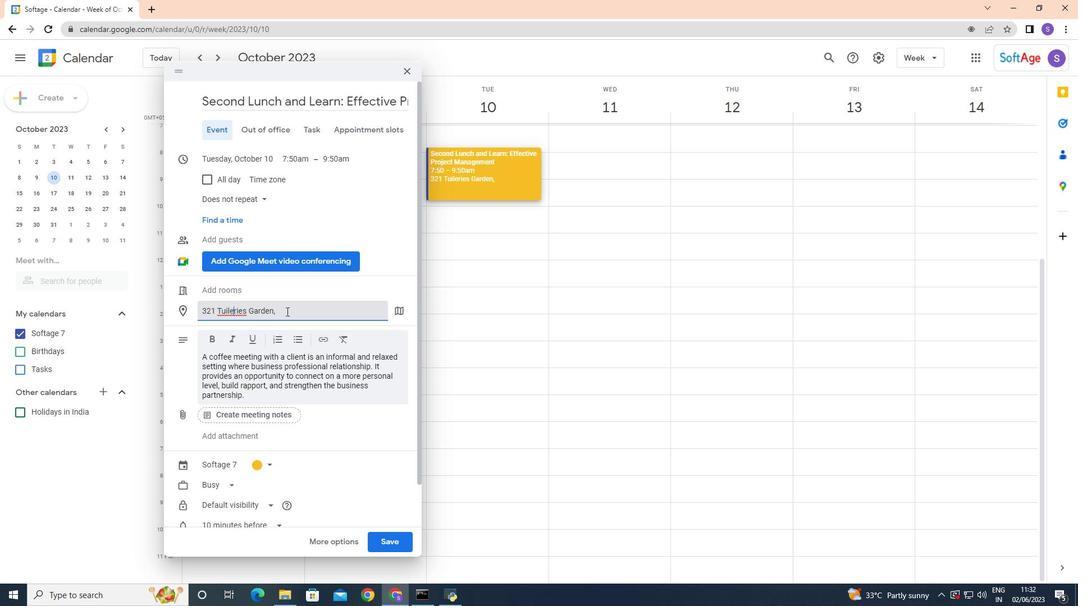 
Action: Mouse pressed left at (286, 311)
Screenshot: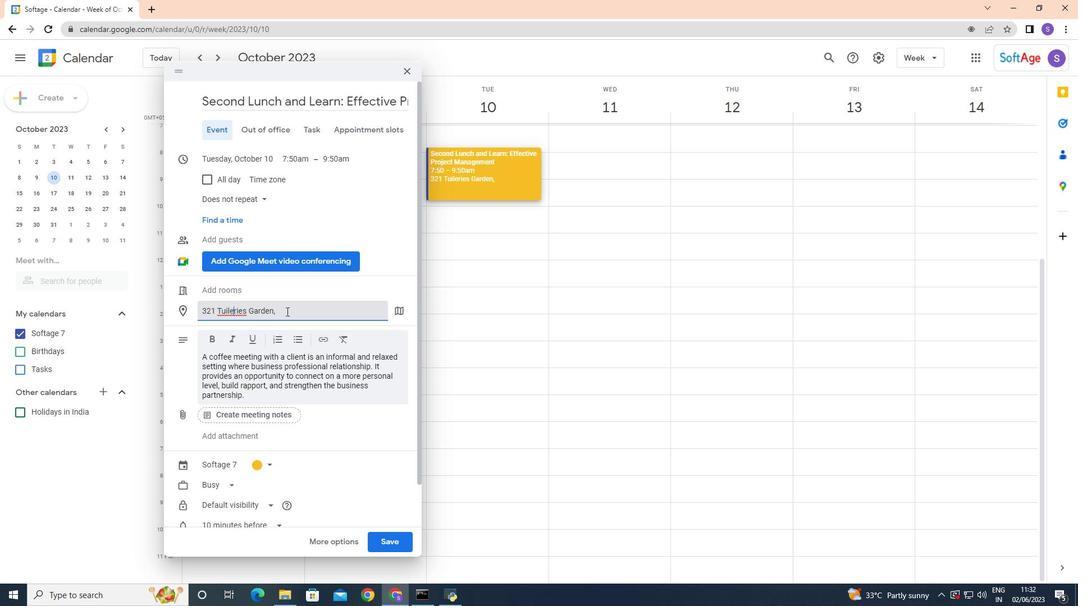 
Action: Key pressed <Key.shift>Paris,<Key.space><Key.shift>France<Key.space>
Screenshot: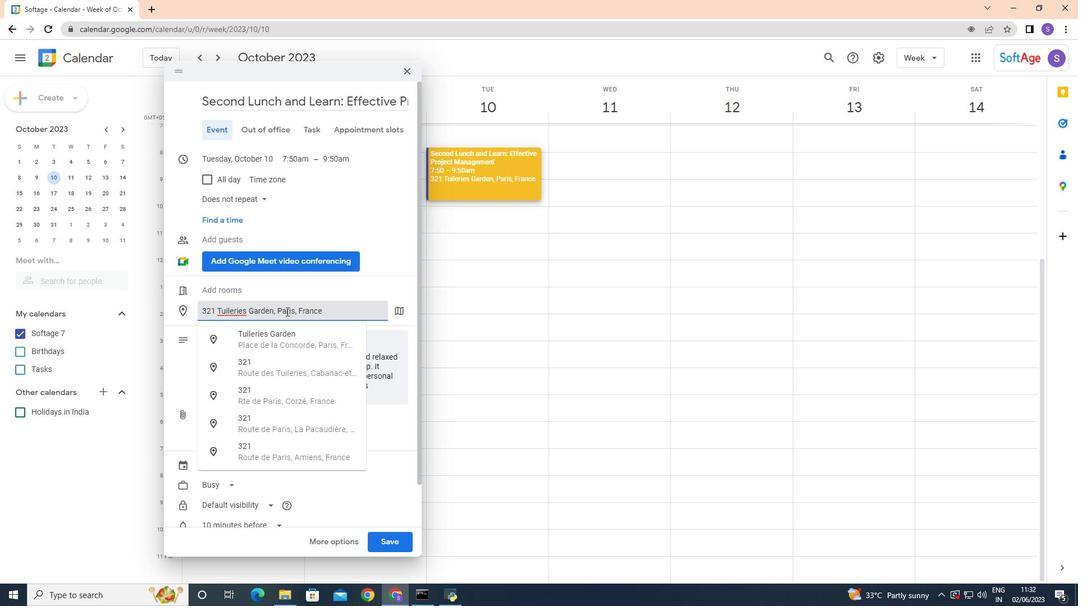 
Action: Mouse moved to (523, 337)
Screenshot: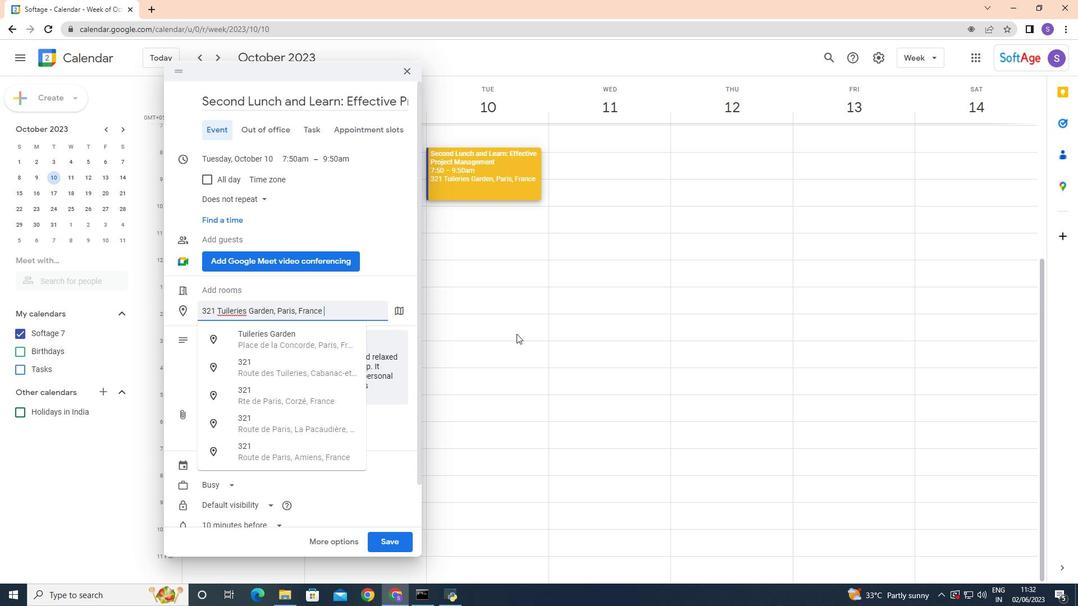 
Action: Mouse pressed left at (523, 337)
Screenshot: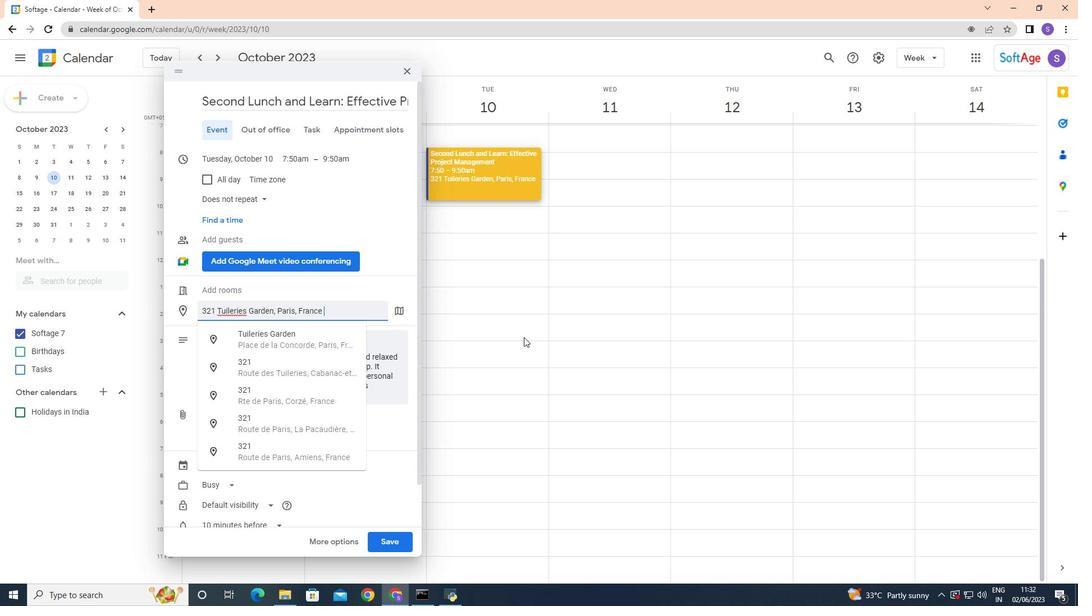 
Action: Mouse moved to (246, 233)
Screenshot: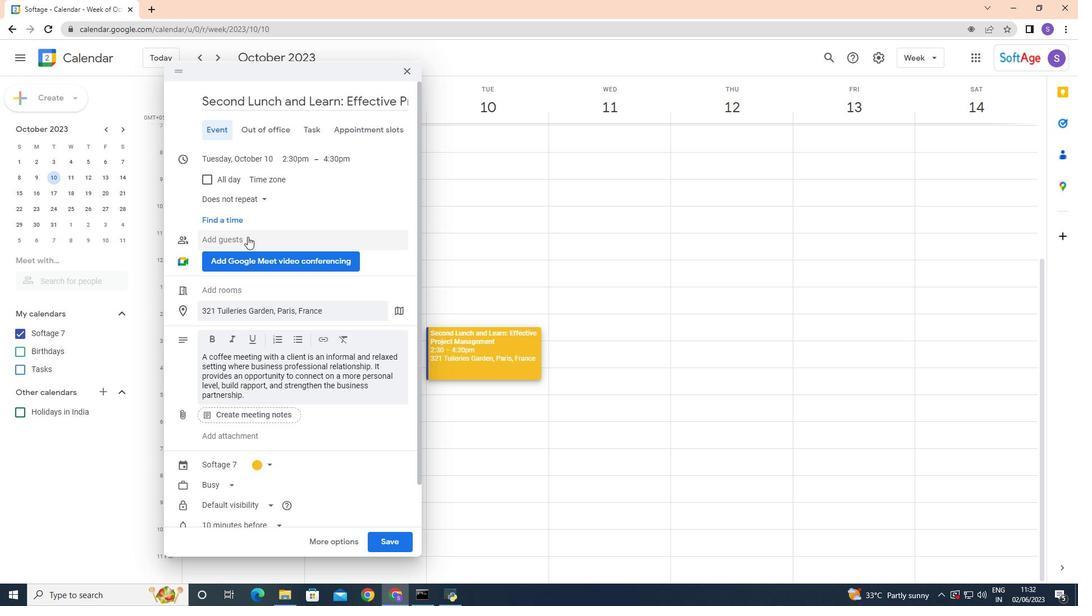 
Action: Mouse pressed left at (246, 233)
Screenshot: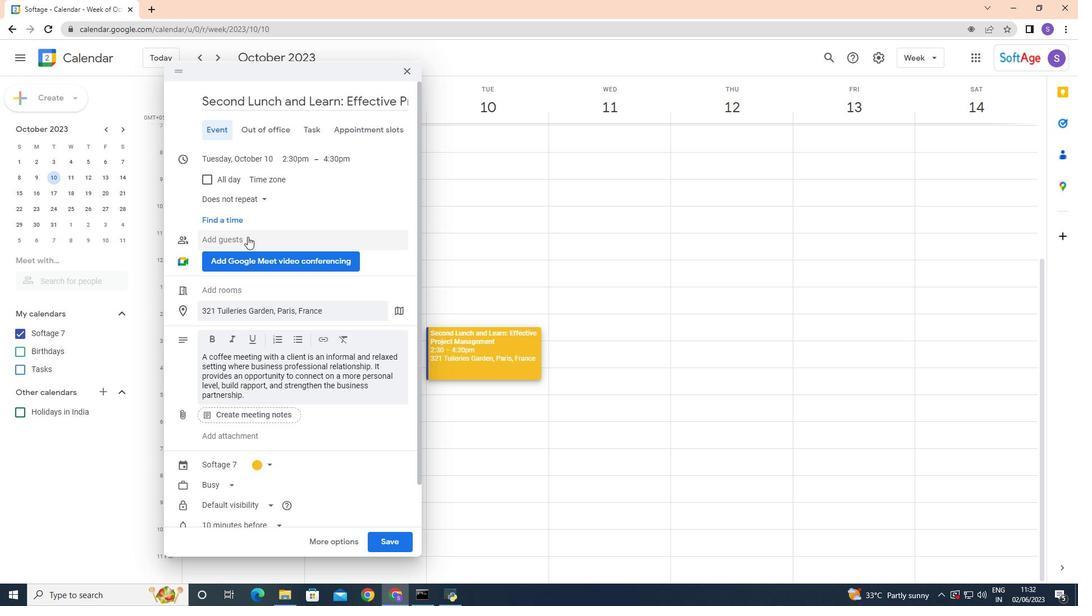 
Action: Key pressed soft
Screenshot: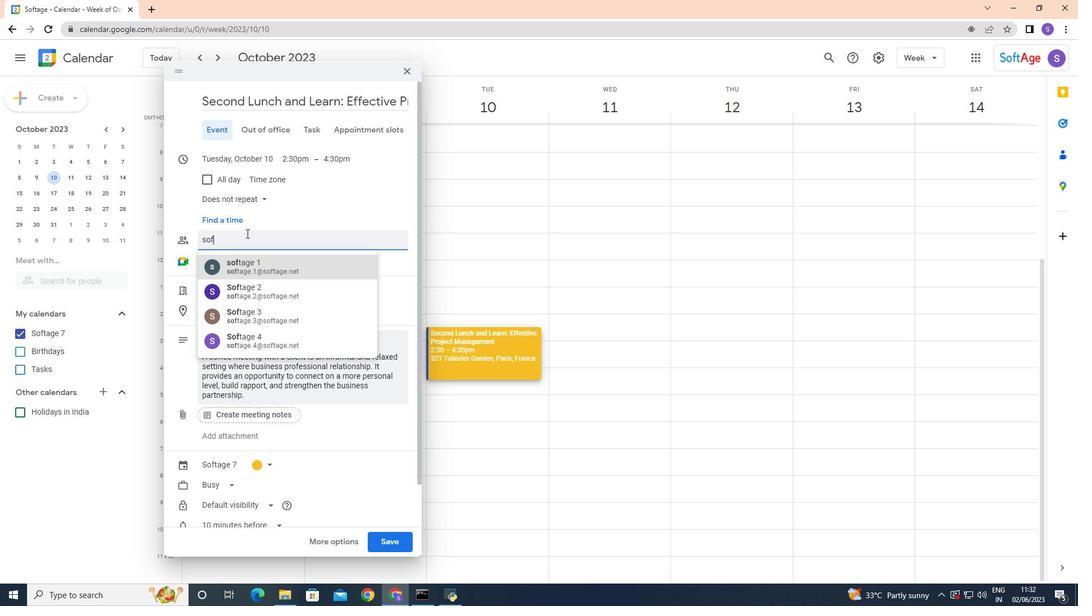 
Action: Mouse moved to (266, 248)
Screenshot: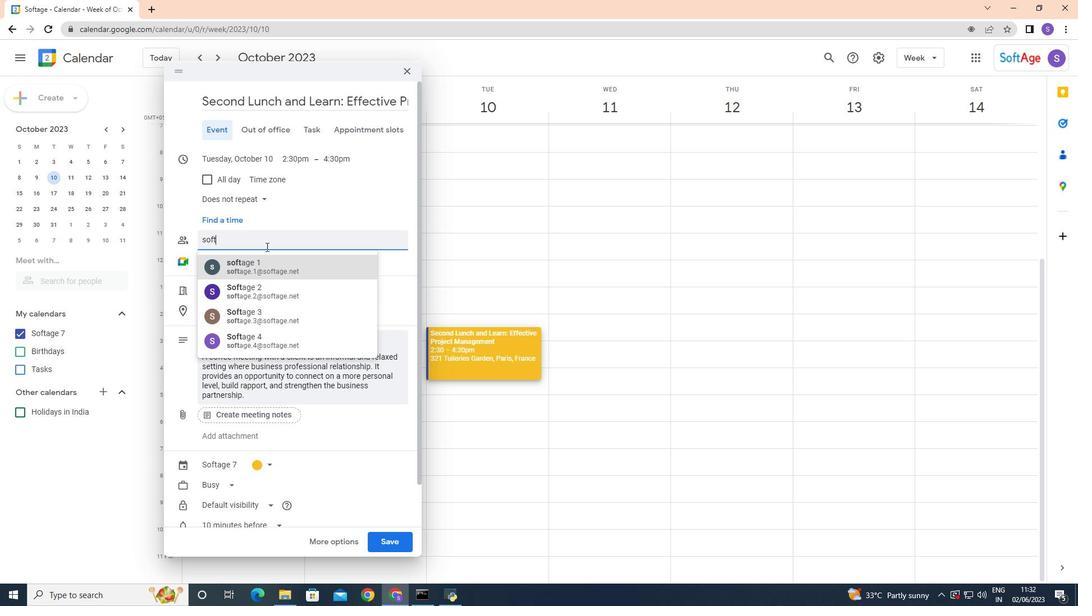 
Action: Key pressed age.5
Screenshot: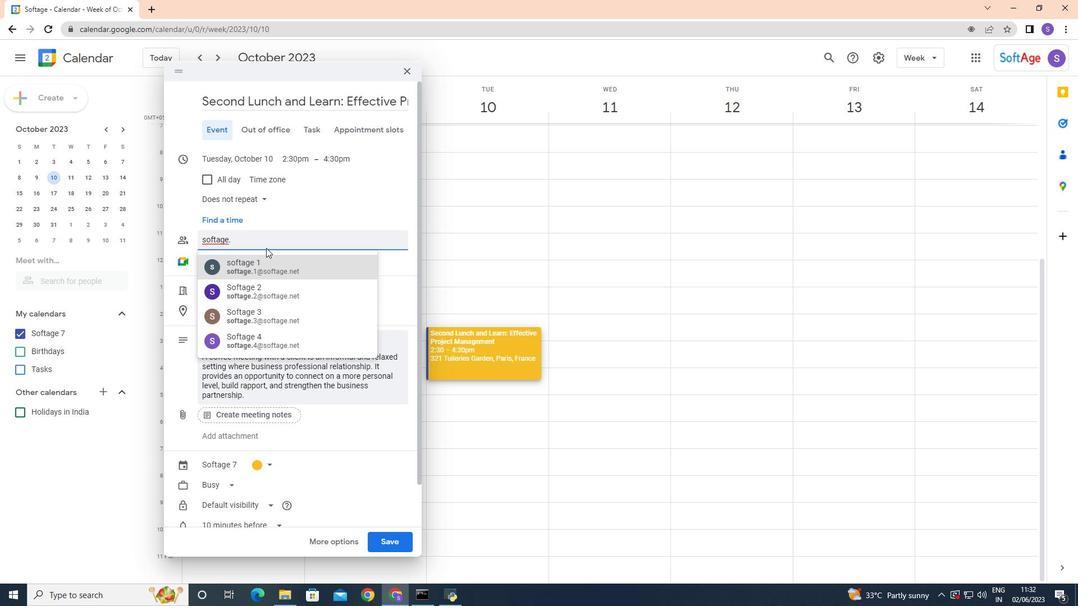 
Action: Mouse moved to (268, 266)
Screenshot: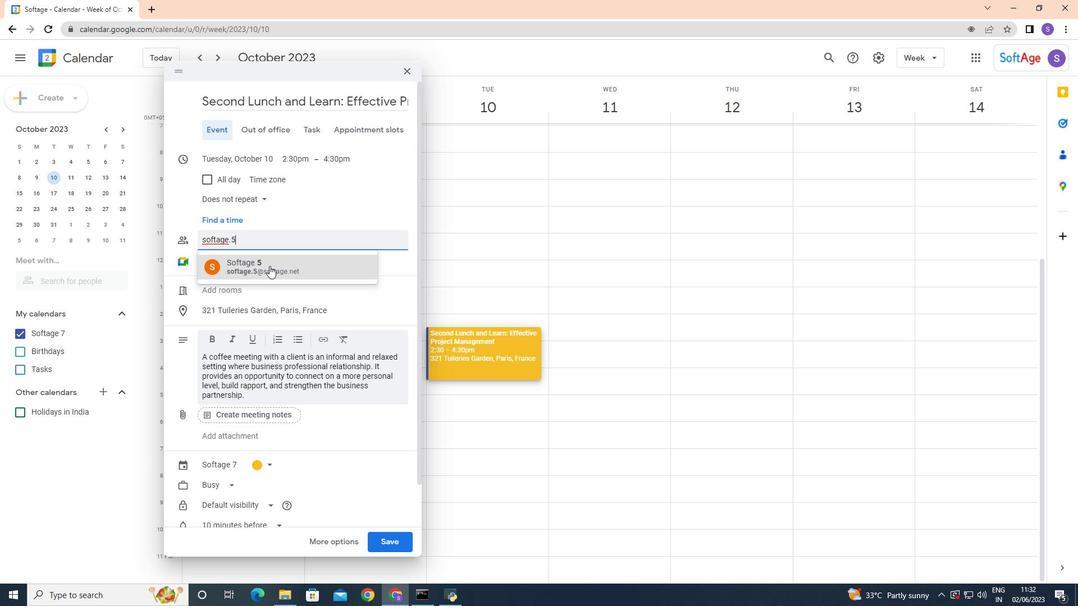 
Action: Mouse pressed left at (268, 266)
Screenshot: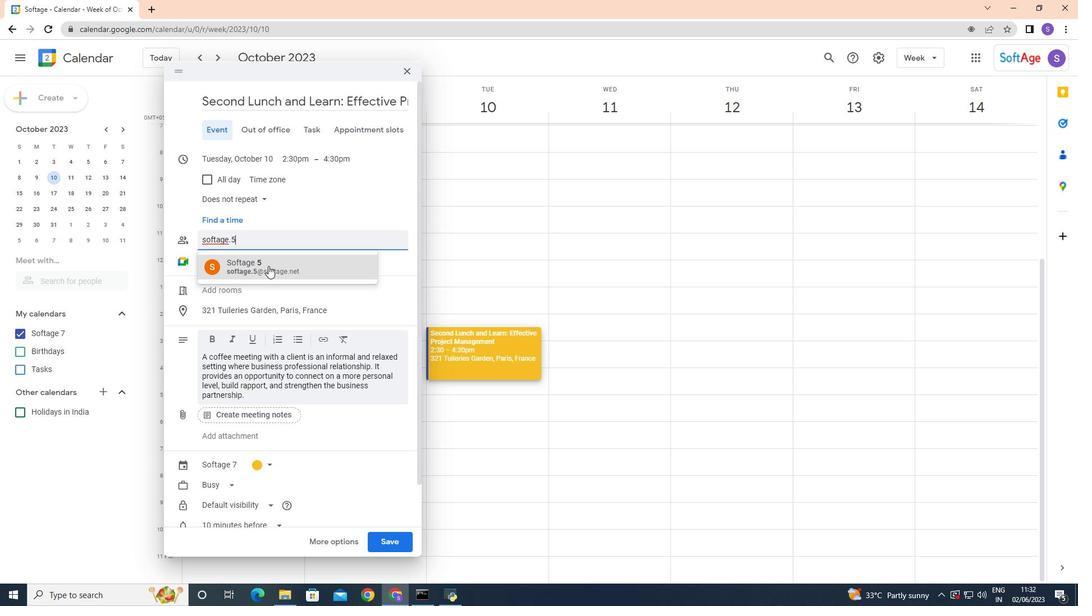 
Action: Mouse moved to (397, 277)
Screenshot: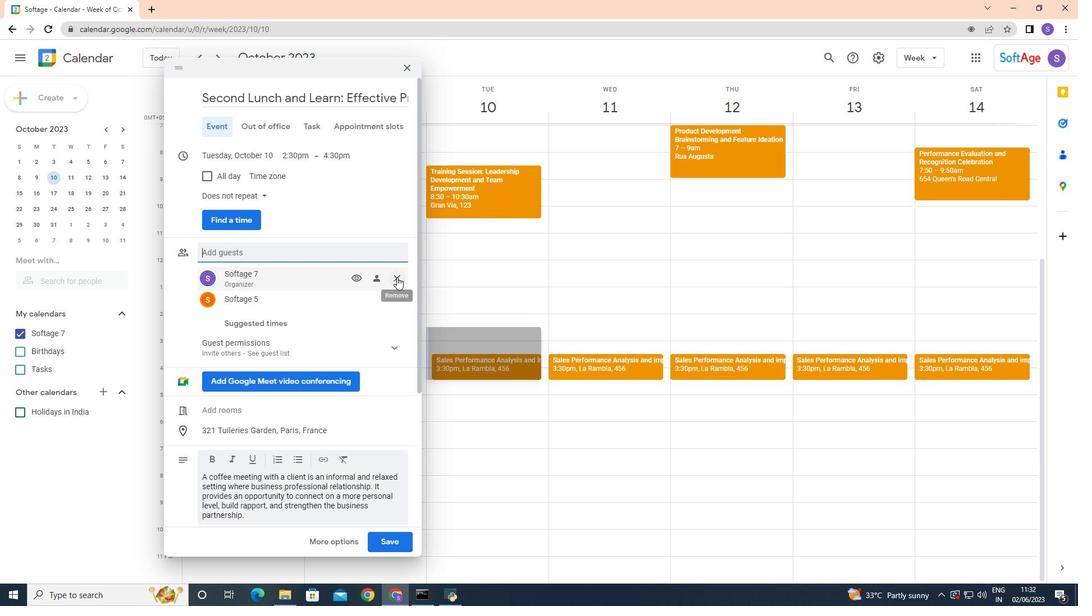 
Action: Mouse pressed left at (397, 277)
Screenshot: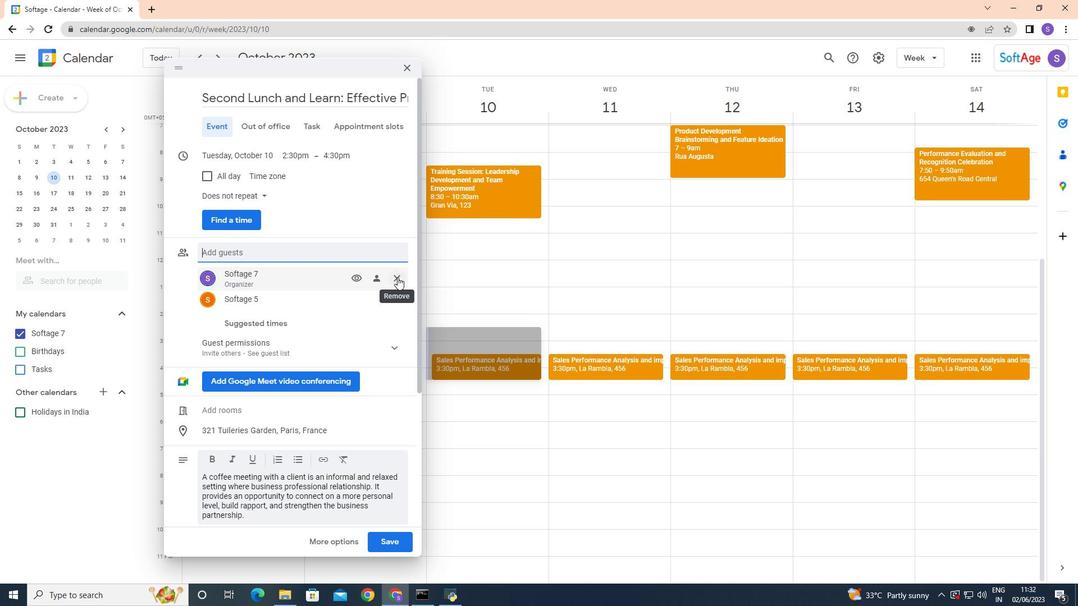 
Action: Mouse moved to (316, 249)
Screenshot: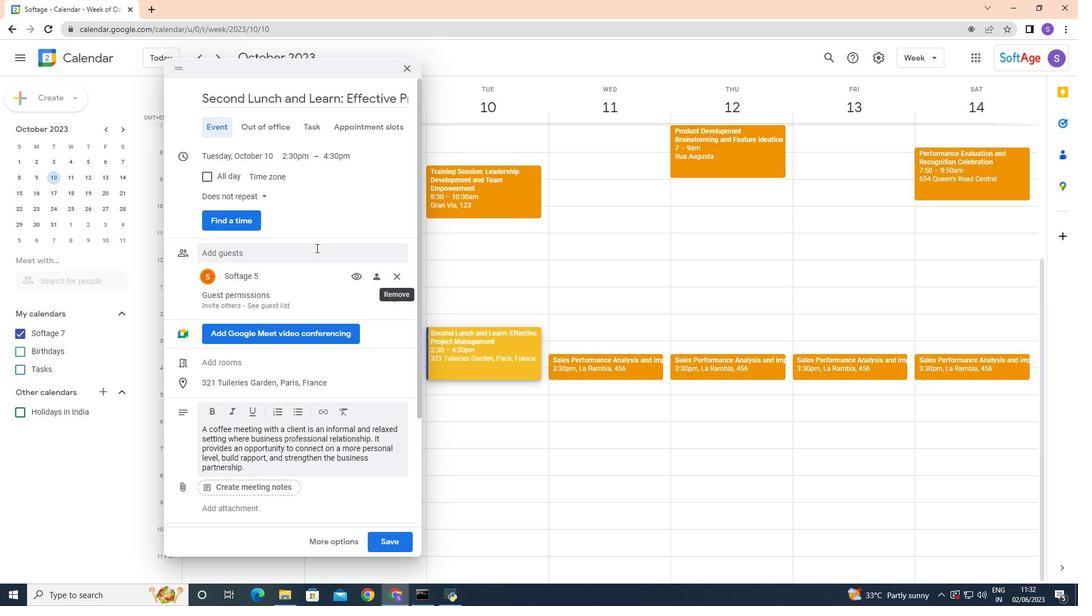 
Action: Mouse pressed left at (316, 249)
Screenshot: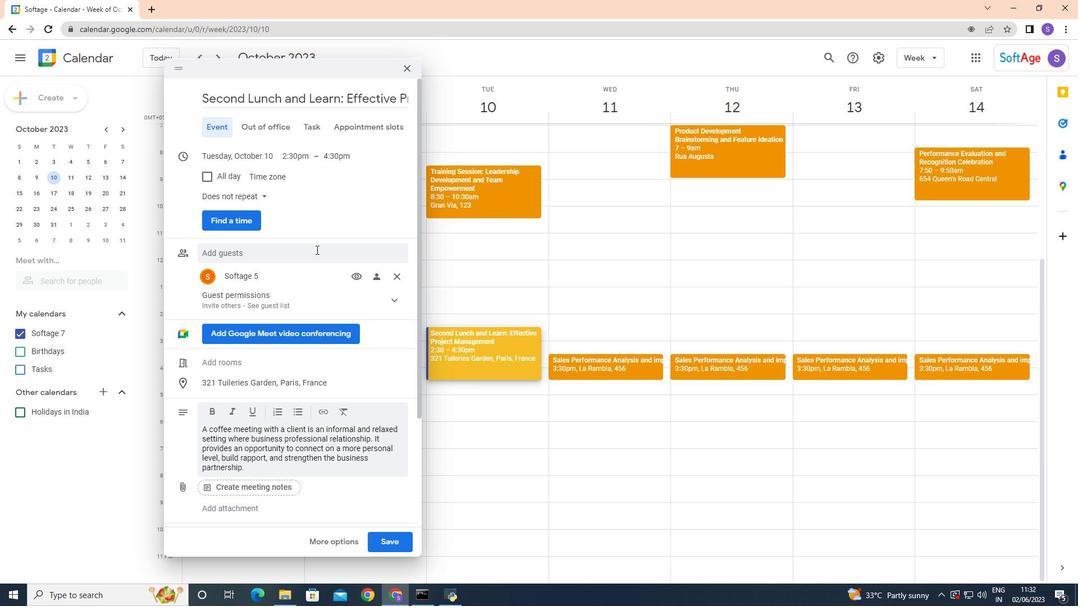 
Action: Key pressed softage.1
Screenshot: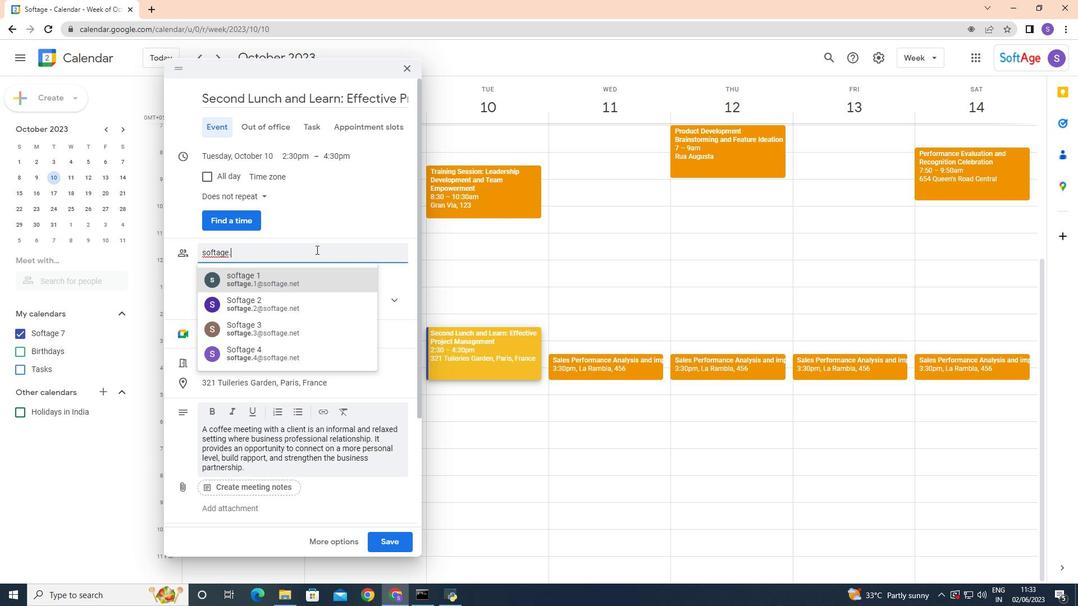 
Action: Mouse moved to (297, 298)
Screenshot: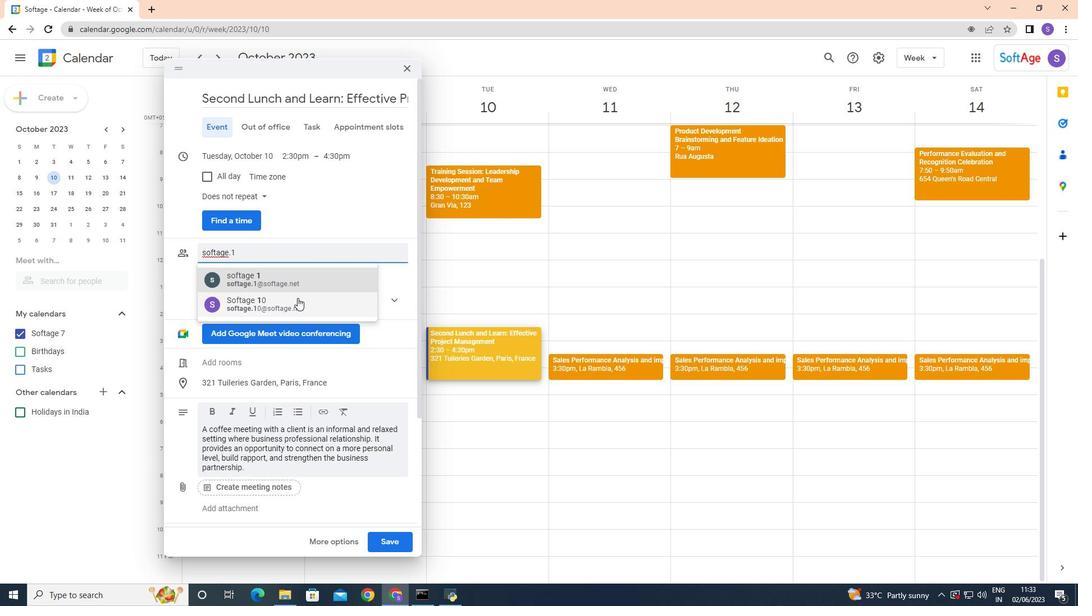 
Action: Mouse pressed left at (297, 298)
Screenshot: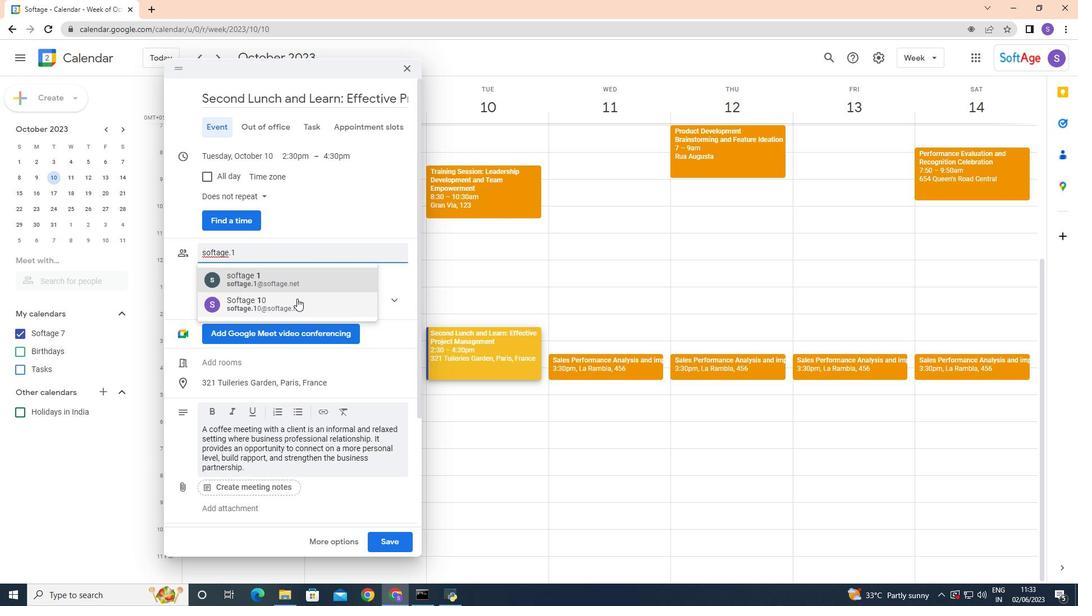 
Action: Mouse moved to (263, 345)
Screenshot: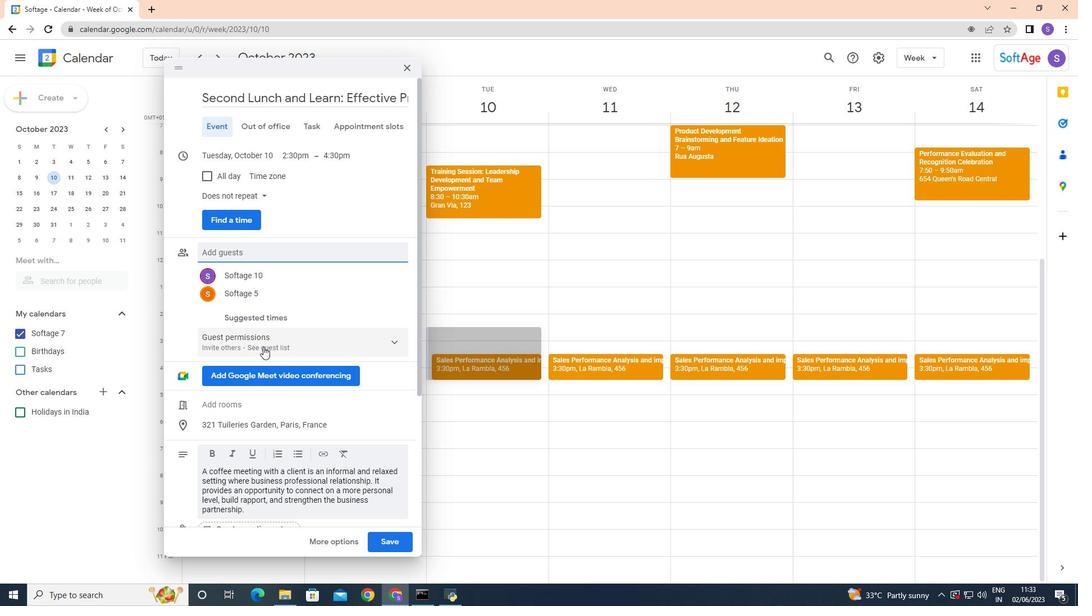 
Action: Mouse pressed left at (263, 345)
Screenshot: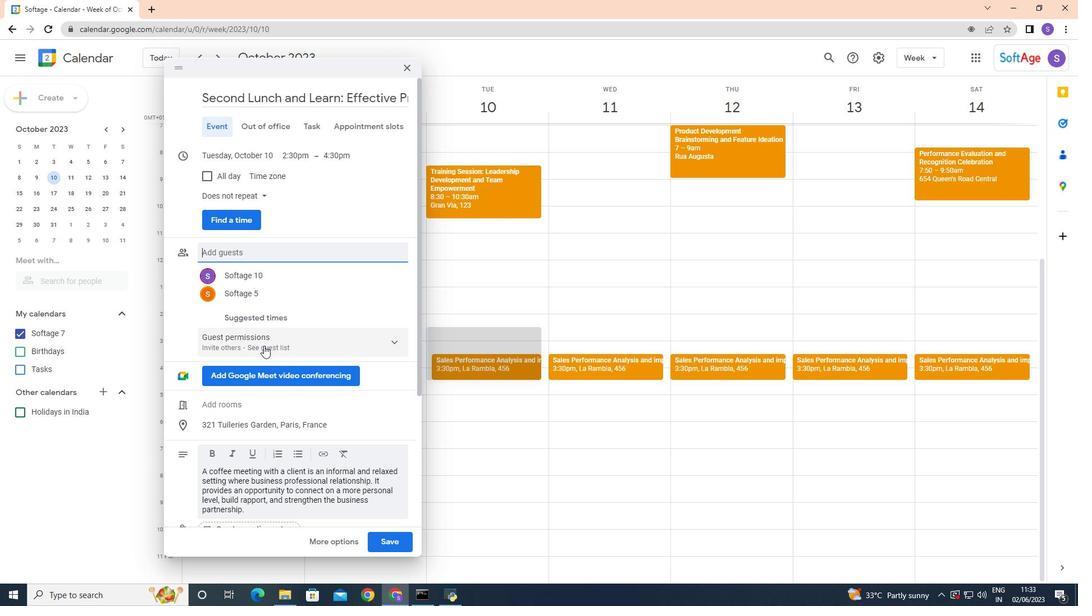 
Action: Mouse moved to (240, 393)
Screenshot: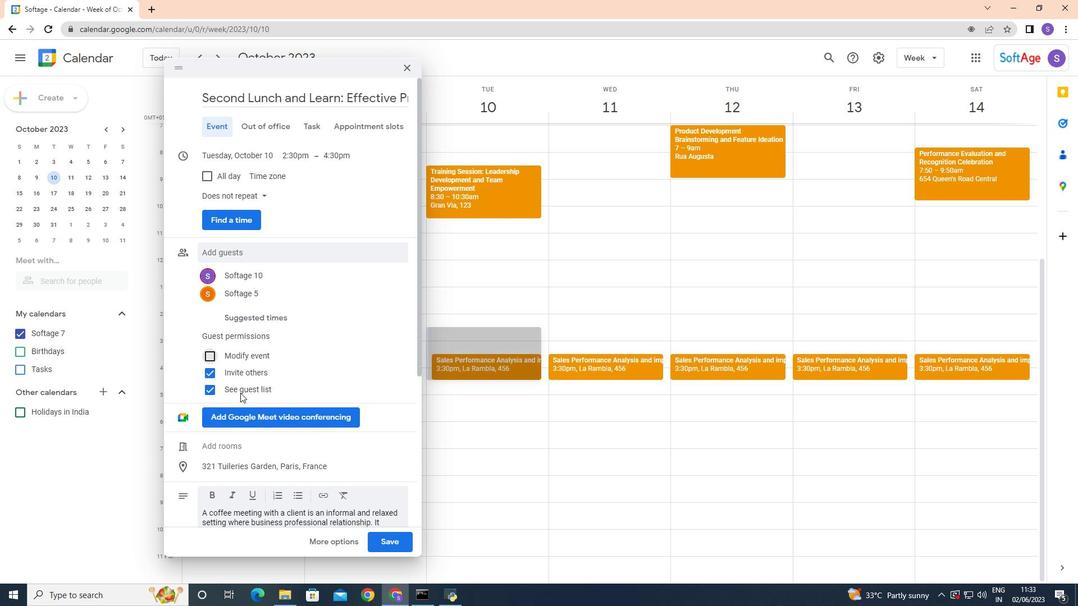 
Action: Mouse pressed left at (240, 393)
Screenshot: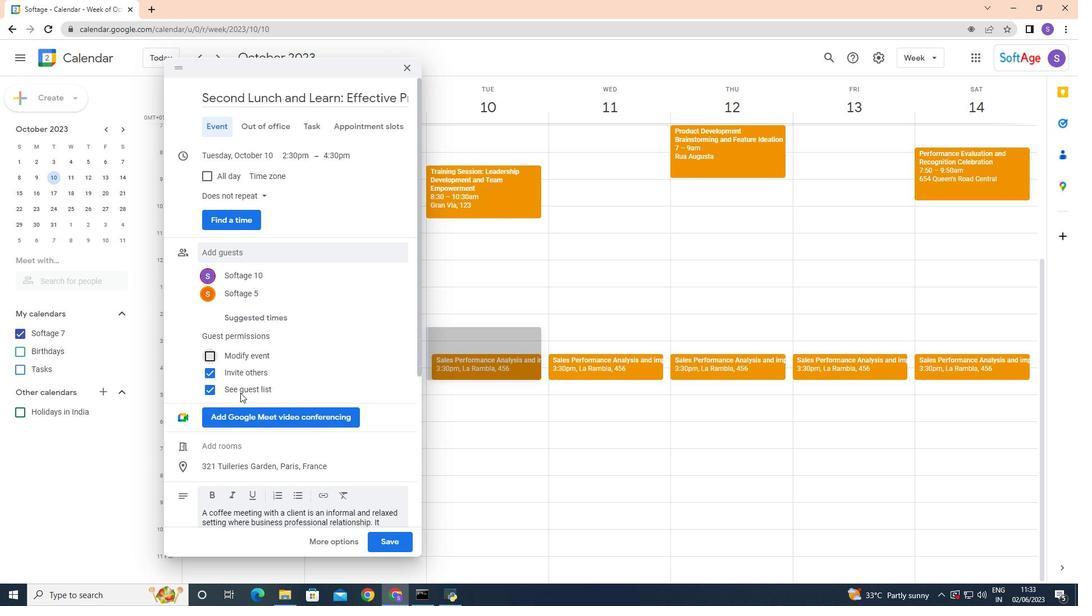 
Action: Mouse moved to (272, 366)
Screenshot: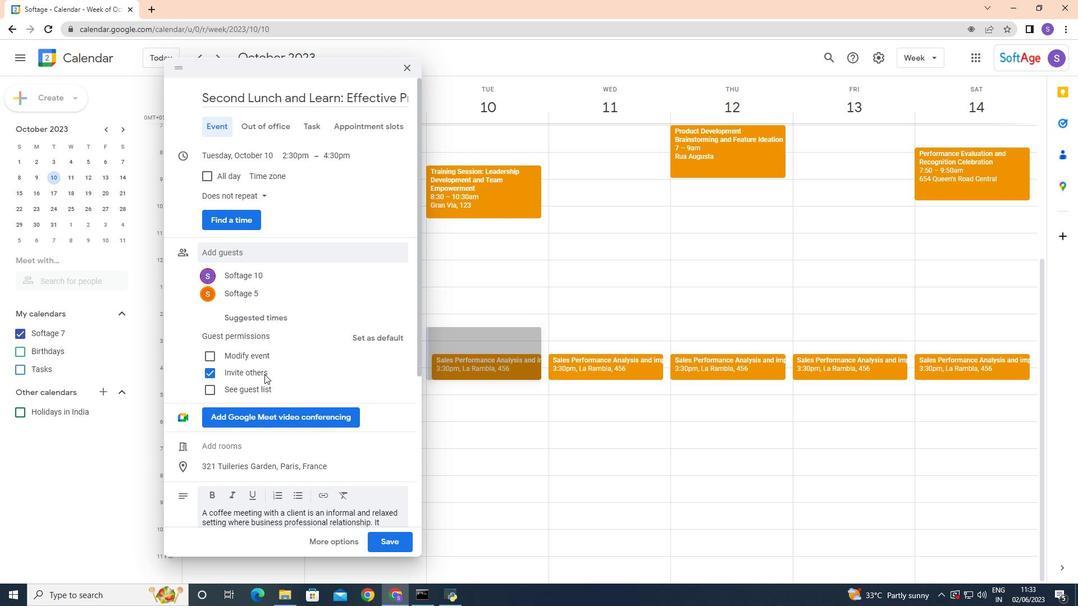 
Action: Mouse scrolled (272, 366) with delta (0, 0)
Screenshot: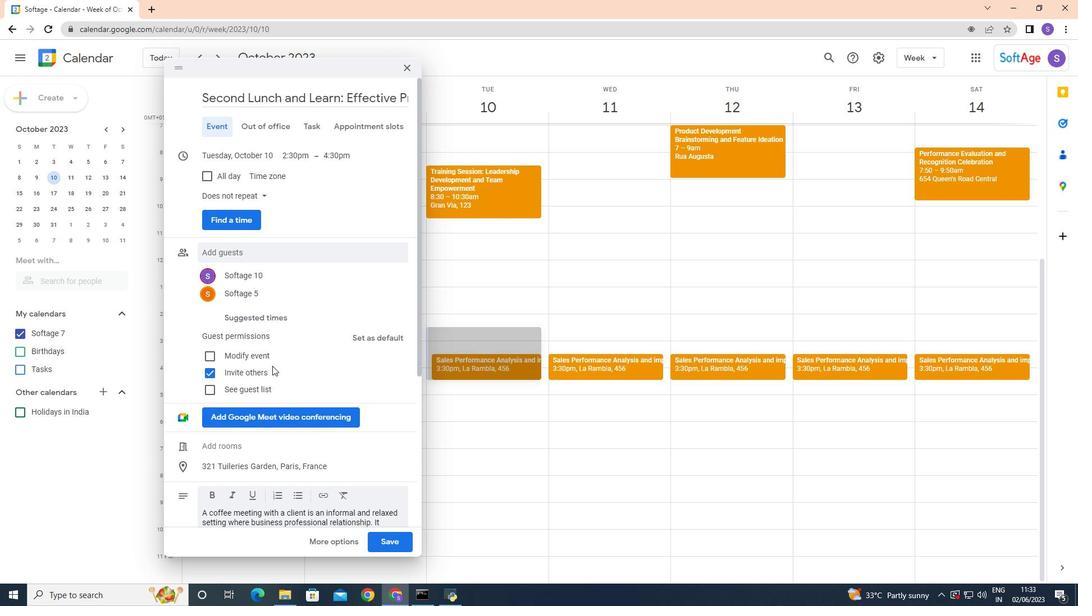 
Action: Mouse scrolled (272, 366) with delta (0, 0)
Screenshot: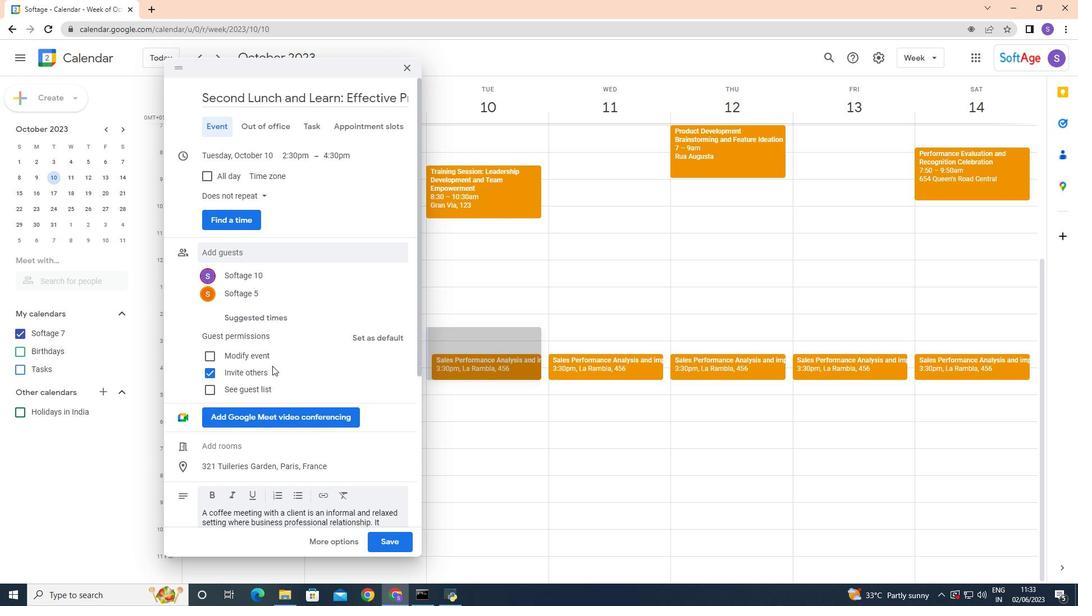 
Action: Mouse scrolled (272, 366) with delta (0, 0)
Screenshot: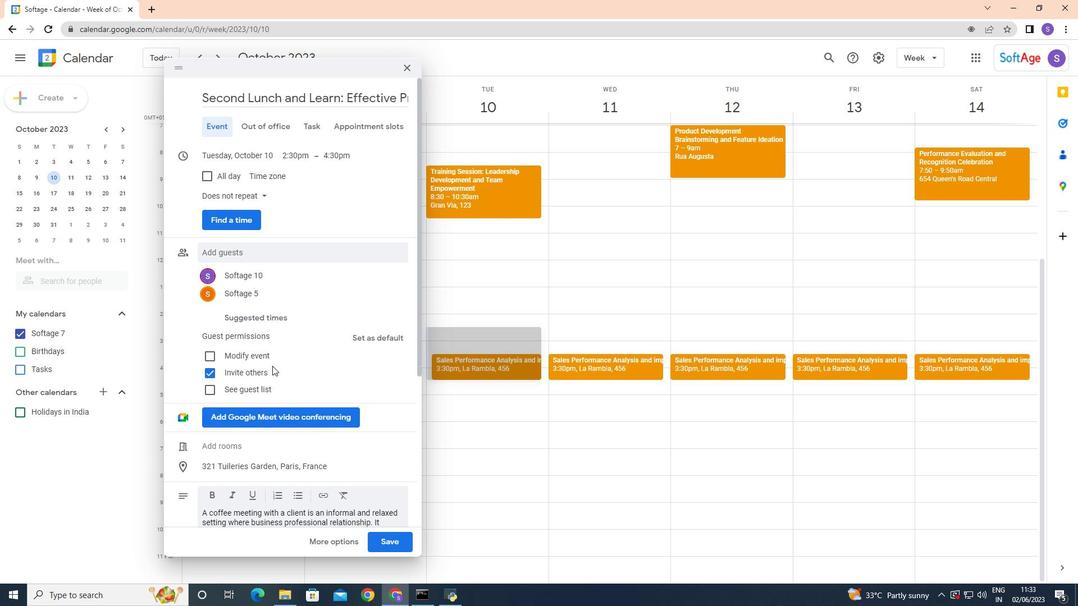 
Action: Mouse moved to (257, 192)
Screenshot: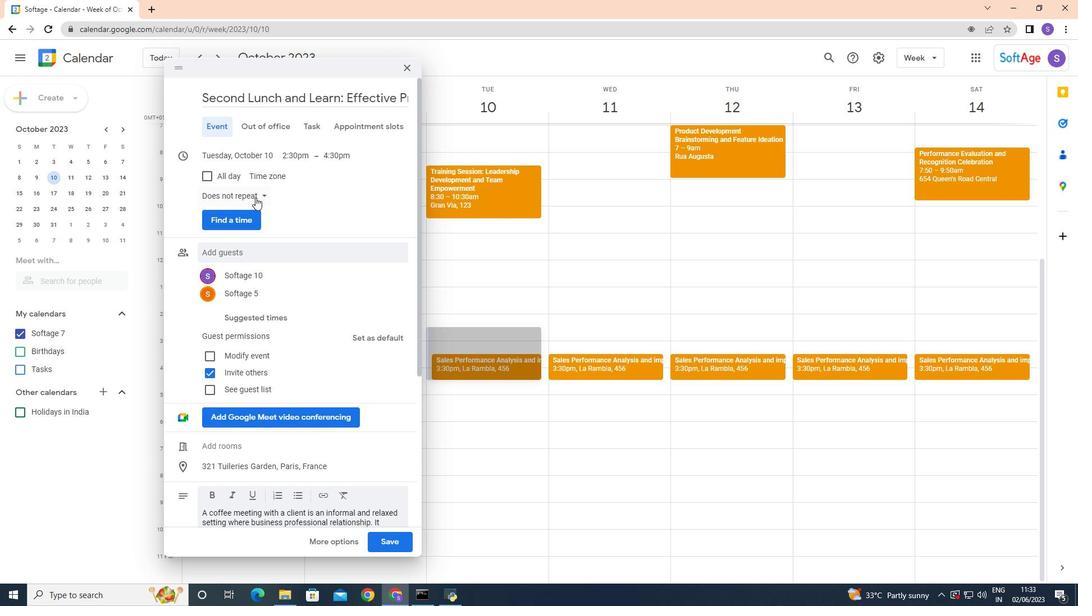 
Action: Mouse pressed left at (257, 192)
Screenshot: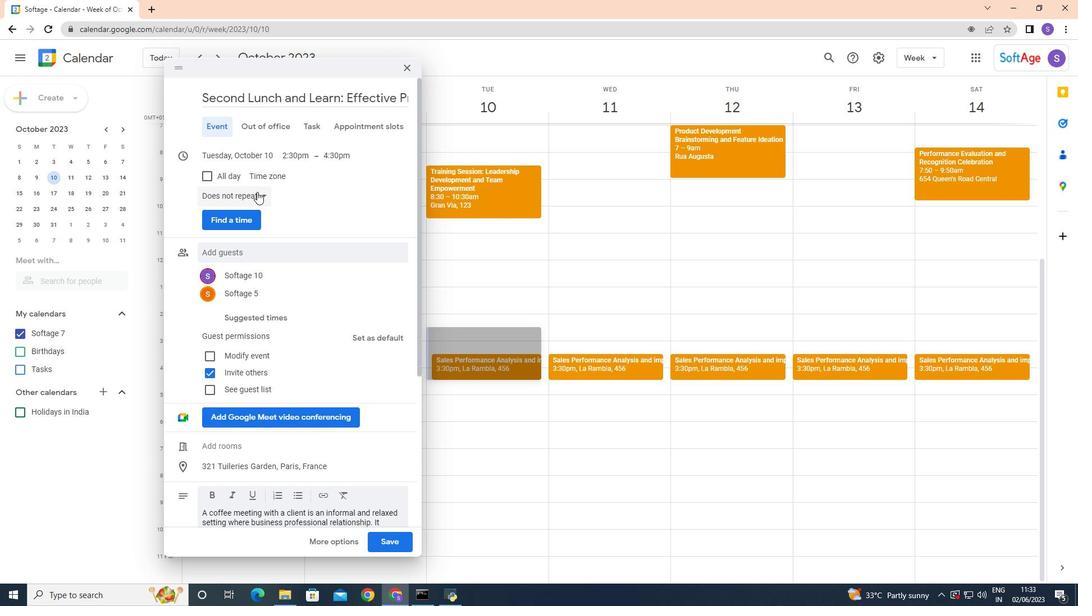 
Action: Mouse moved to (241, 197)
Screenshot: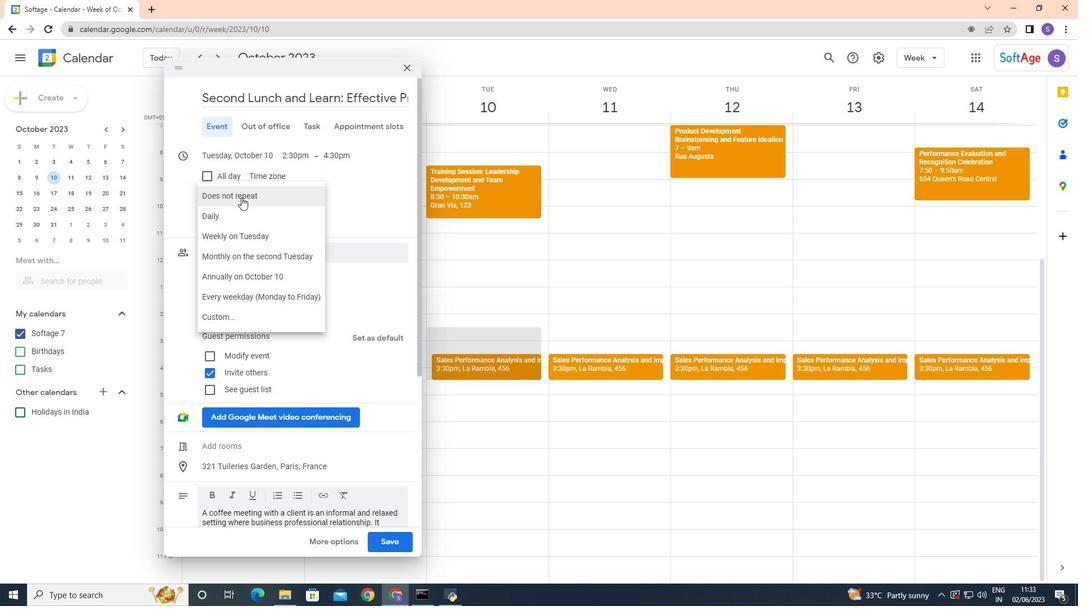 
Action: Mouse pressed left at (241, 197)
Screenshot: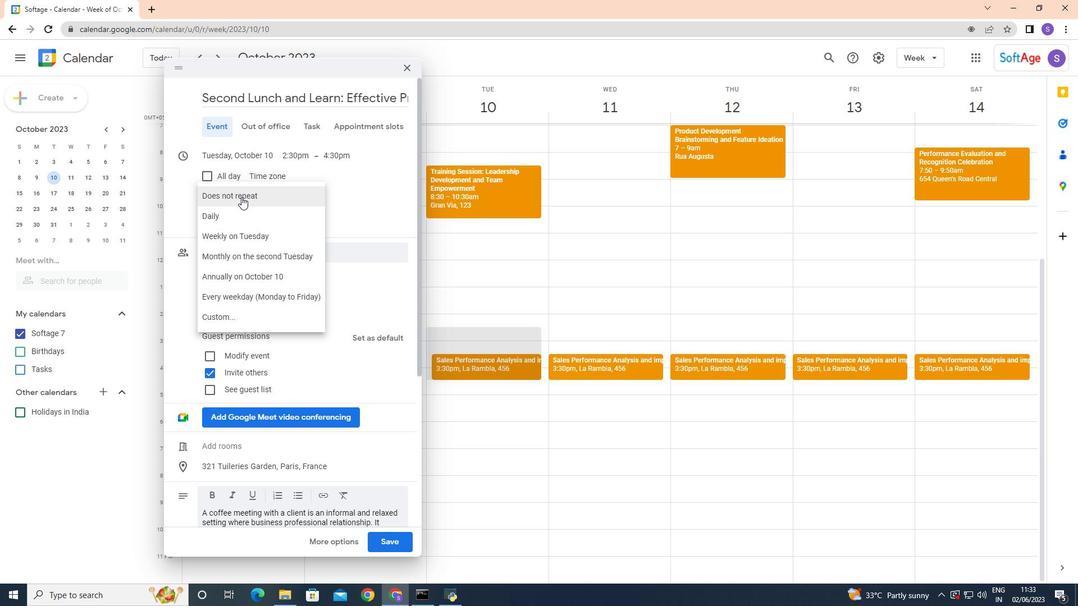 
Action: Mouse moved to (321, 362)
Screenshot: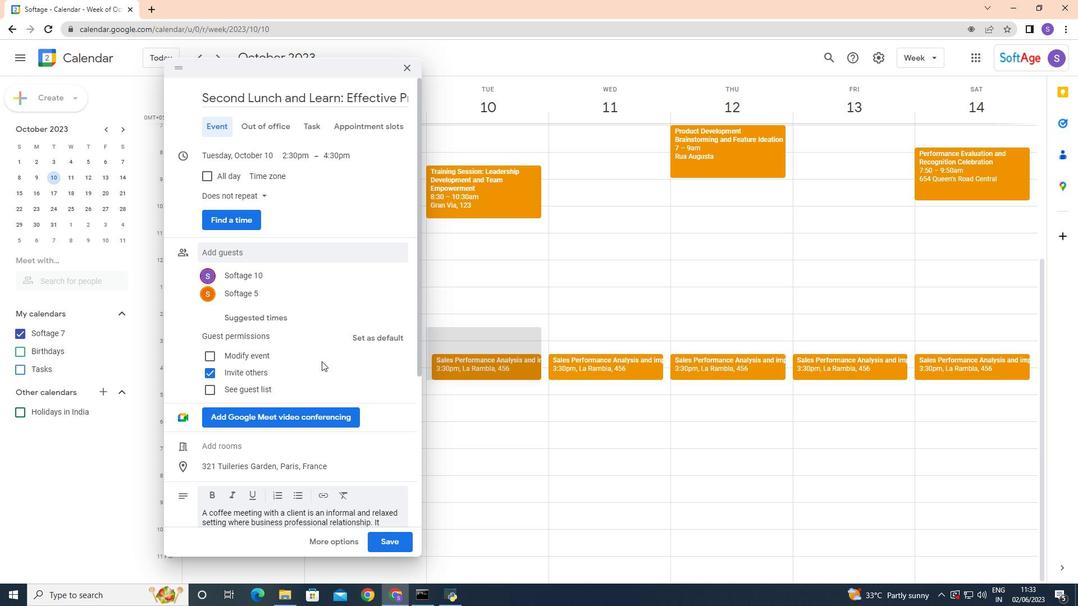 
Action: Mouse scrolled (321, 362) with delta (0, 0)
Screenshot: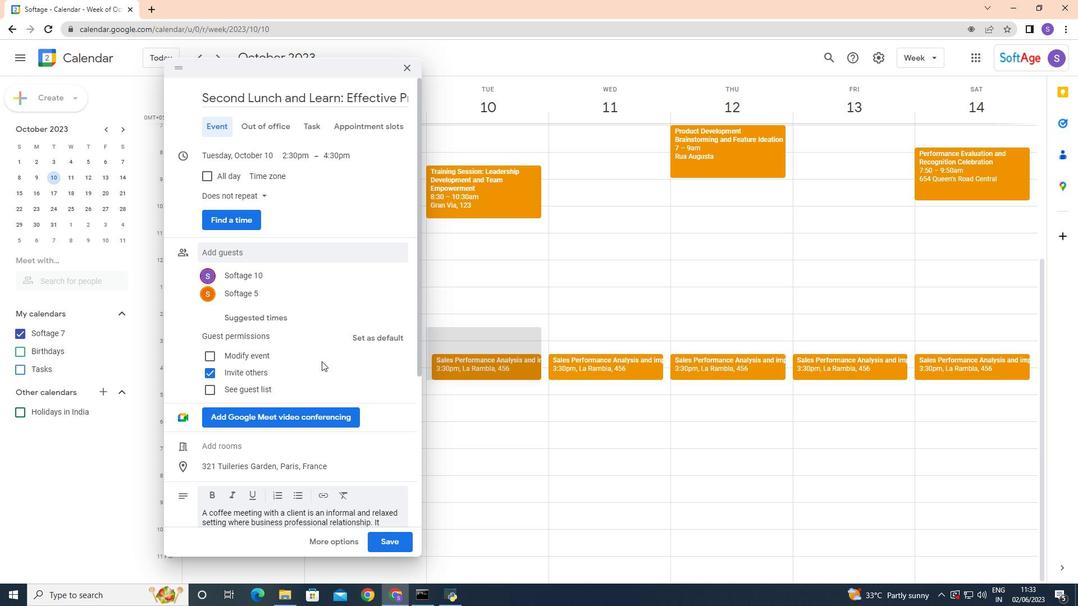 
Action: Mouse scrolled (321, 362) with delta (0, 0)
Screenshot: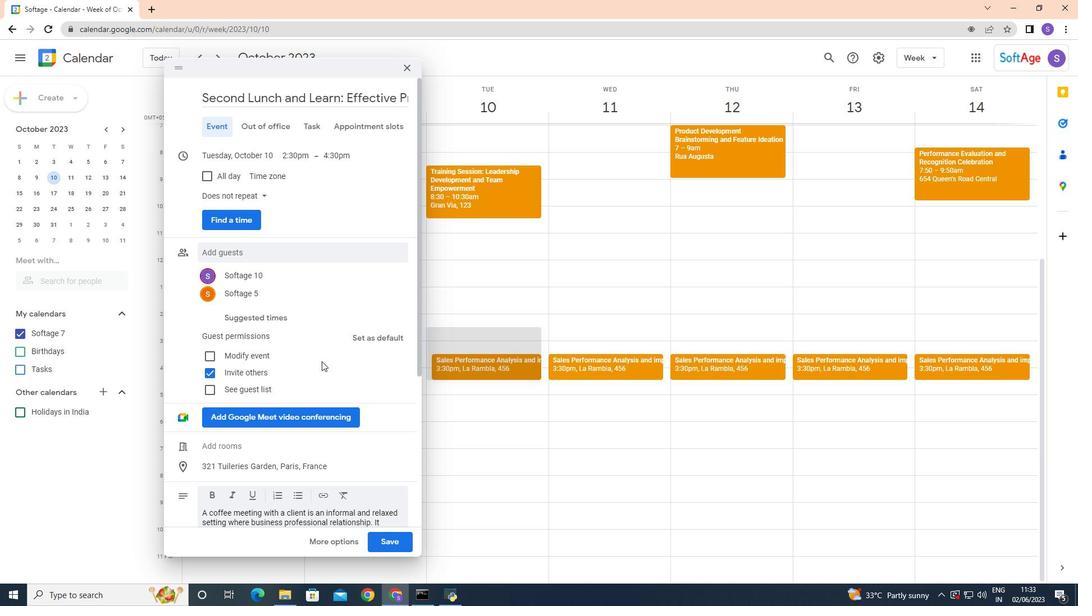 
Action: Mouse moved to (329, 475)
Screenshot: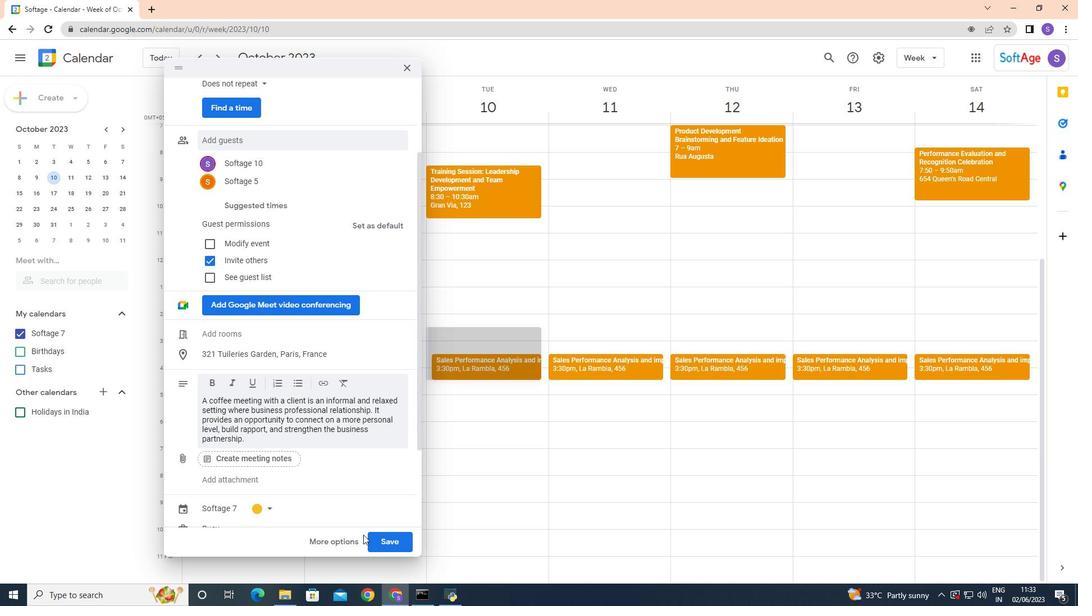 
Action: Mouse scrolled (329, 475) with delta (0, 0)
Screenshot: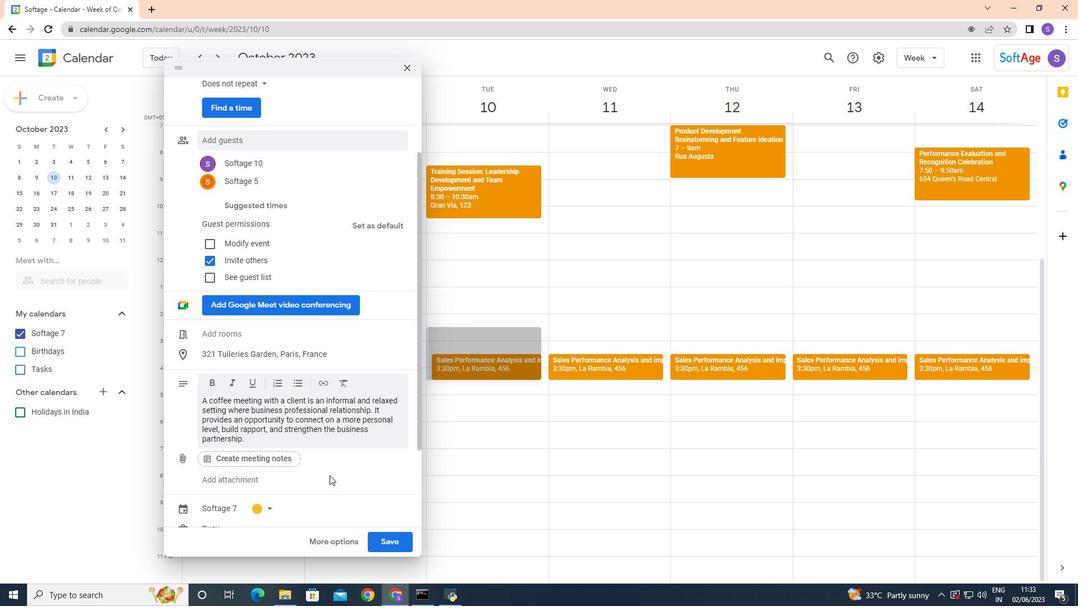 
Action: Mouse scrolled (329, 475) with delta (0, 0)
Screenshot: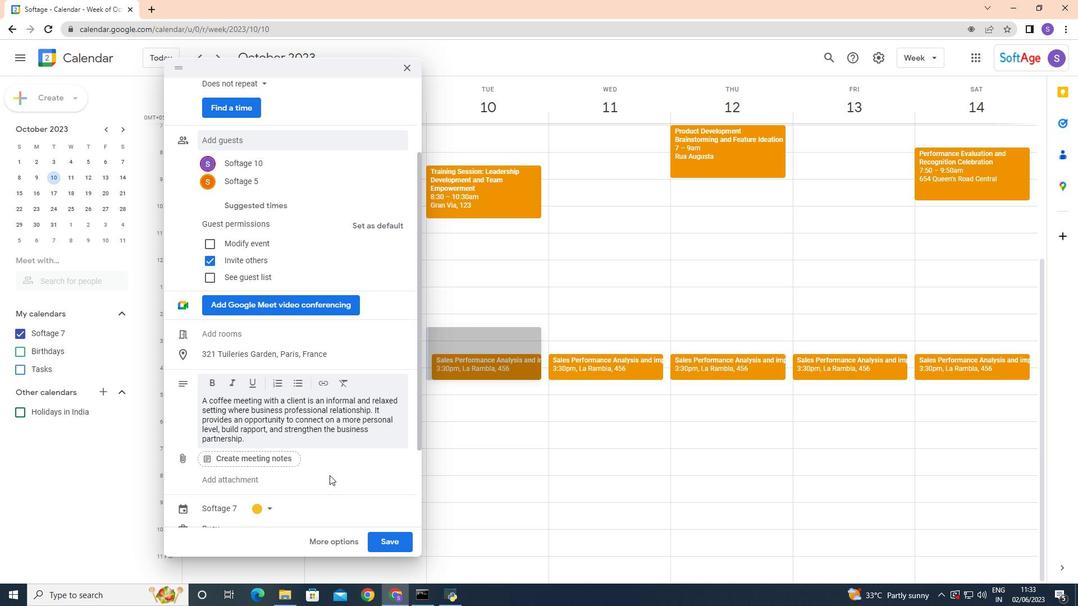 
Action: Mouse scrolled (329, 475) with delta (0, 0)
Screenshot: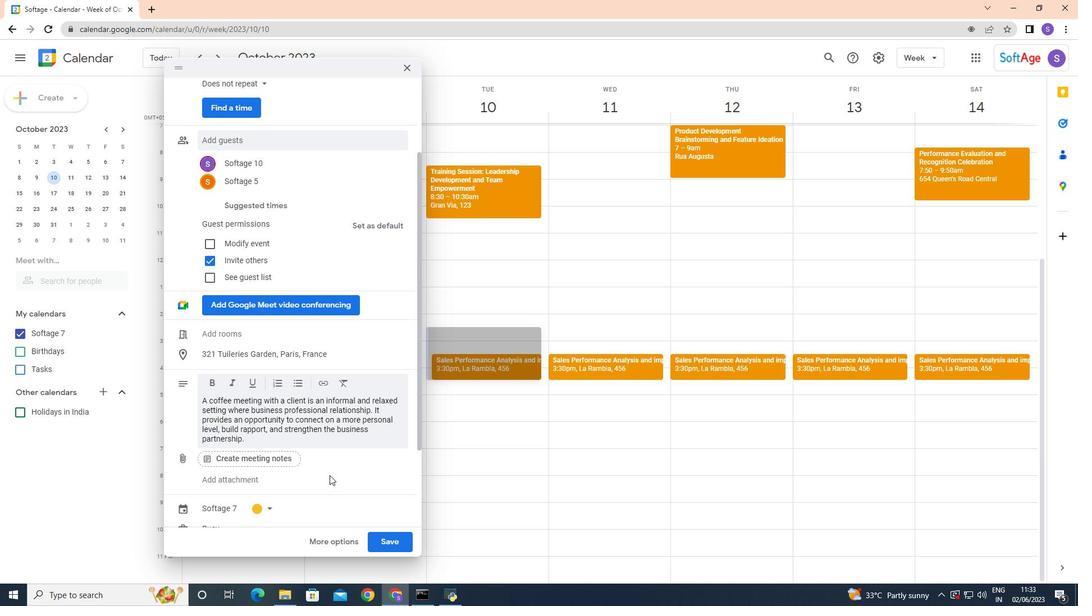 
Action: Mouse moved to (330, 476)
Screenshot: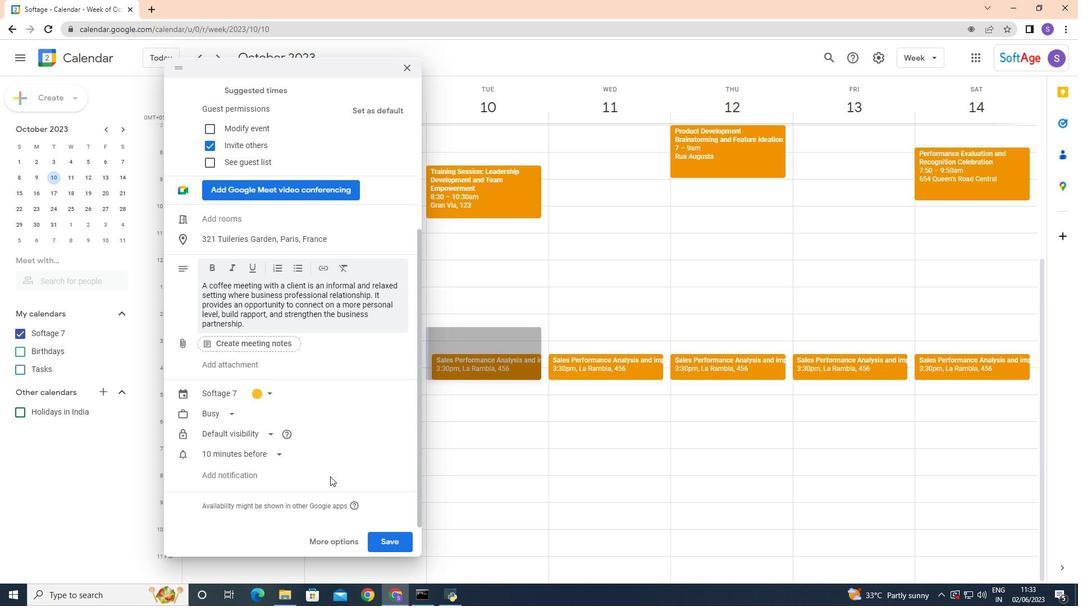 
Action: Mouse scrolled (330, 476) with delta (0, 0)
Screenshot: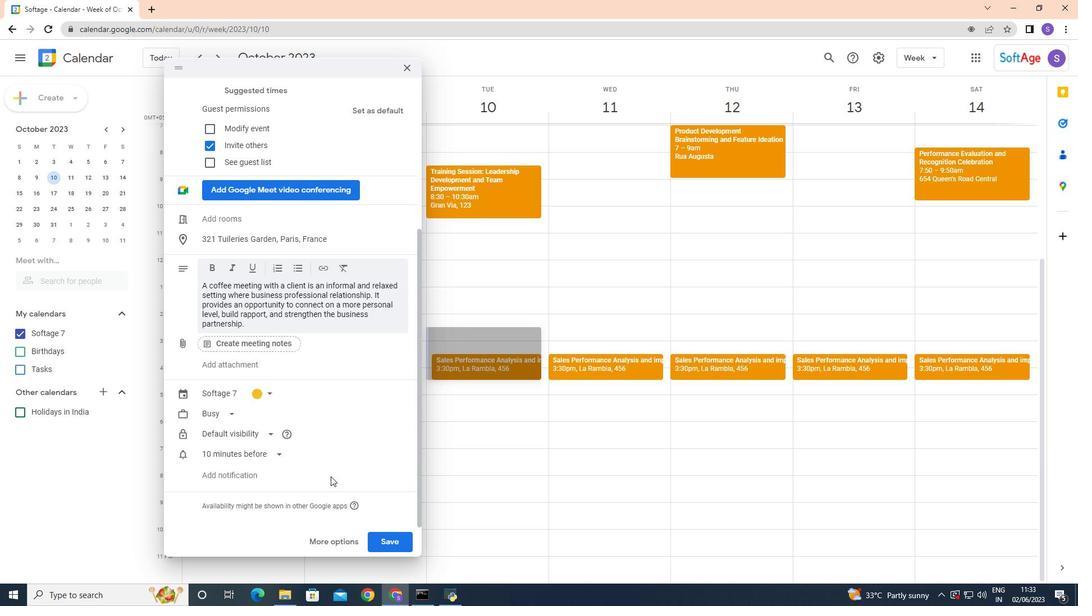 
Action: Mouse scrolled (330, 476) with delta (0, 0)
Screenshot: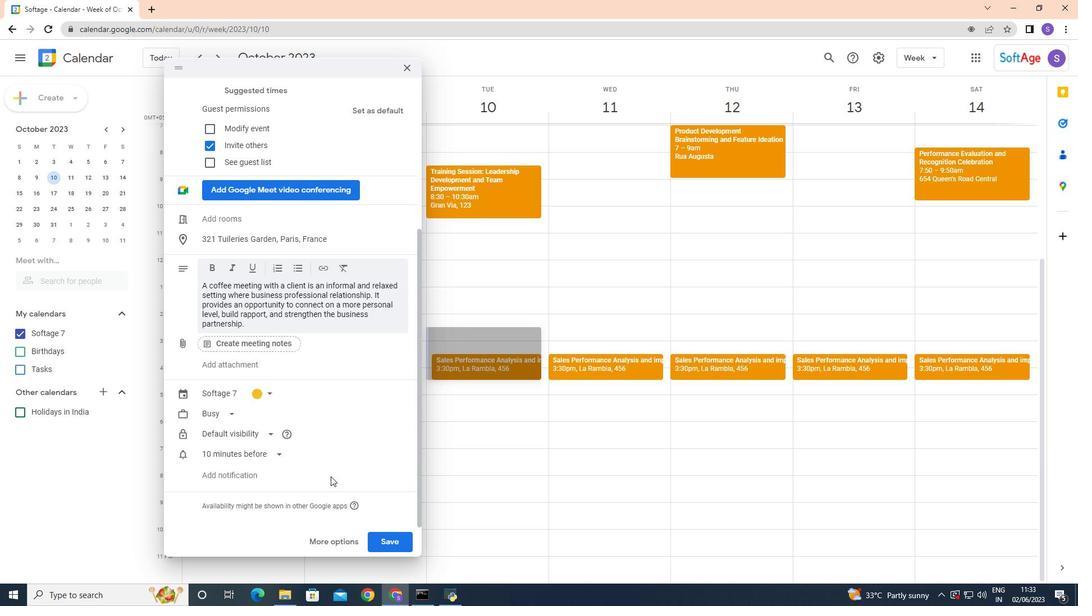 
Action: Mouse scrolled (330, 476) with delta (0, 0)
Screenshot: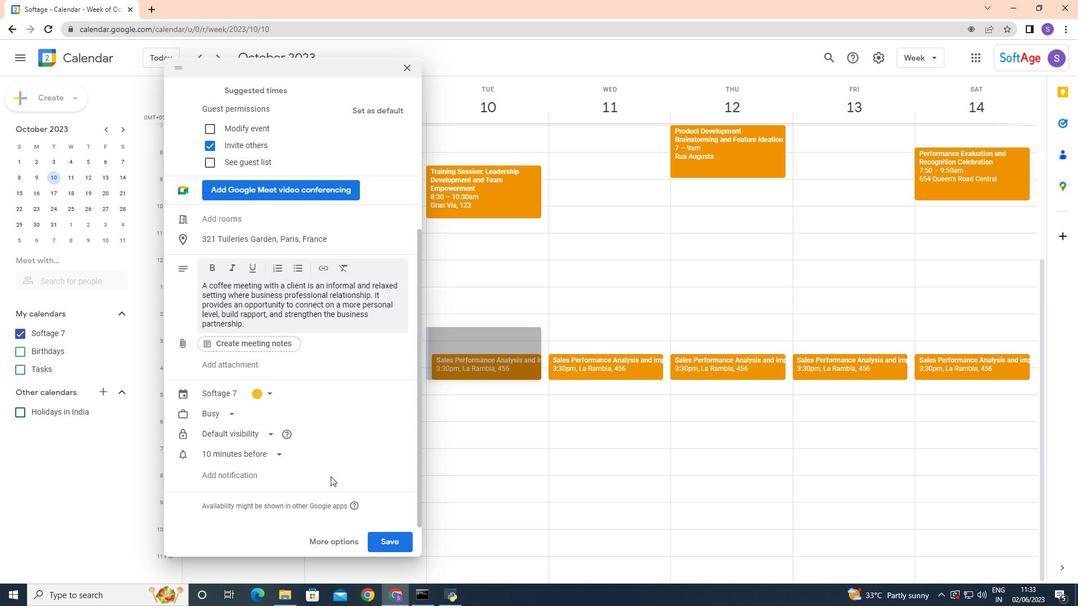 
Action: Mouse moved to (380, 538)
Screenshot: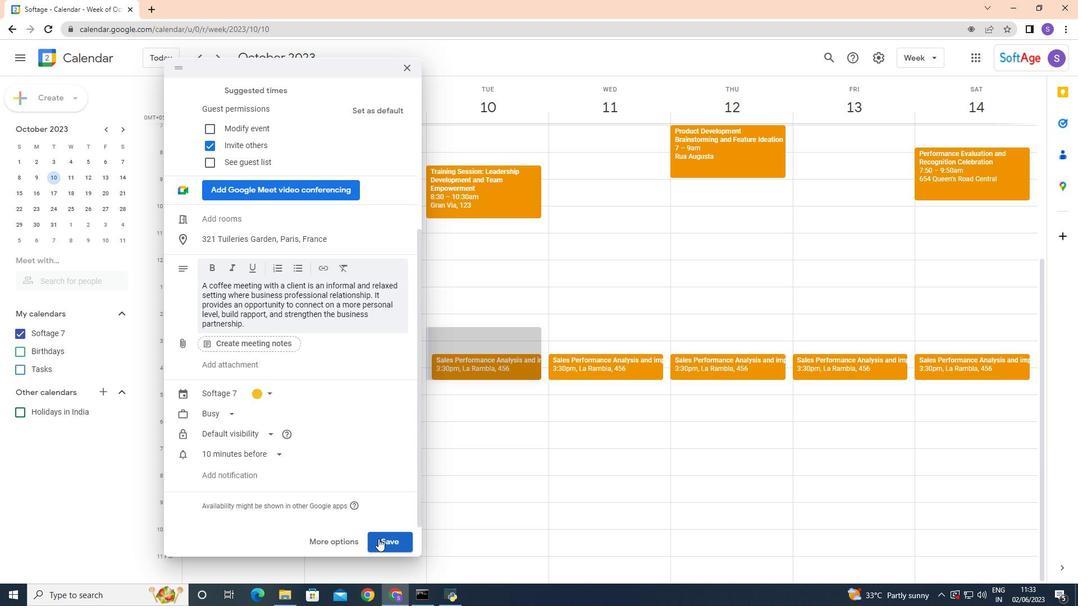 
Action: Mouse pressed left at (380, 538)
Screenshot: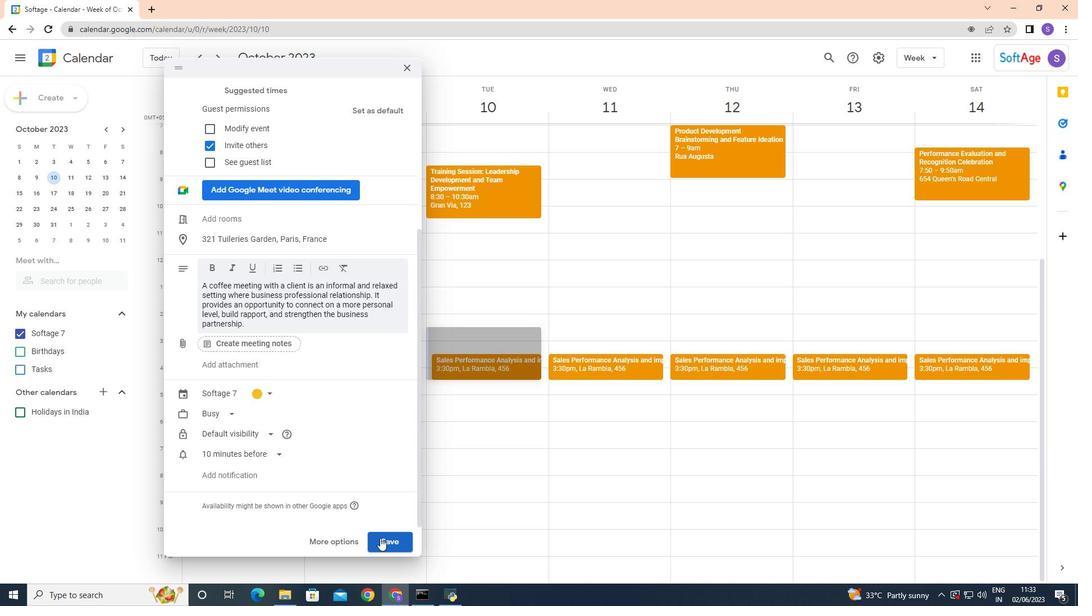 
Action: Mouse moved to (640, 338)
Screenshot: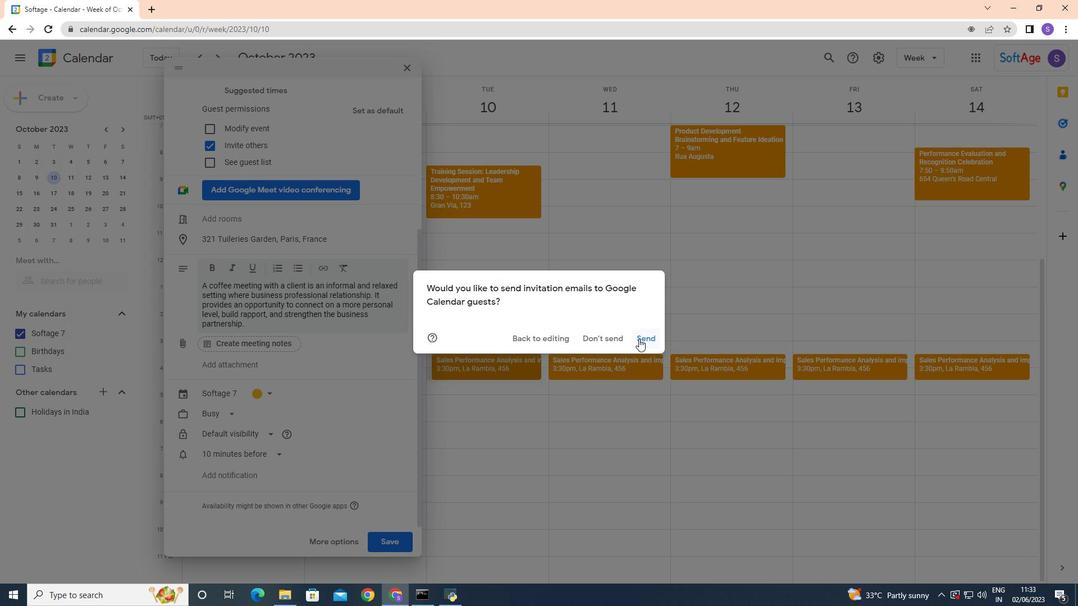 
